 Task: Select street view around selected location Baltimore, Maryland, United States and verify 2 surrounding locations
Action: Mouse moved to (137, 96)
Screenshot: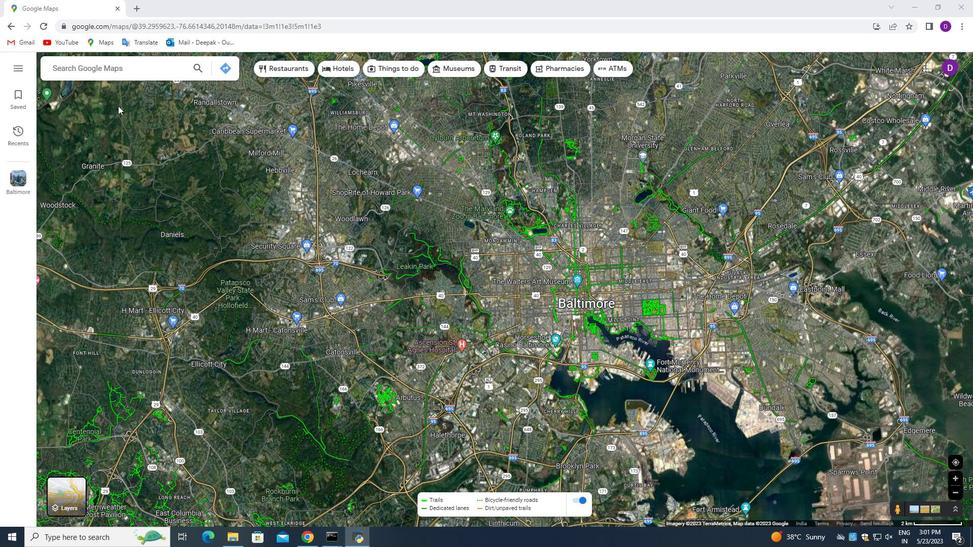 
Action: Mouse pressed left at (137, 96)
Screenshot: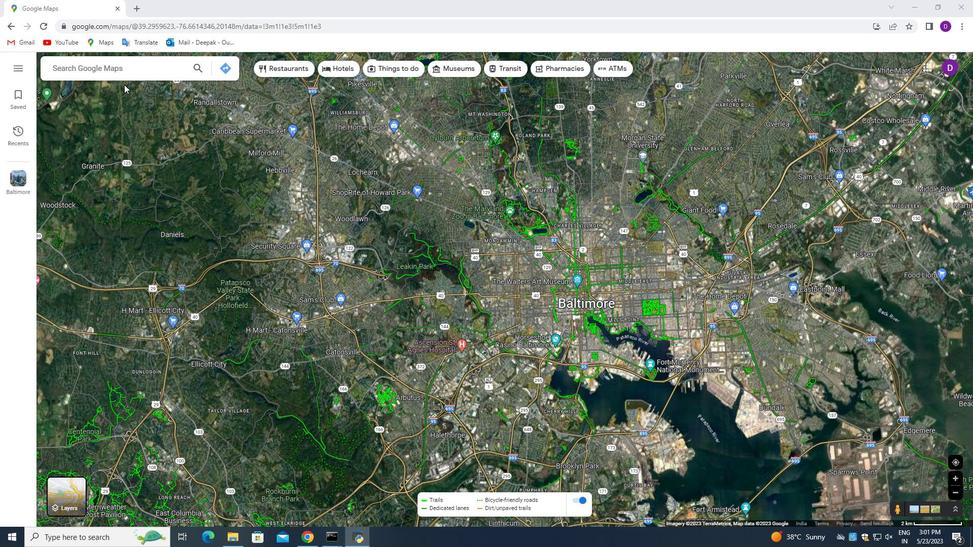 
Action: Mouse moved to (568, 287)
Screenshot: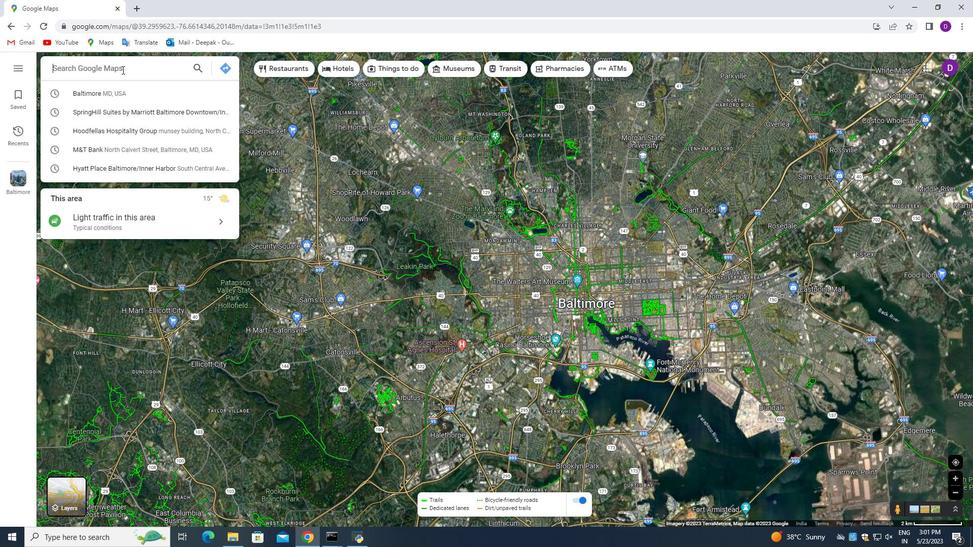 
Action: Mouse scrolled (568, 287) with delta (0, 0)
Screenshot: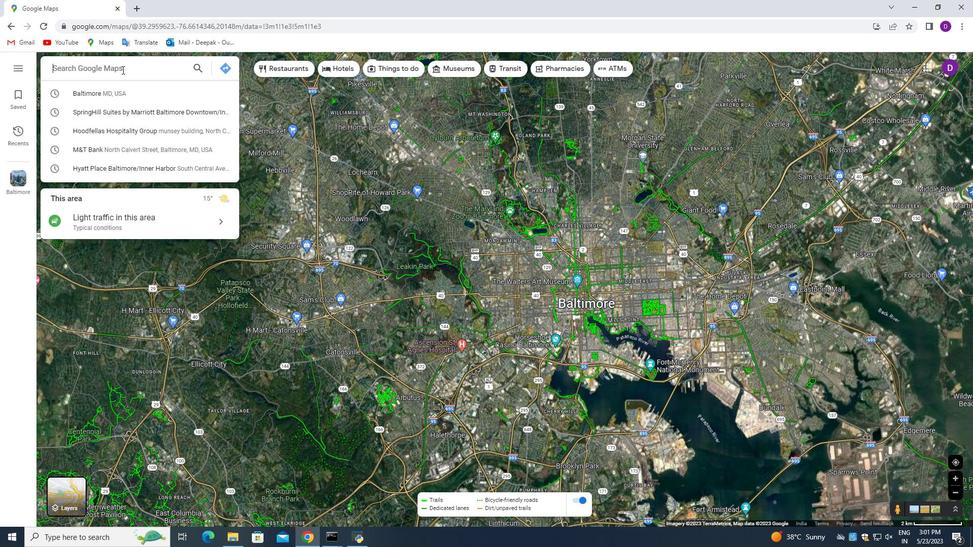 
Action: Mouse scrolled (568, 287) with delta (0, 0)
Screenshot: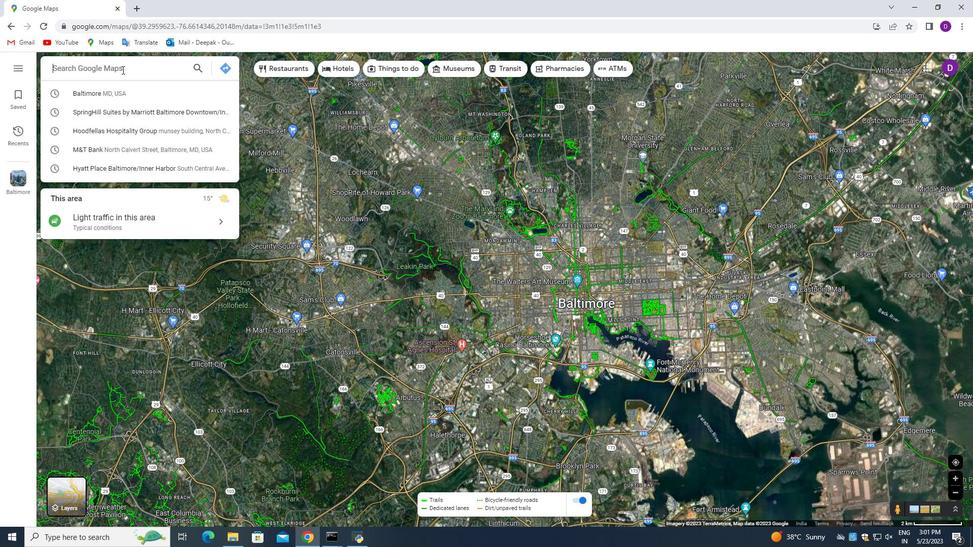 
Action: Mouse scrolled (568, 287) with delta (0, 0)
Screenshot: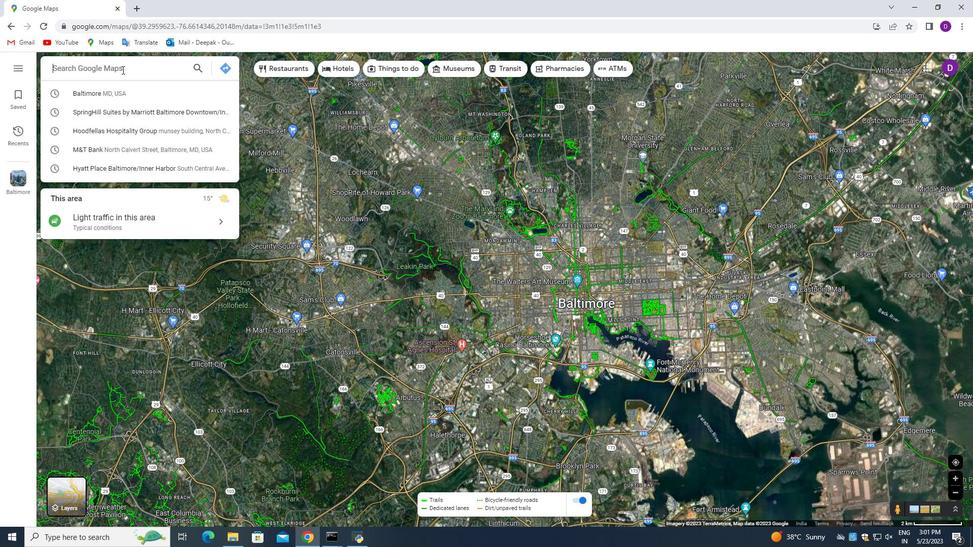 
Action: Mouse scrolled (568, 287) with delta (0, 0)
Screenshot: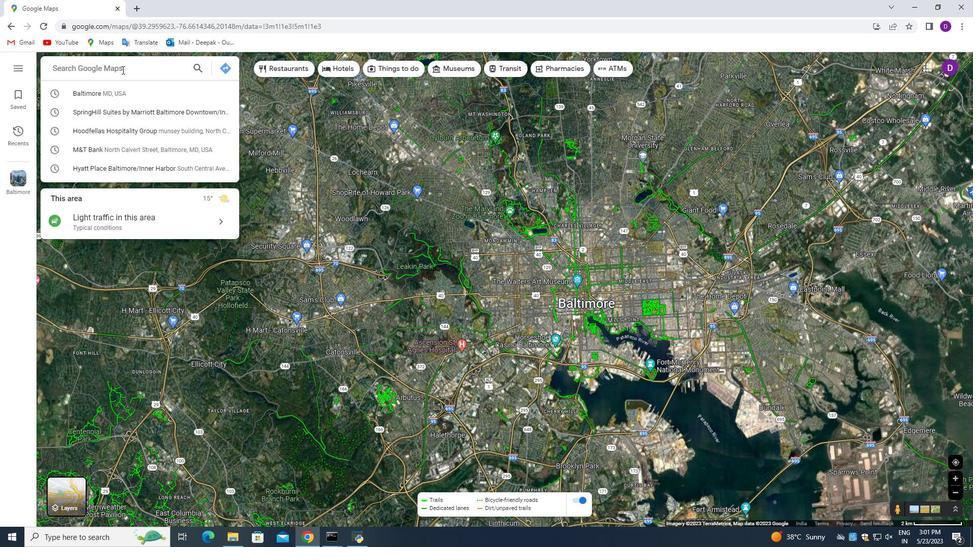 
Action: Mouse moved to (584, 287)
Screenshot: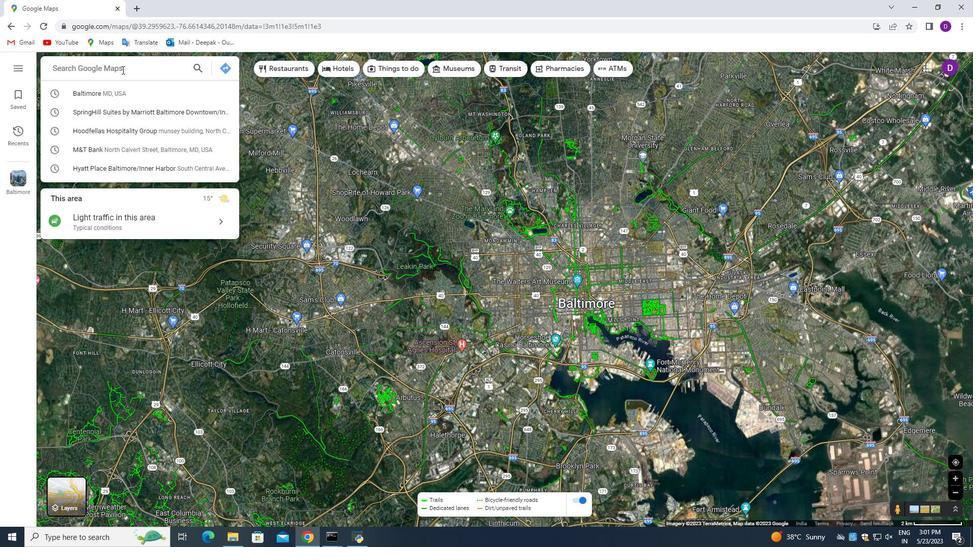 
Action: Mouse scrolled (584, 287) with delta (0, 0)
Screenshot: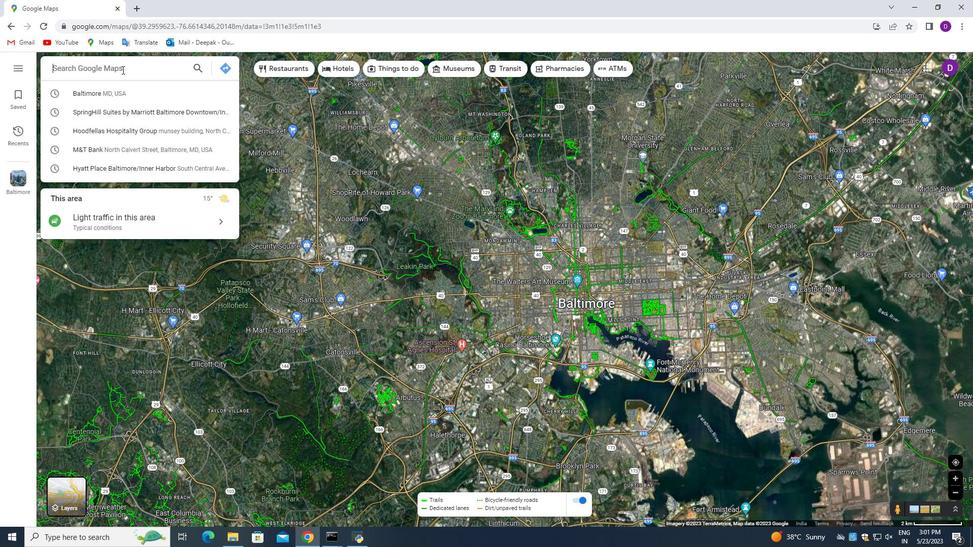 
Action: Mouse scrolled (584, 287) with delta (0, 0)
Screenshot: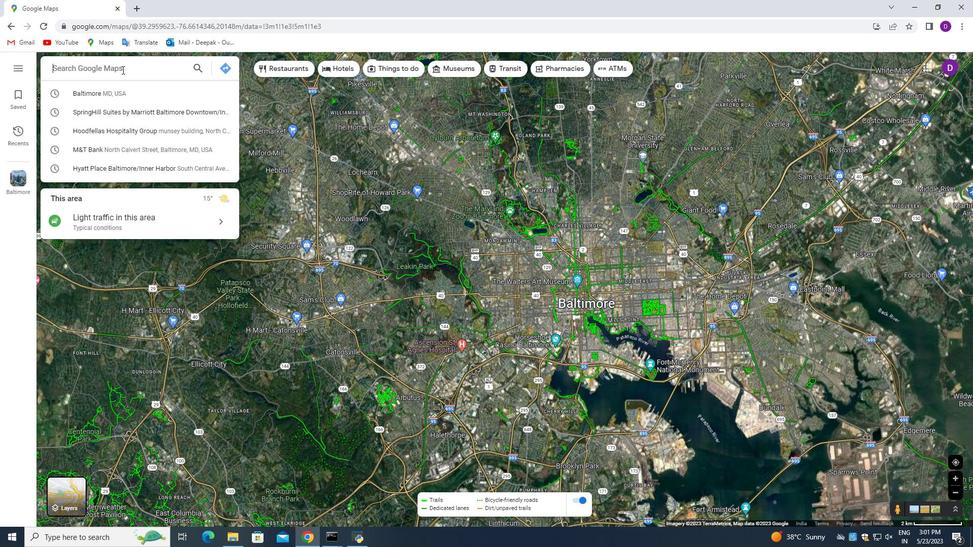 
Action: Mouse moved to (959, 515)
Screenshot: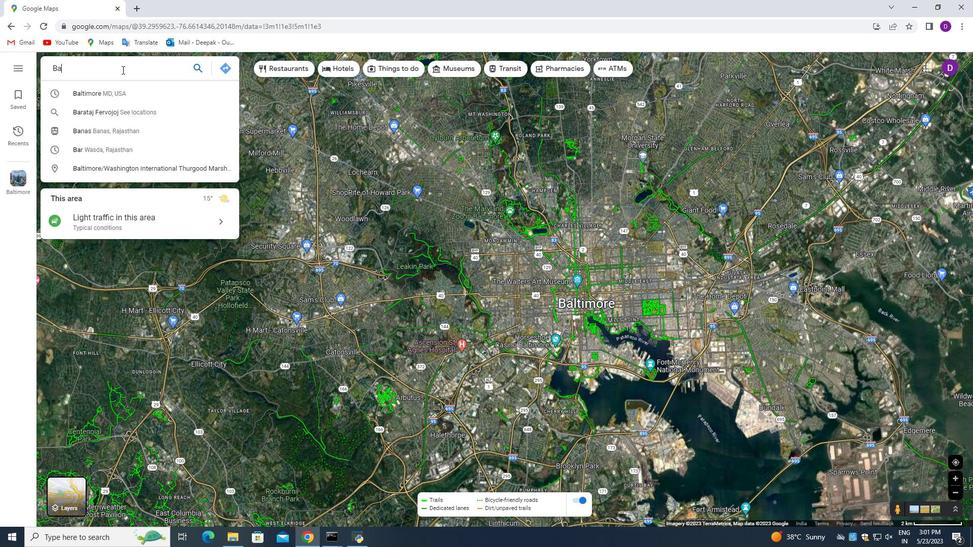 
Action: Mouse pressed left at (959, 515)
Screenshot: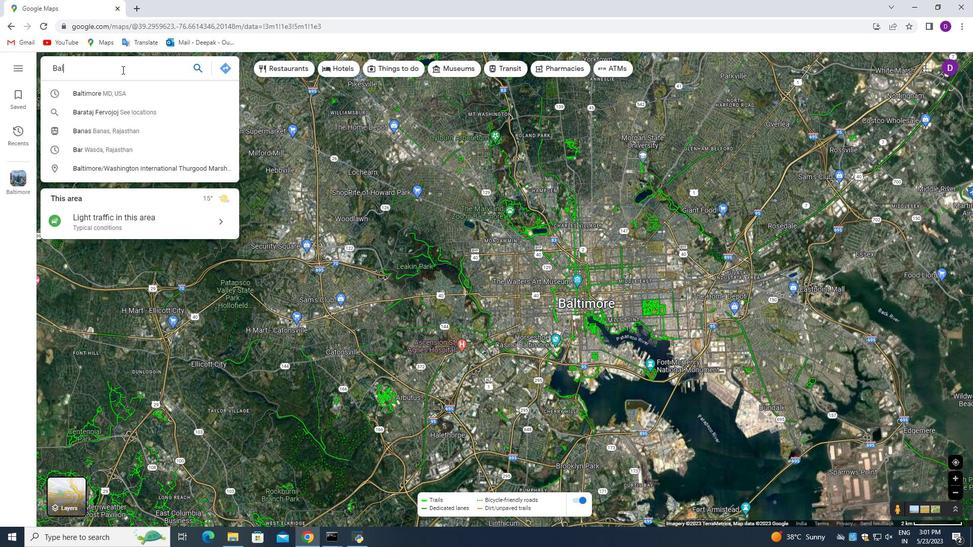 
Action: Mouse moved to (604, 297)
Screenshot: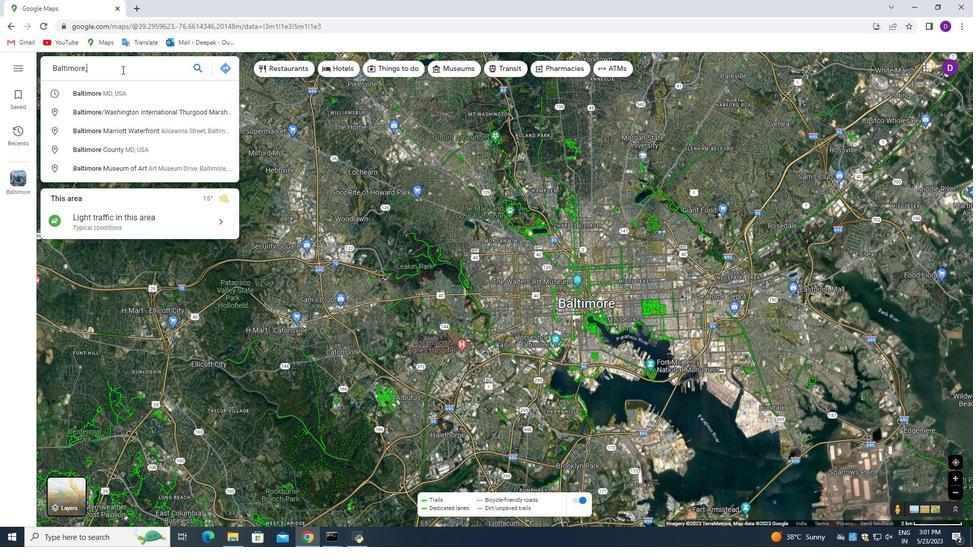 
Action: Mouse scrolled (604, 297) with delta (0, 0)
Screenshot: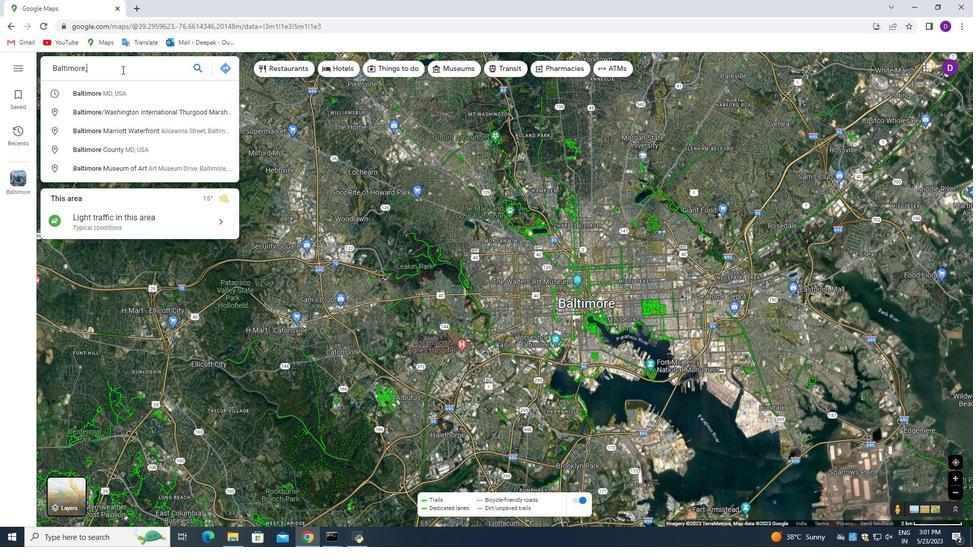 
Action: Mouse scrolled (604, 297) with delta (0, 0)
Screenshot: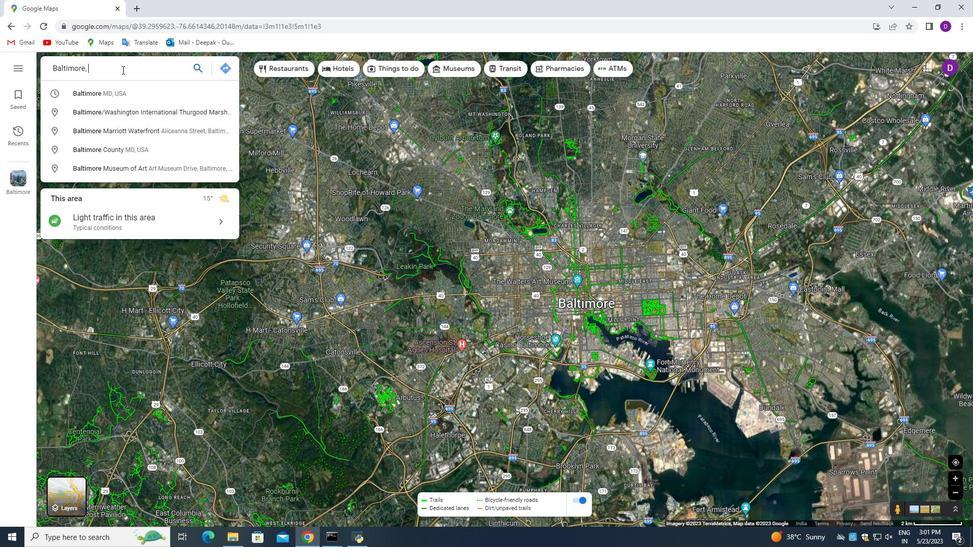 
Action: Mouse scrolled (604, 297) with delta (0, 0)
Screenshot: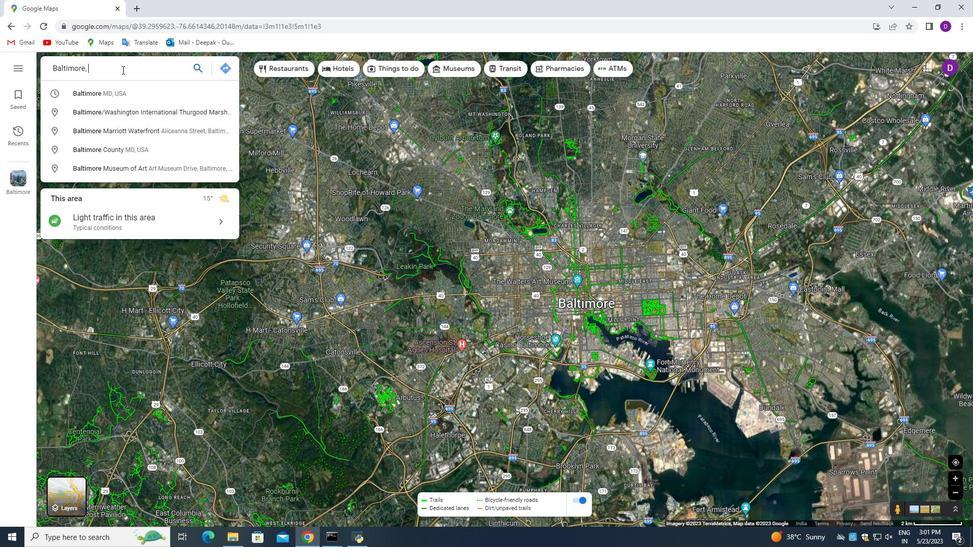 
Action: Mouse scrolled (604, 297) with delta (0, 0)
Screenshot: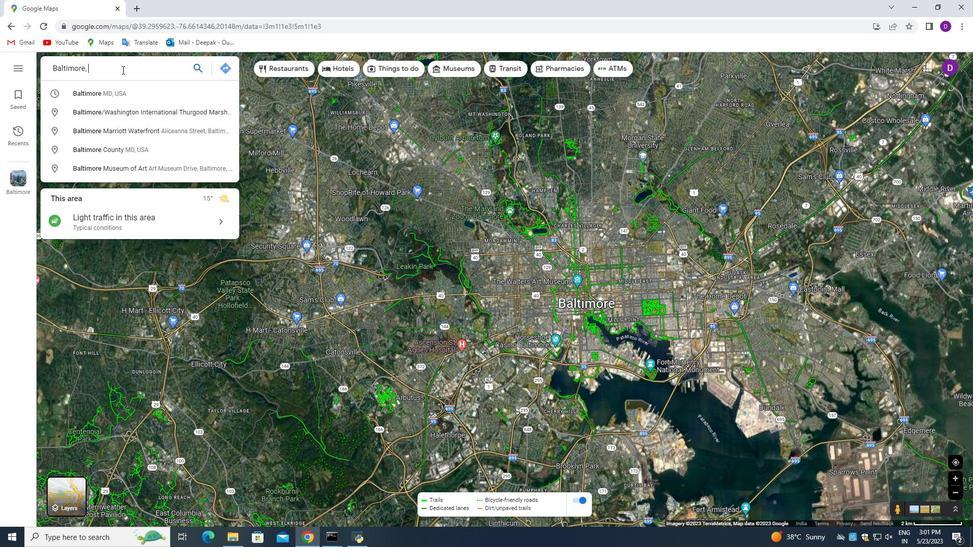 
Action: Mouse moved to (626, 261)
Screenshot: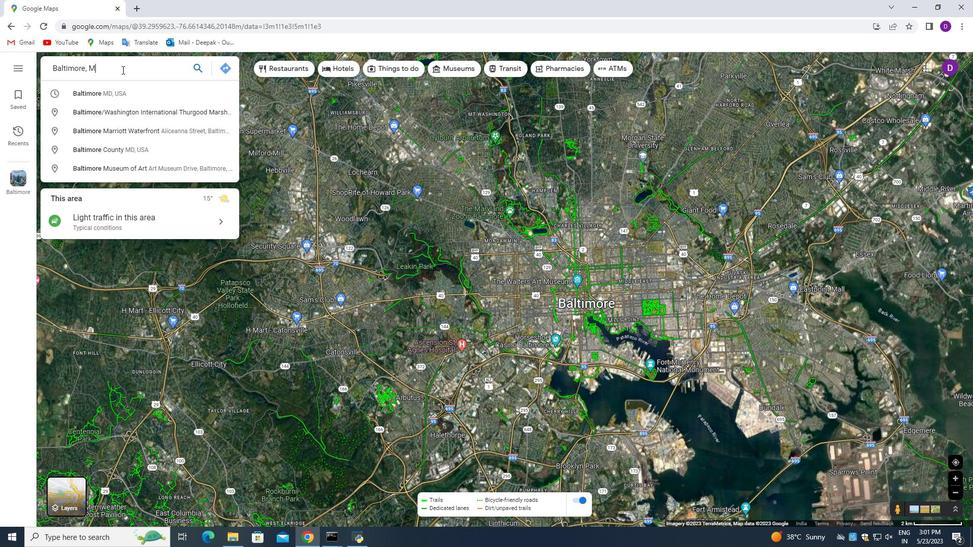 
Action: Mouse scrolled (626, 263) with delta (0, 0)
Screenshot: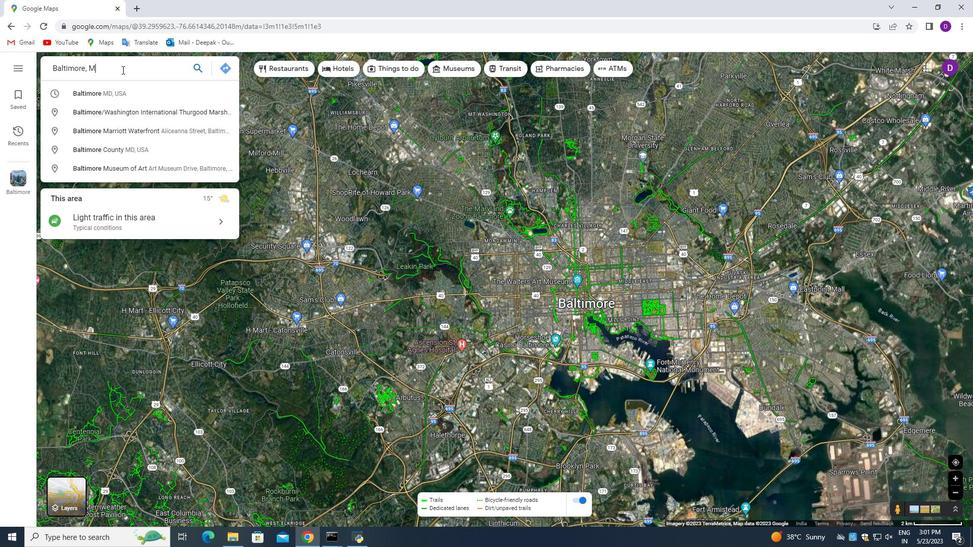 
Action: Mouse moved to (627, 260)
Screenshot: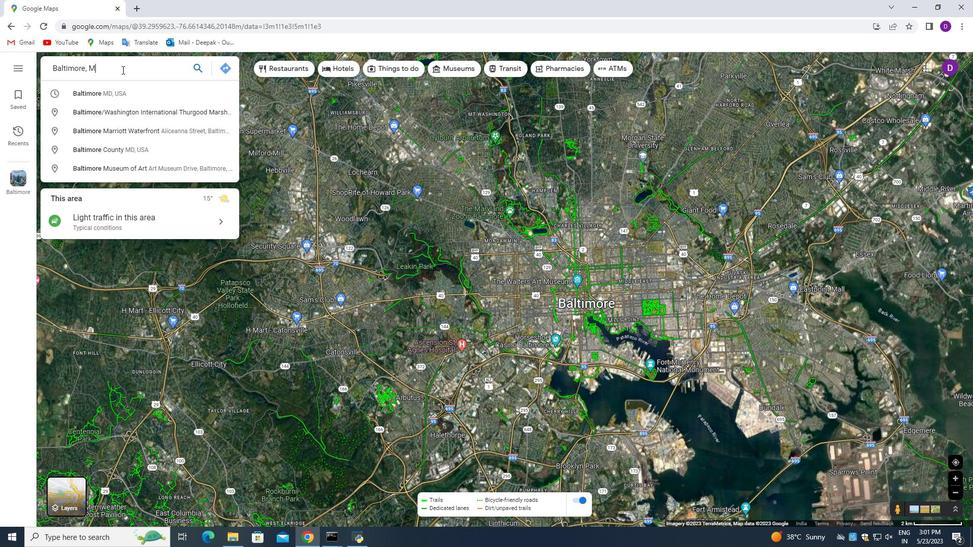 
Action: Mouse scrolled (627, 261) with delta (0, 0)
Screenshot: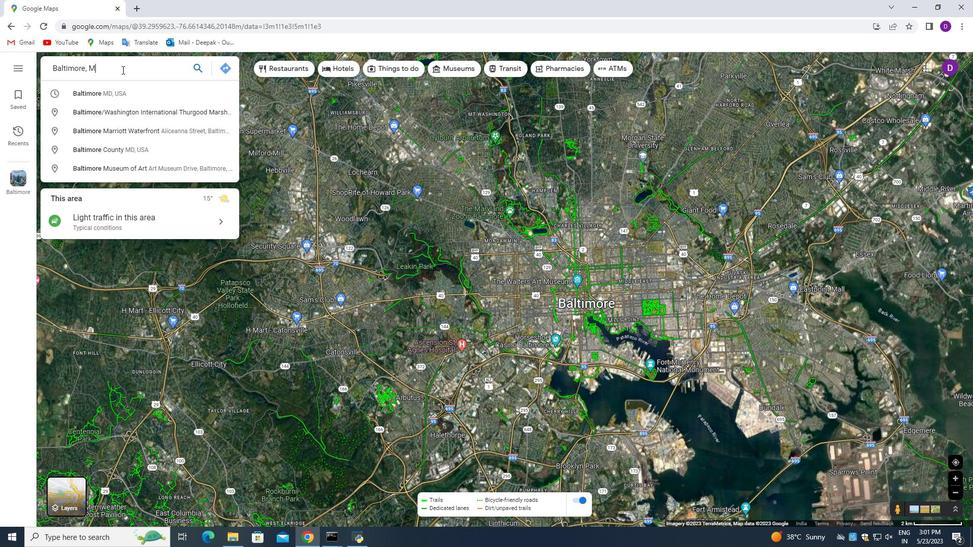 
Action: Mouse scrolled (627, 260) with delta (0, 0)
Screenshot: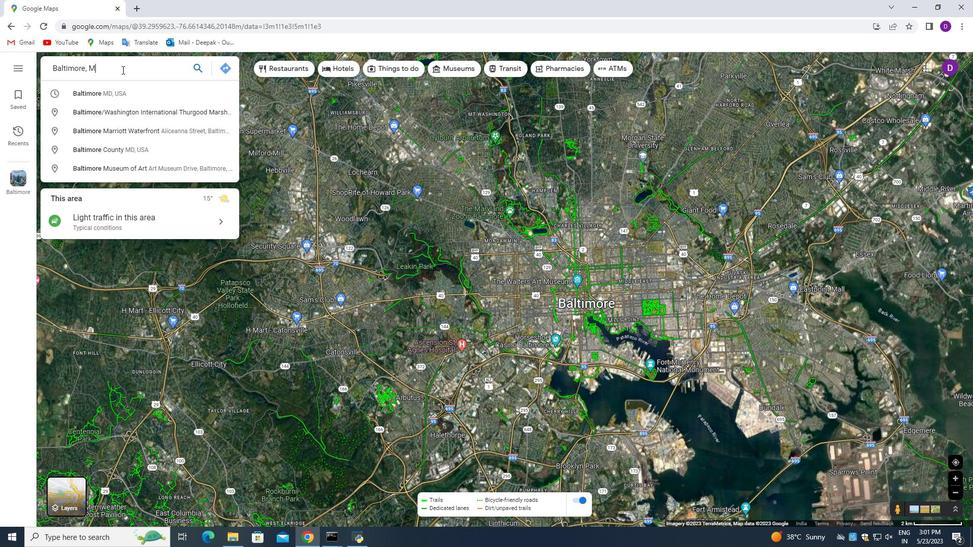 
Action: Mouse moved to (628, 259)
Screenshot: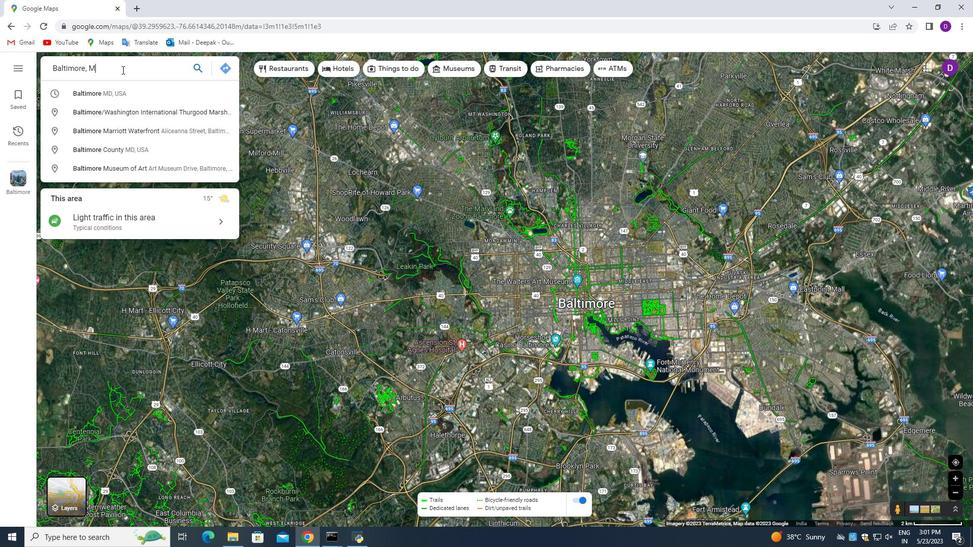 
Action: Mouse scrolled (628, 260) with delta (0, 0)
Screenshot: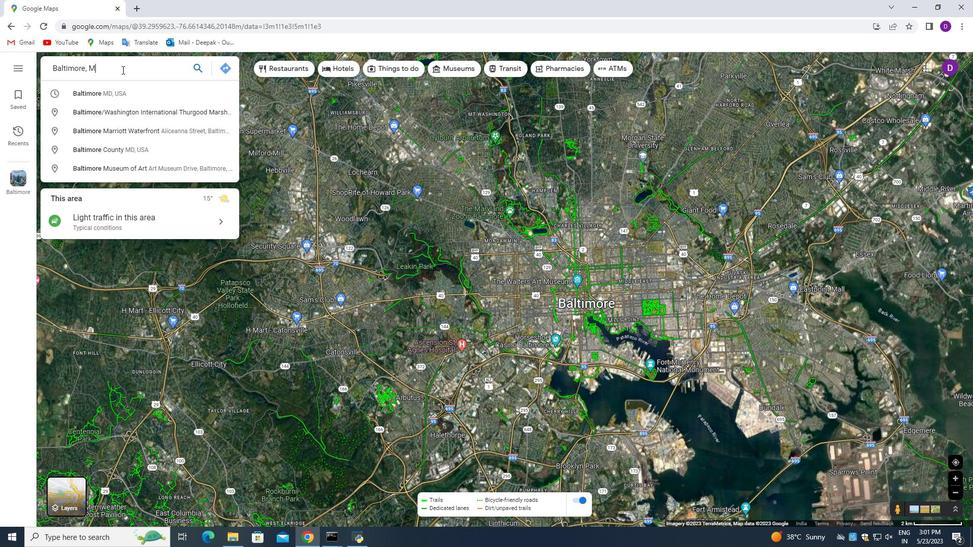 
Action: Mouse scrolled (628, 260) with delta (0, 0)
Screenshot: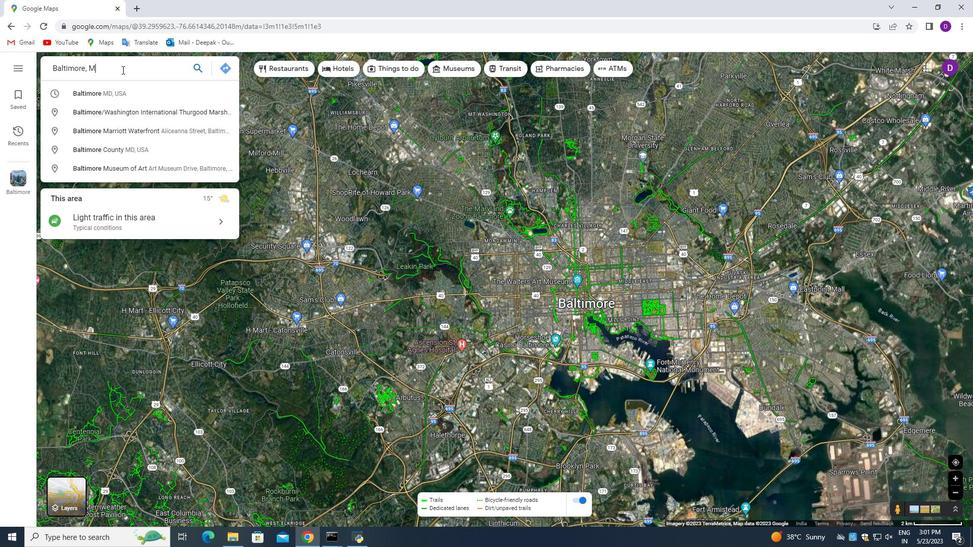 
Action: Mouse moved to (629, 259)
Screenshot: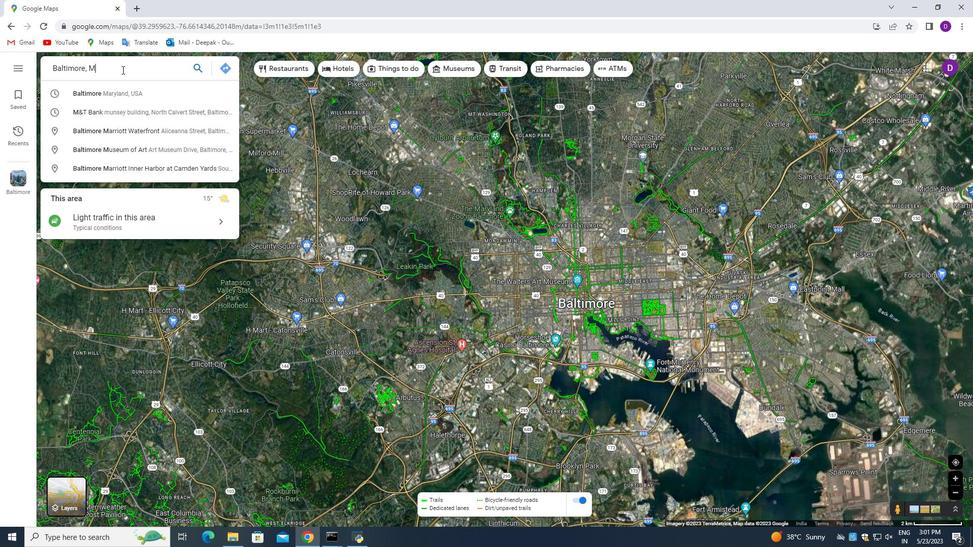 
Action: Mouse scrolled (629, 259) with delta (0, 0)
Screenshot: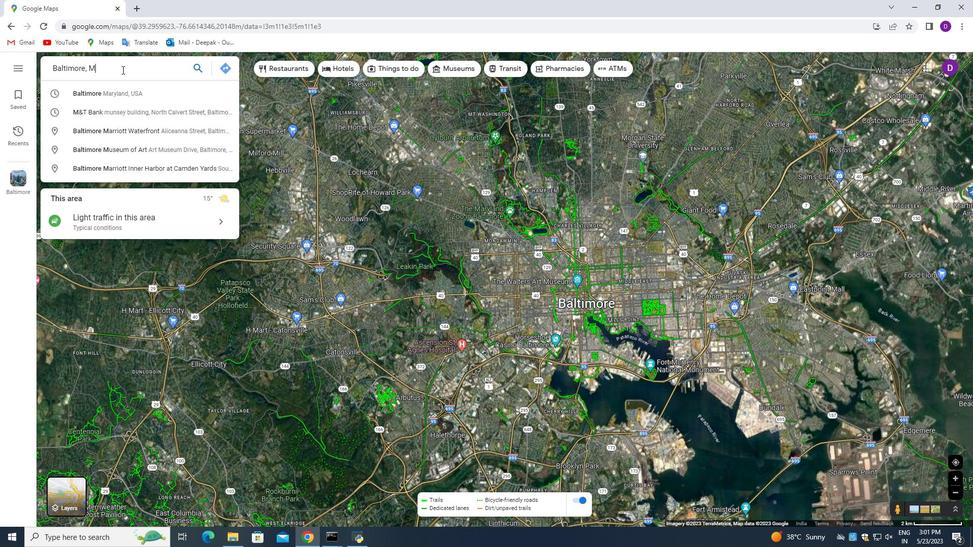 
Action: Mouse moved to (716, 222)
Screenshot: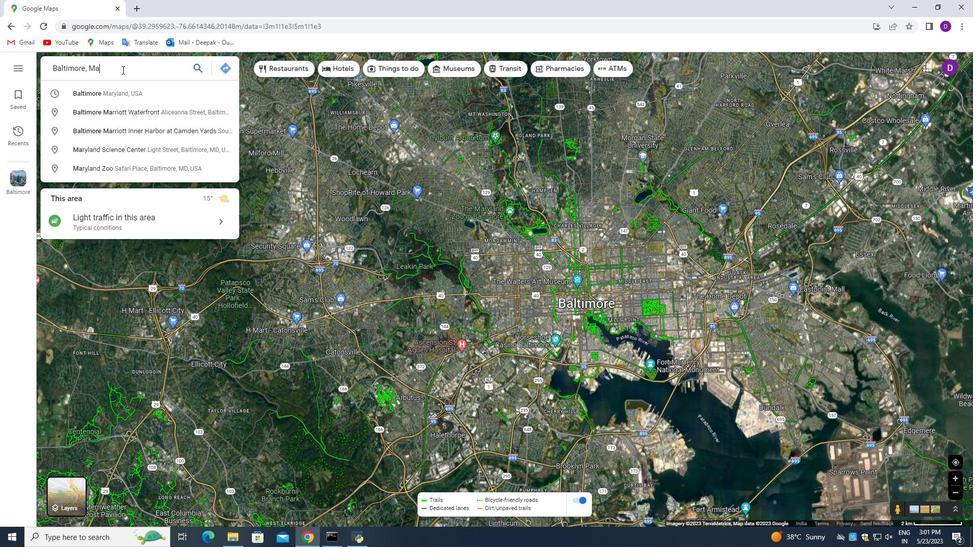 
Action: Mouse pressed left at (716, 222)
Screenshot: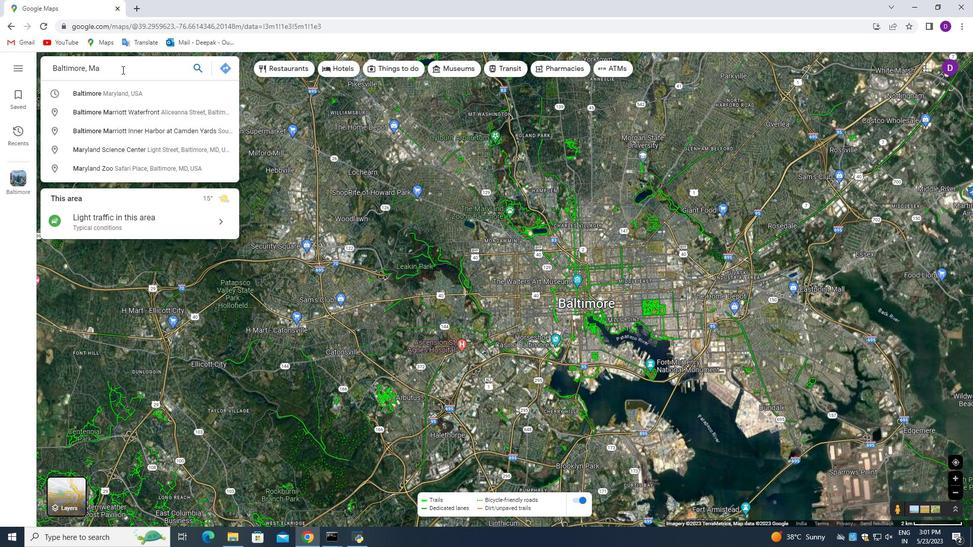 
Action: Mouse moved to (656, 296)
Screenshot: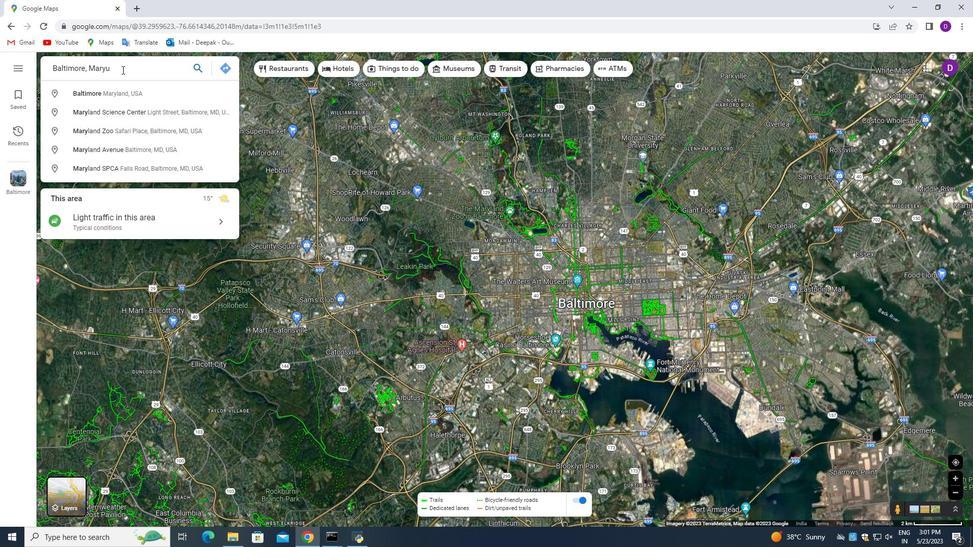 
Action: Mouse scrolled (656, 297) with delta (0, 0)
Screenshot: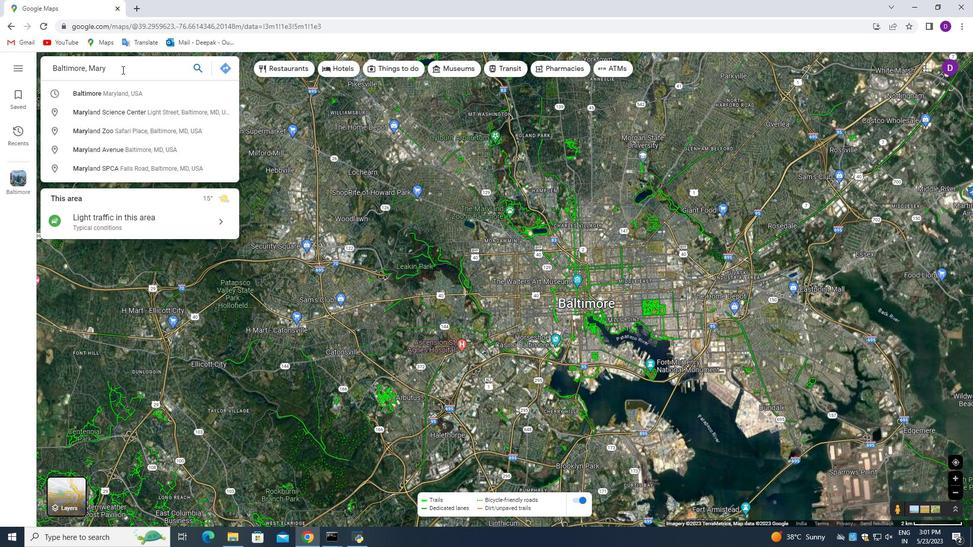 
Action: Mouse scrolled (656, 297) with delta (0, 0)
Screenshot: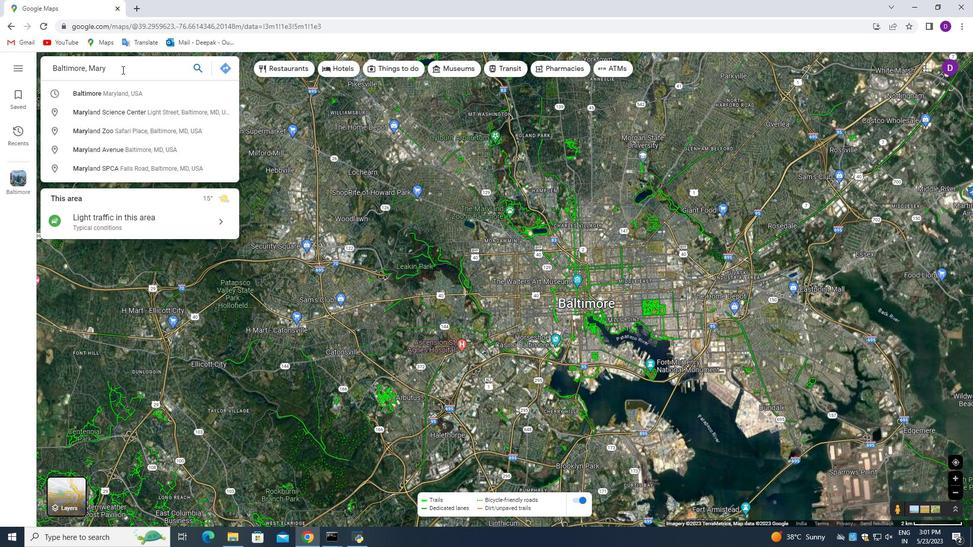 
Action: Mouse scrolled (656, 297) with delta (0, 0)
Screenshot: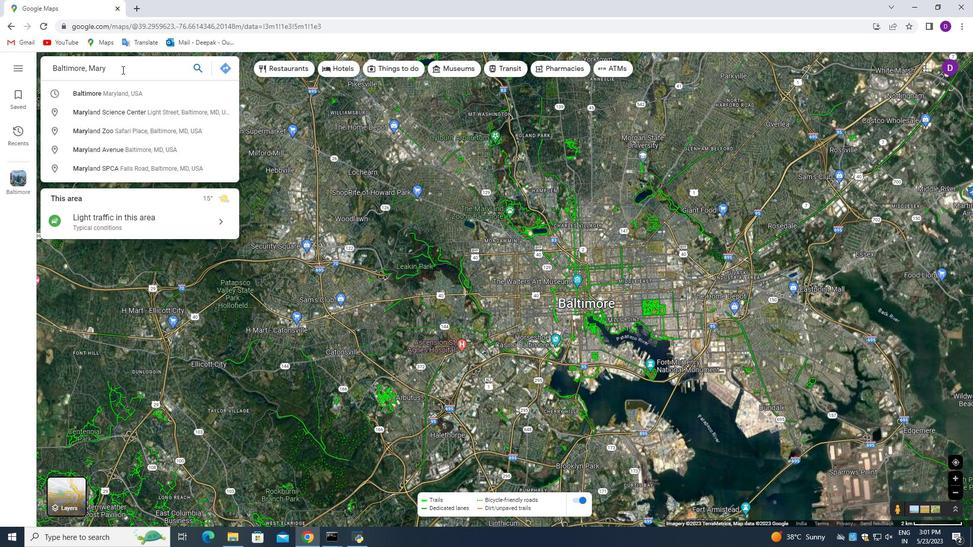 
Action: Mouse moved to (638, 262)
Screenshot: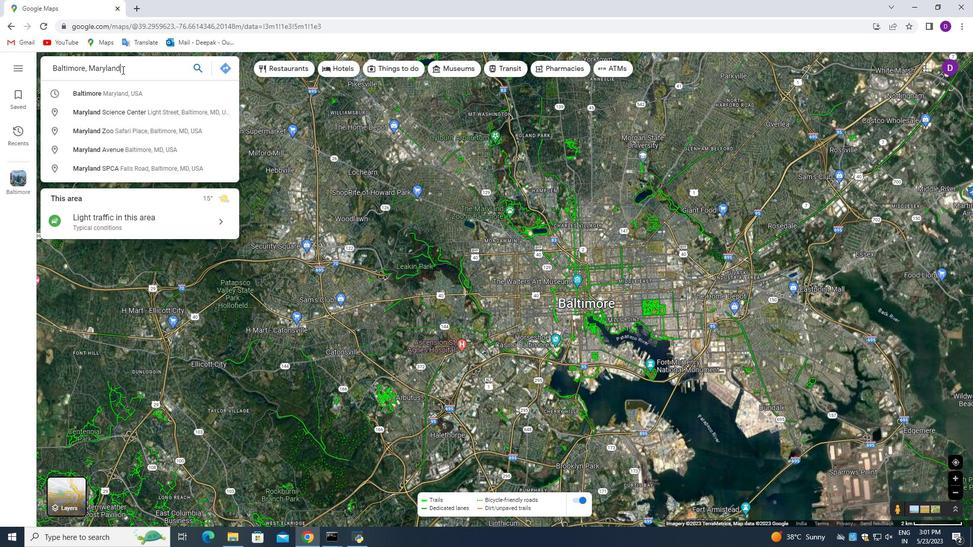 
Action: Mouse scrolled (638, 262) with delta (0, 0)
Screenshot: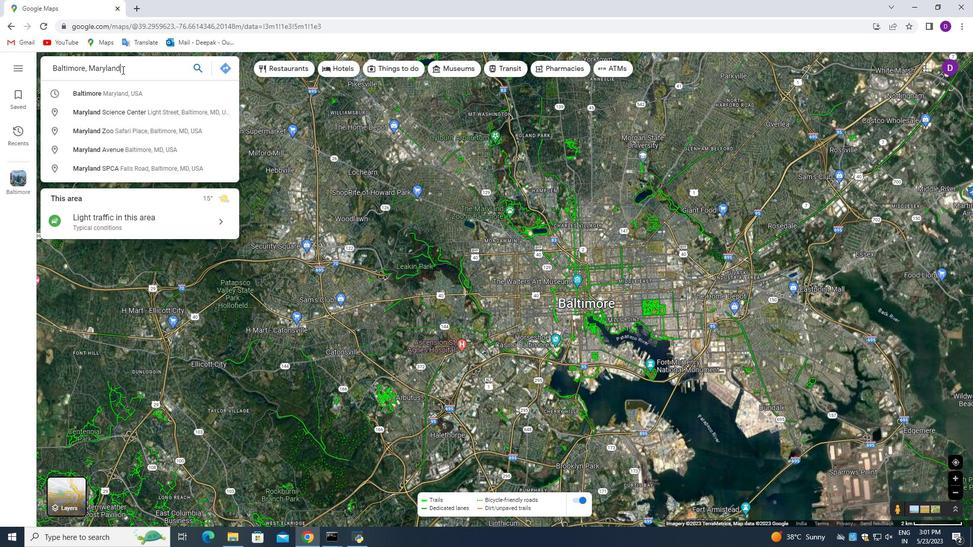 
Action: Mouse scrolled (638, 262) with delta (0, 0)
Screenshot: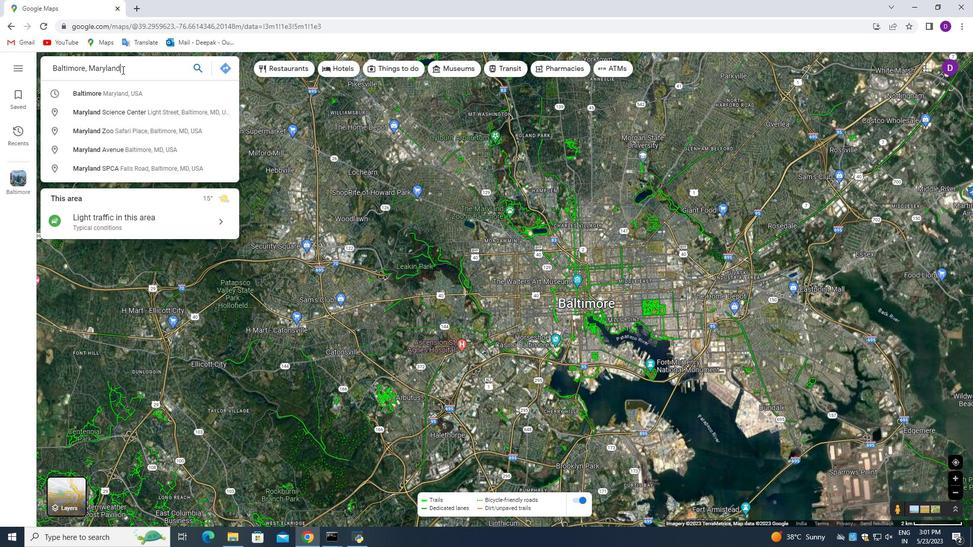 
Action: Mouse scrolled (638, 262) with delta (0, 0)
Screenshot: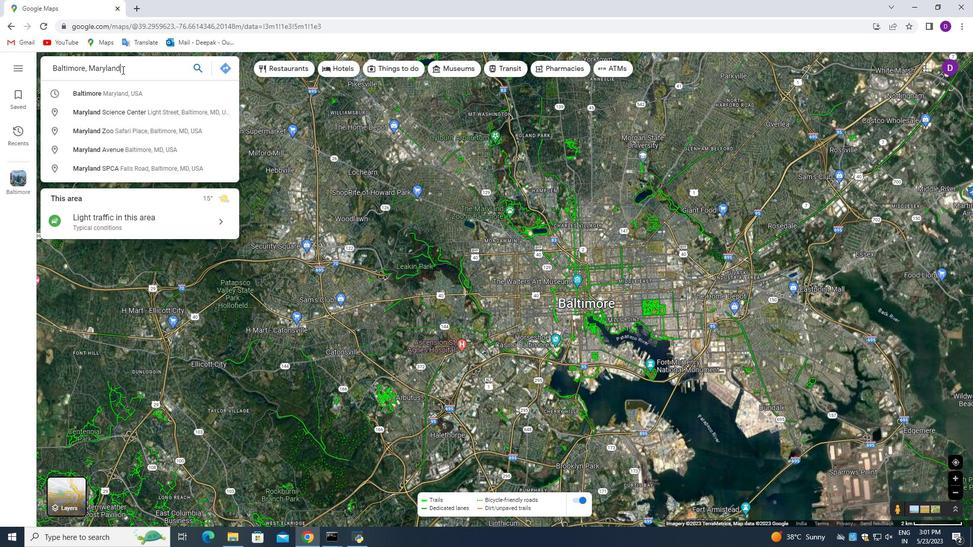 
Action: Mouse moved to (643, 503)
Screenshot: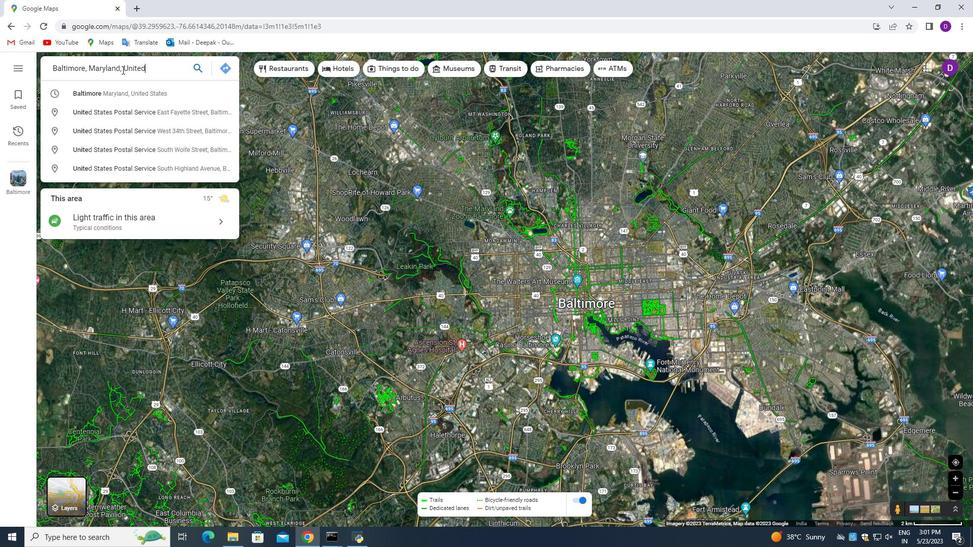 
Action: Mouse pressed left at (643, 503)
Screenshot: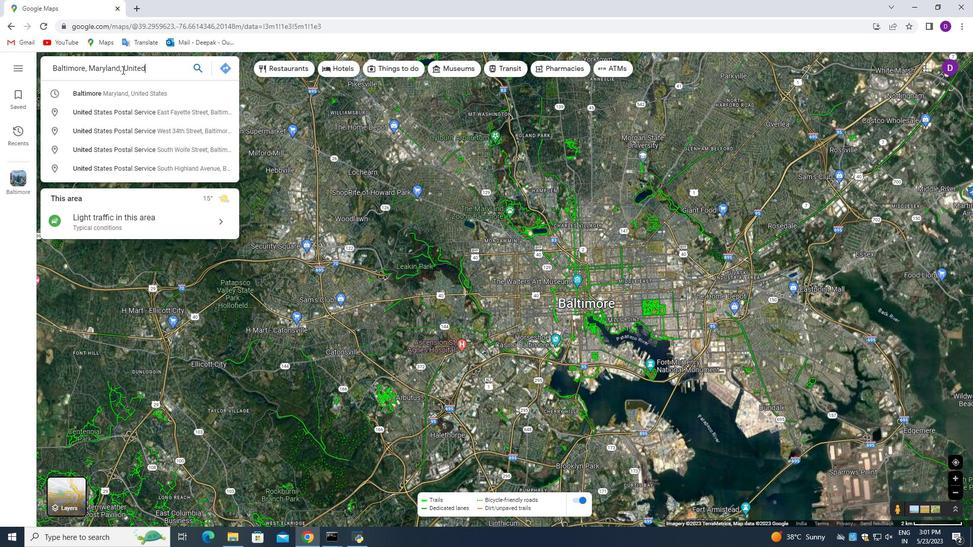 
Action: Mouse moved to (627, 503)
Screenshot: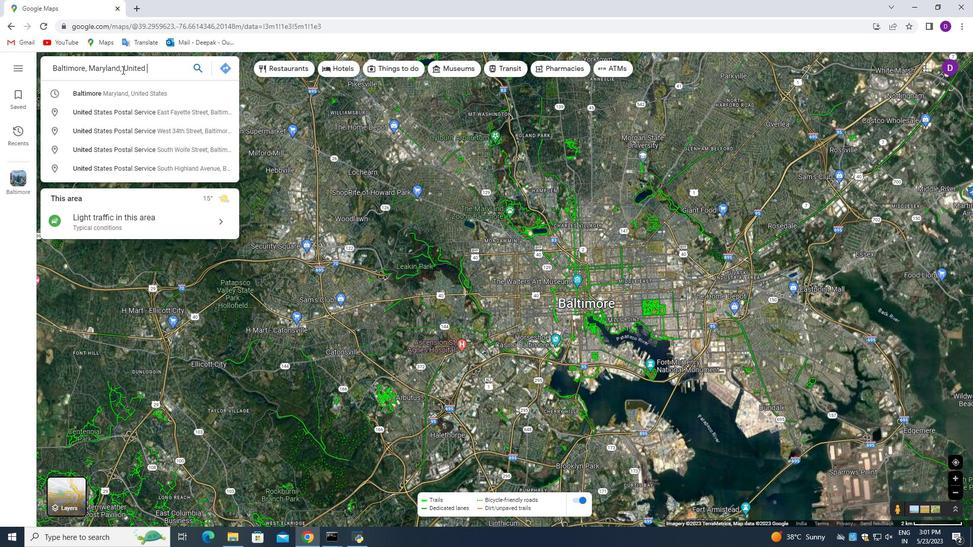 
Action: Mouse pressed left at (627, 503)
Screenshot: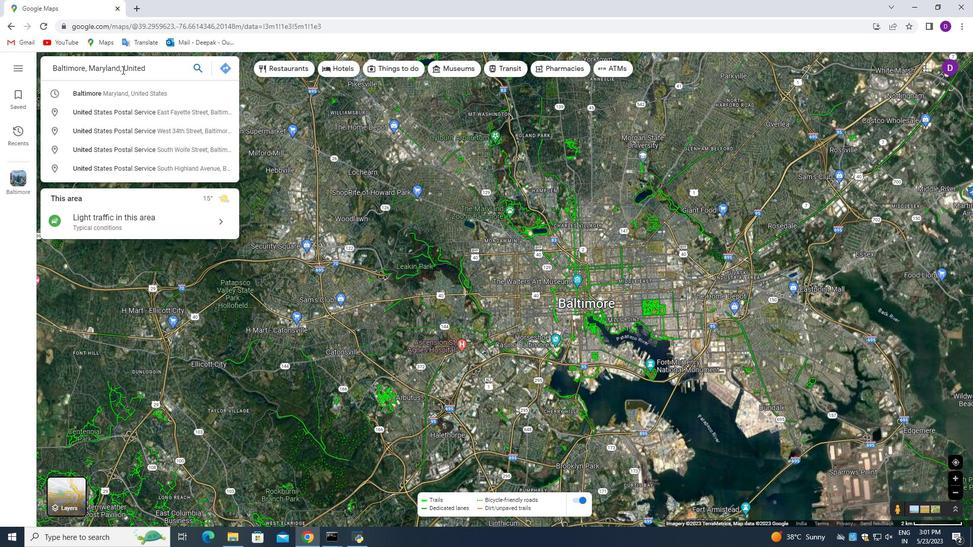 
Action: Mouse moved to (622, 500)
Screenshot: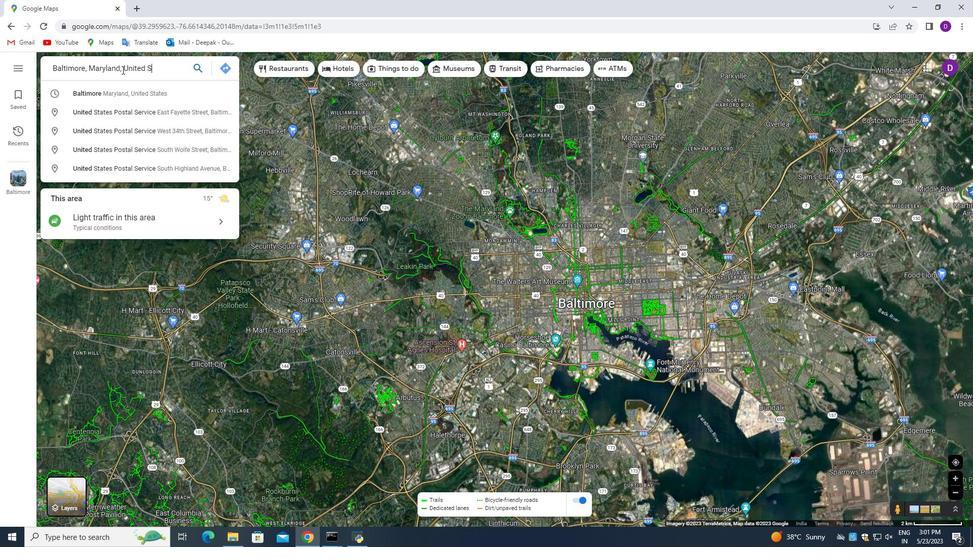 
Action: Mouse pressed left at (622, 500)
Screenshot: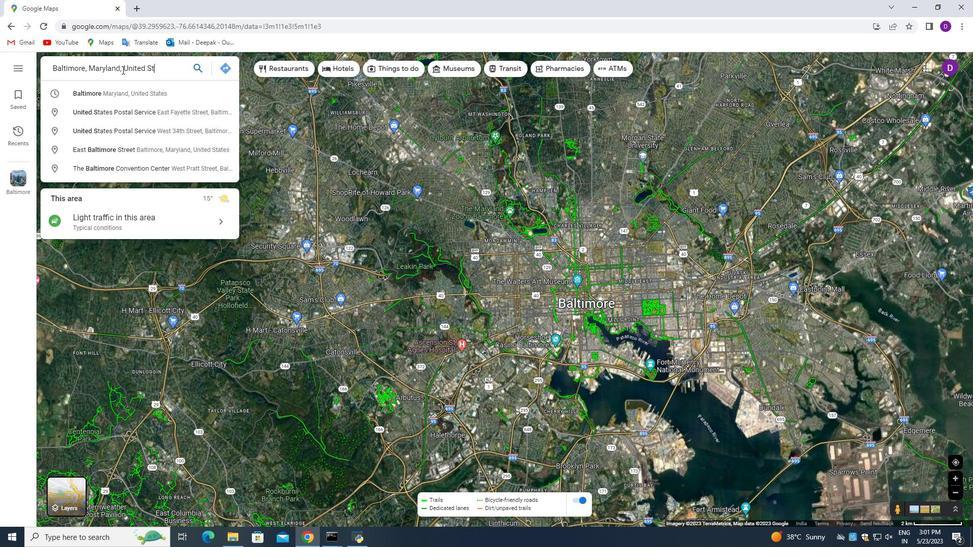 
Action: Mouse moved to (690, 491)
Screenshot: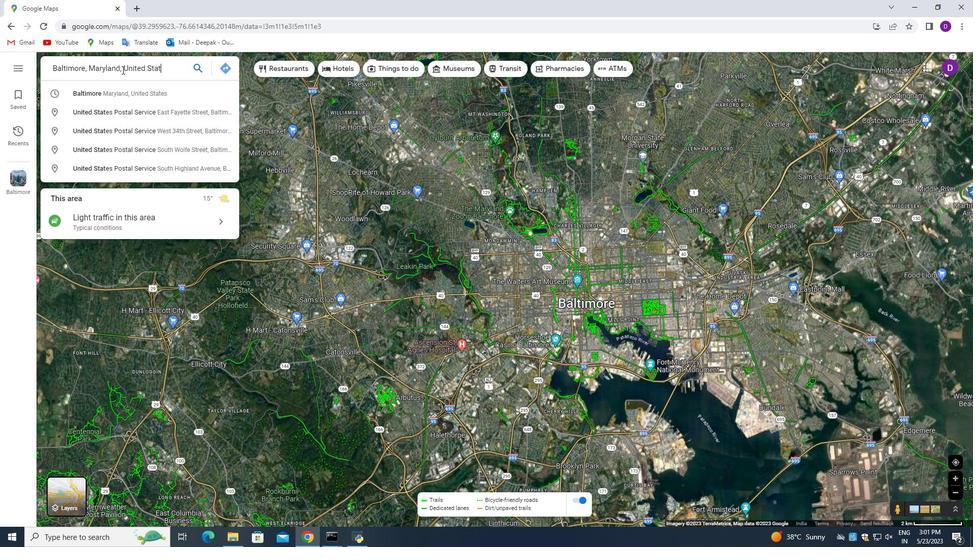 
Action: Mouse pressed left at (690, 491)
Screenshot: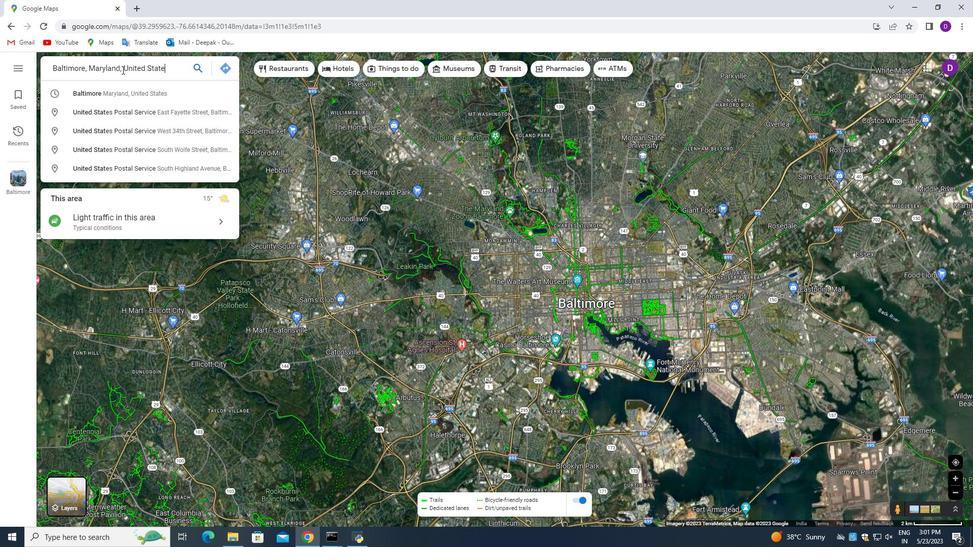 
Action: Mouse pressed left at (690, 491)
Screenshot: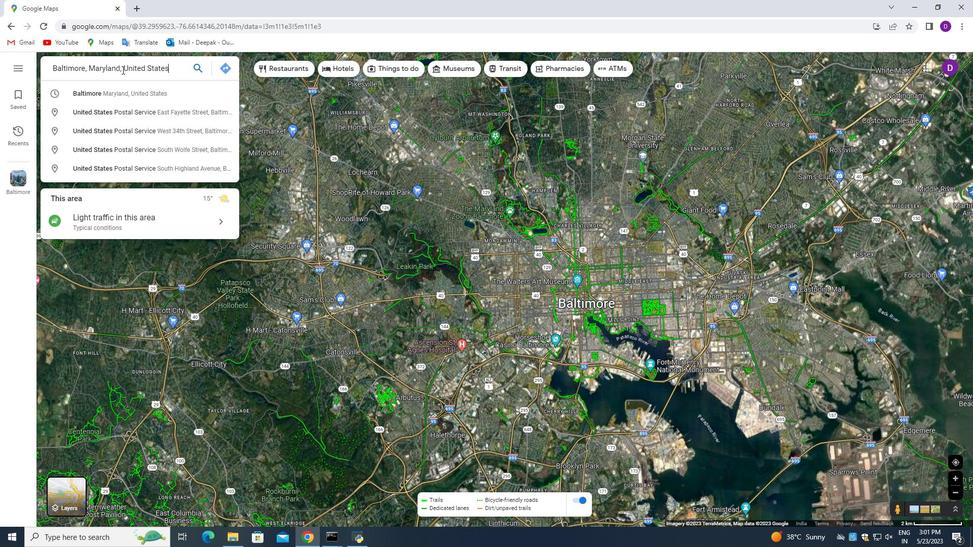 
Action: Mouse moved to (661, 431)
Screenshot: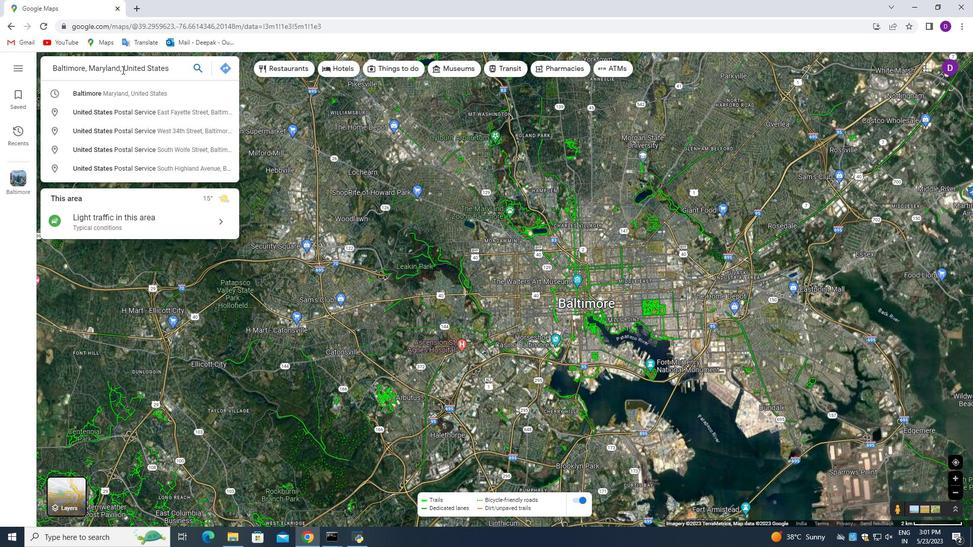 
Action: Mouse scrolled (661, 430) with delta (0, 0)
Screenshot: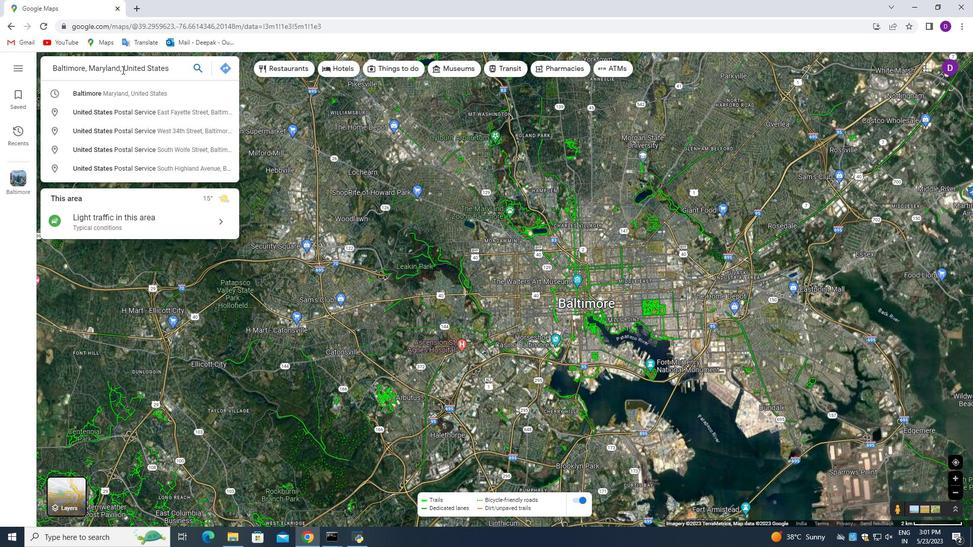 
Action: Mouse scrolled (661, 430) with delta (0, 0)
Screenshot: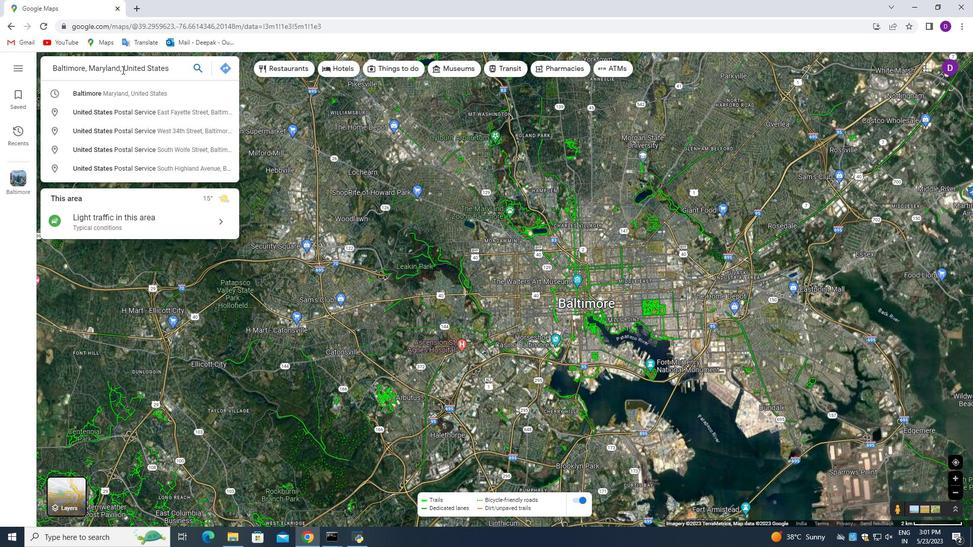 
Action: Mouse scrolled (661, 430) with delta (0, 0)
Screenshot: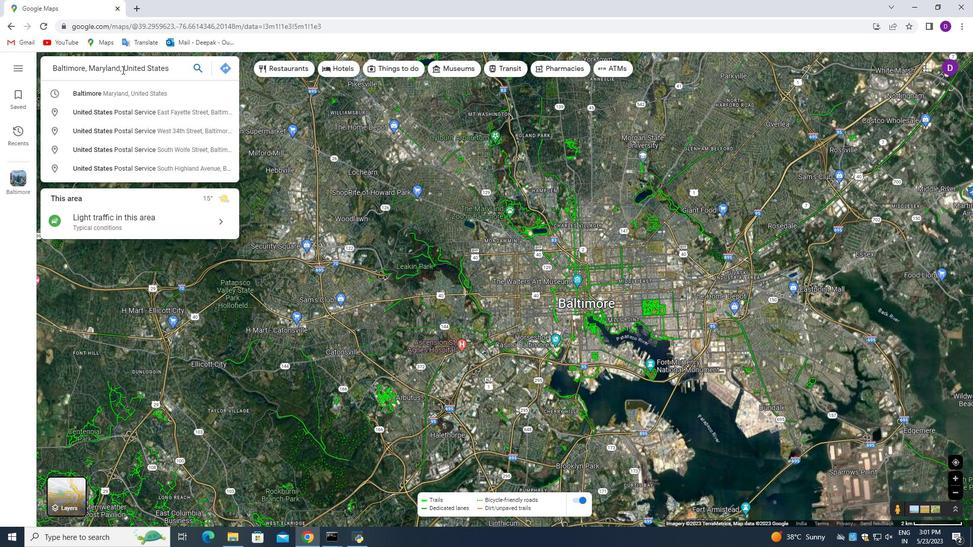 
Action: Mouse scrolled (661, 430) with delta (0, 0)
Screenshot: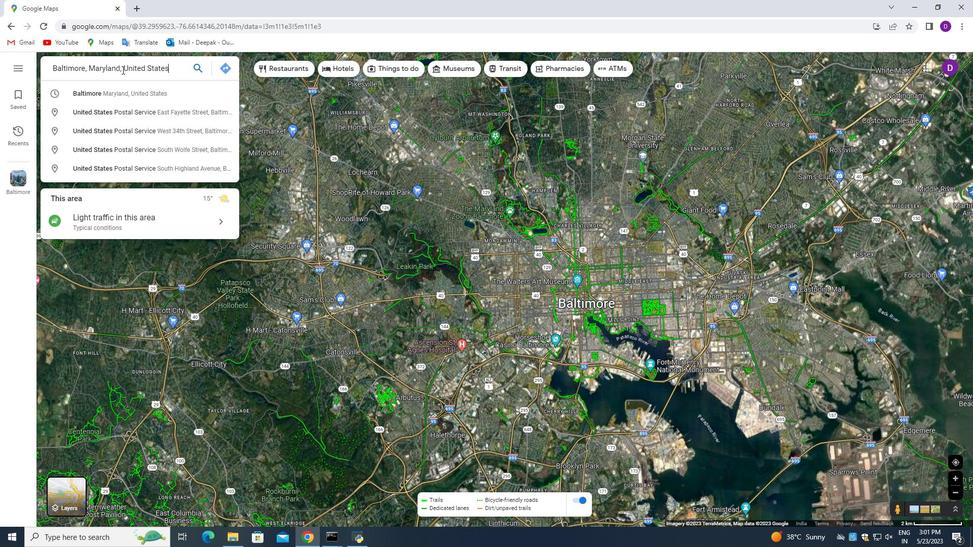 
Action: Mouse scrolled (661, 430) with delta (0, 0)
Screenshot: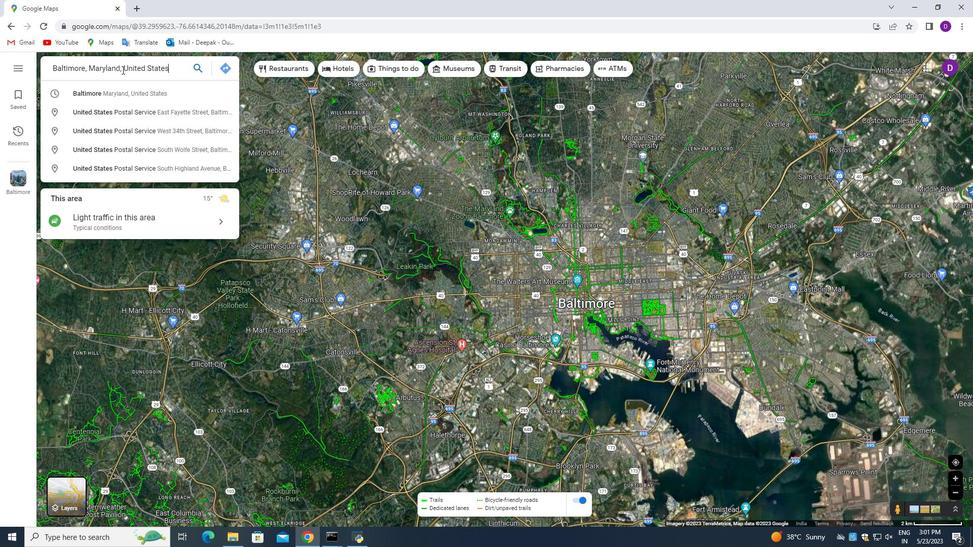 
Action: Mouse scrolled (661, 430) with delta (0, 0)
Screenshot: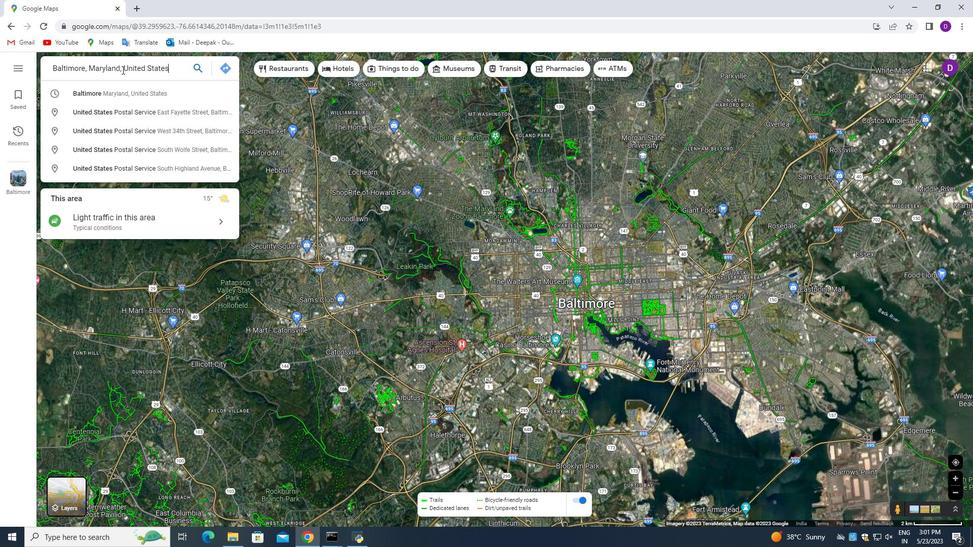 
Action: Mouse scrolled (661, 430) with delta (0, 0)
Screenshot: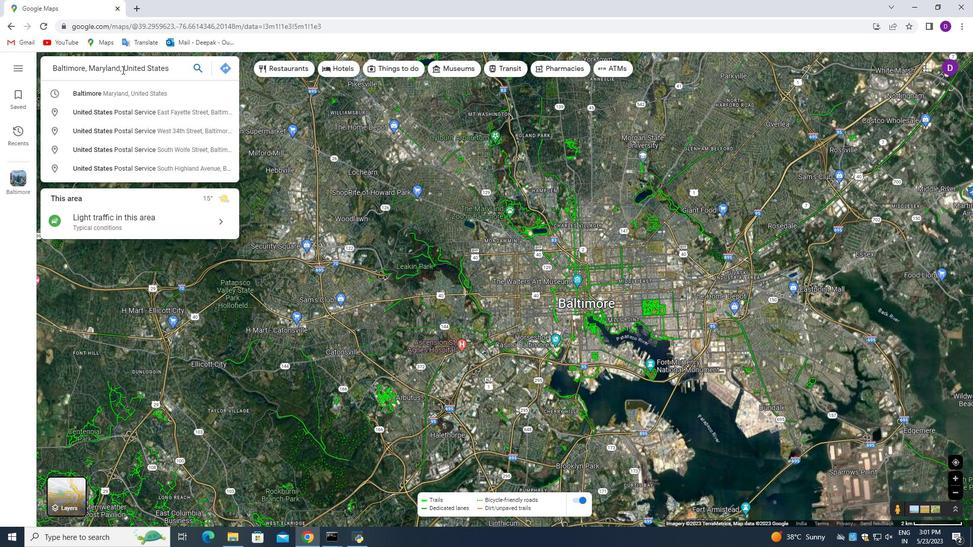 
Action: Mouse scrolled (661, 430) with delta (0, 0)
Screenshot: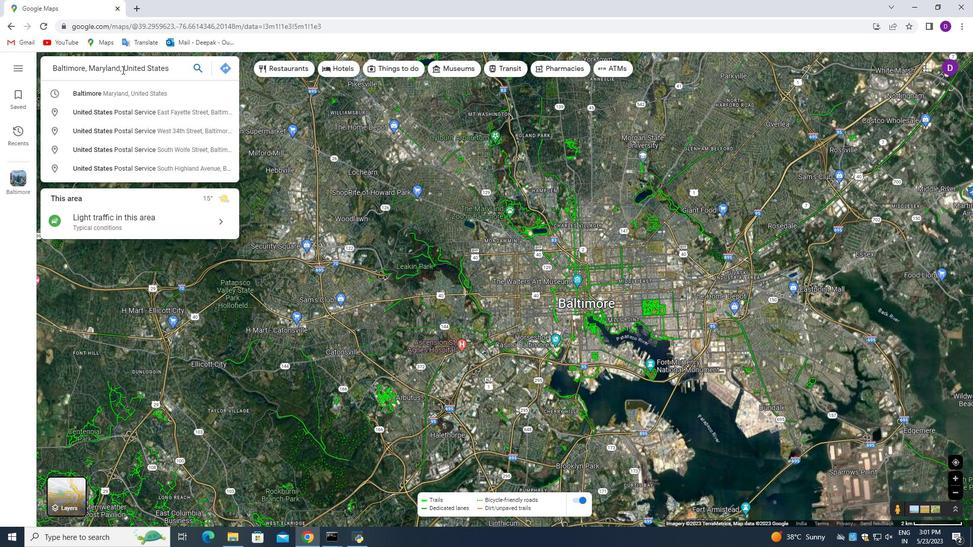 
Action: Mouse scrolled (661, 430) with delta (0, 0)
Screenshot: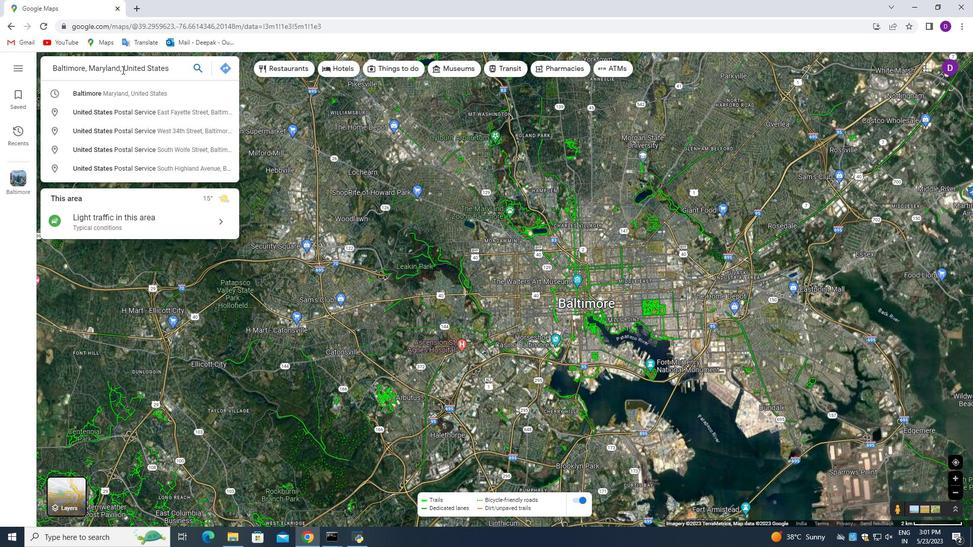 
Action: Mouse scrolled (661, 430) with delta (0, 0)
Screenshot: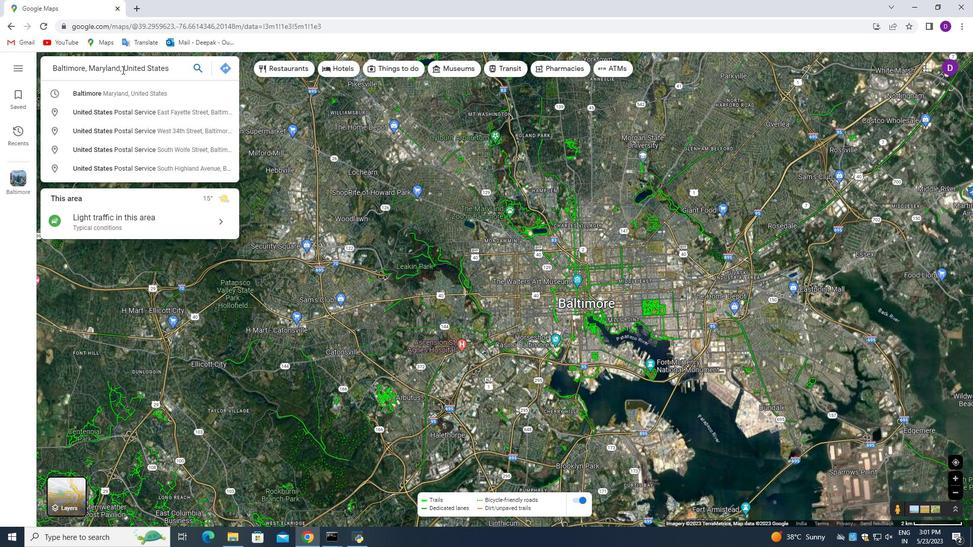 
Action: Mouse moved to (507, 388)
Screenshot: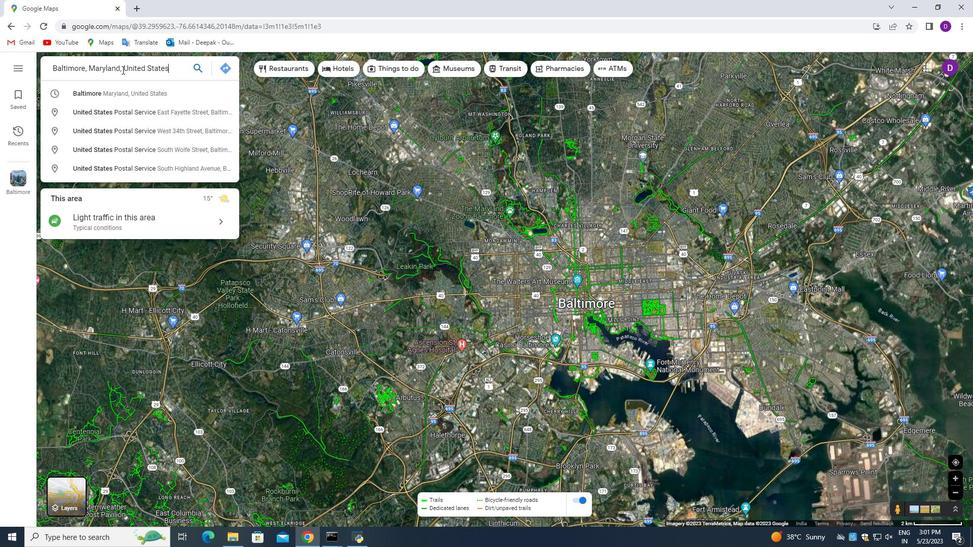 
Action: Mouse scrolled (507, 388) with delta (0, 0)
Screenshot: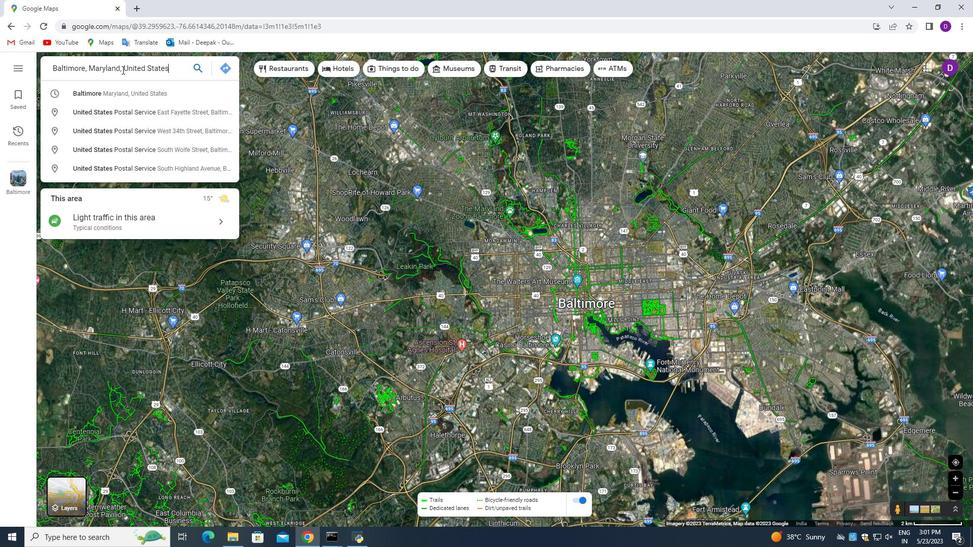 
Action: Mouse scrolled (507, 388) with delta (0, 0)
Screenshot: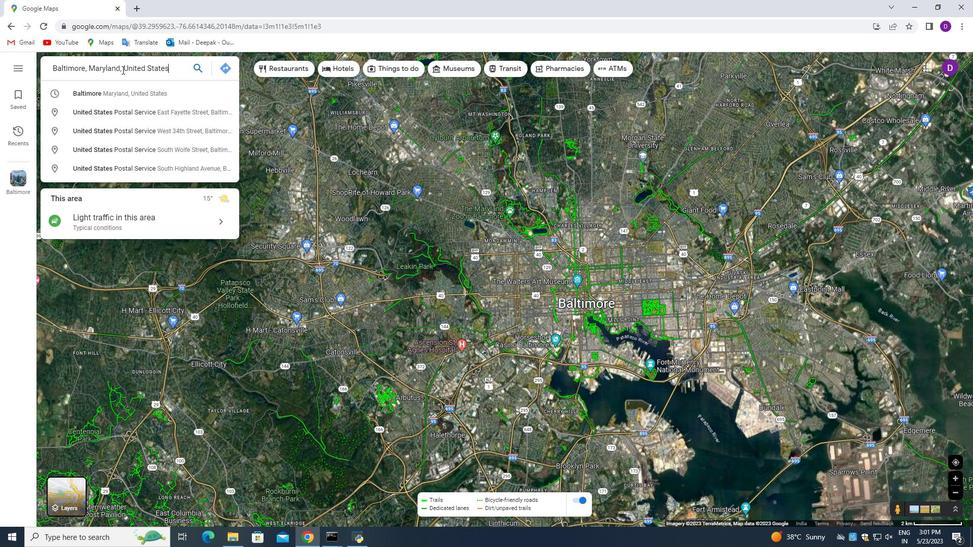 
Action: Mouse scrolled (507, 388) with delta (0, 0)
Screenshot: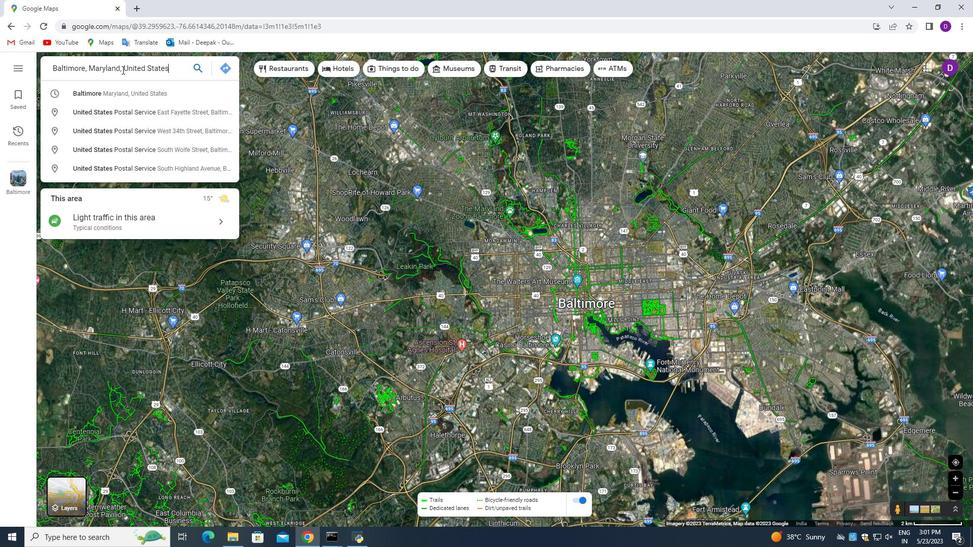
Action: Mouse scrolled (507, 388) with delta (0, 0)
Screenshot: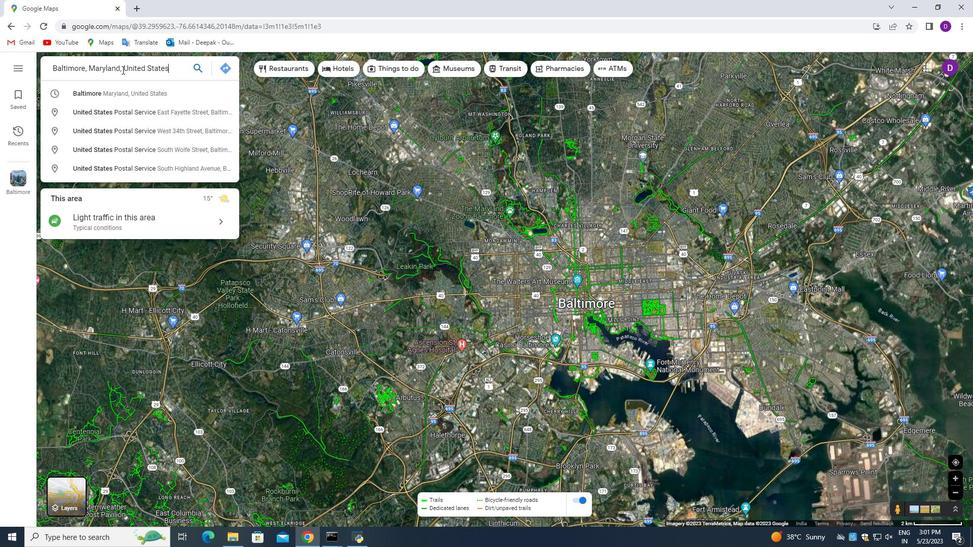 
Action: Mouse moved to (482, 333)
Screenshot: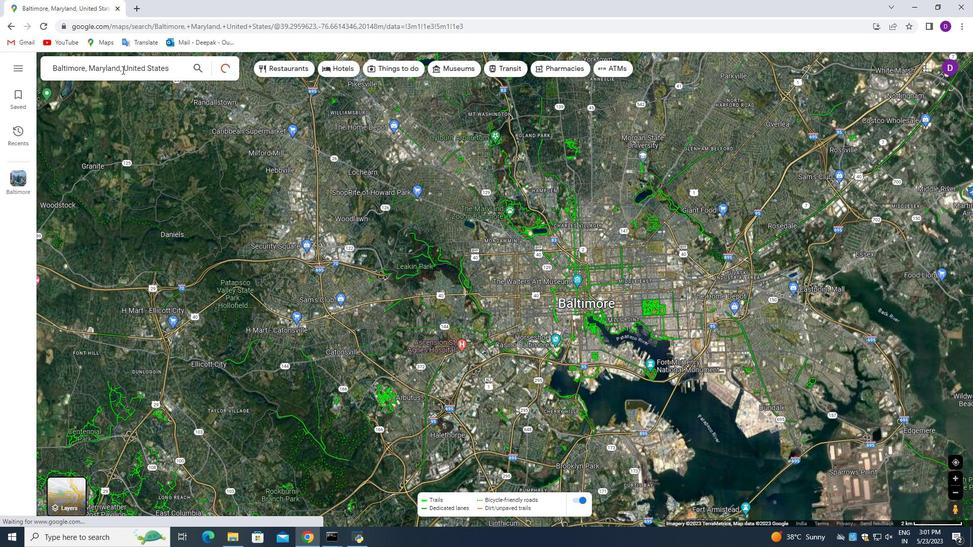 
Action: Mouse scrolled (482, 334) with delta (0, 0)
Screenshot: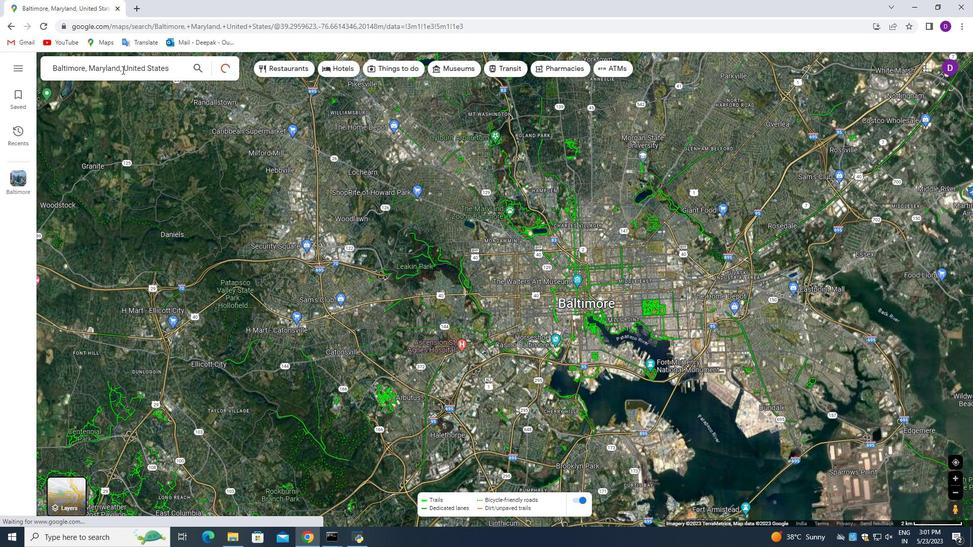 
Action: Mouse scrolled (482, 334) with delta (0, 0)
Screenshot: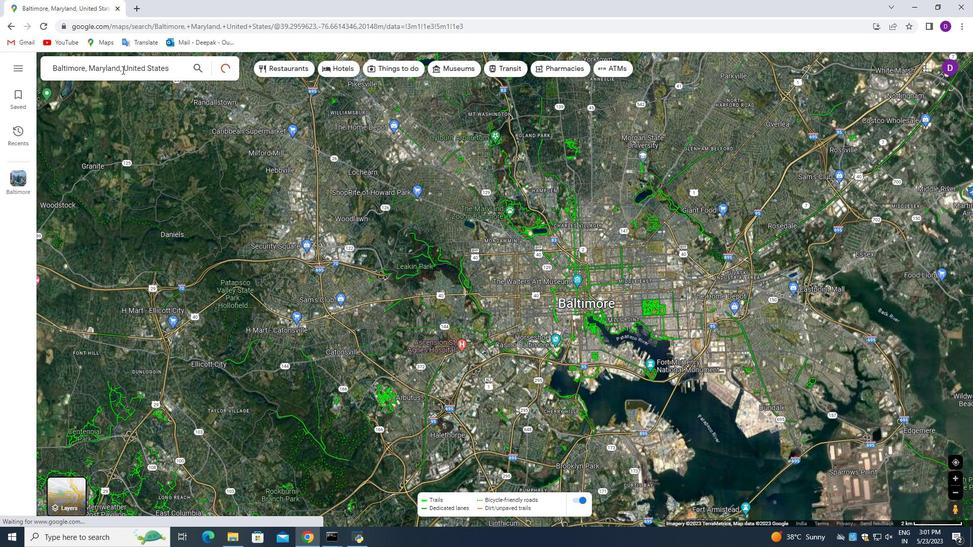 
Action: Mouse scrolled (482, 334) with delta (0, 0)
Screenshot: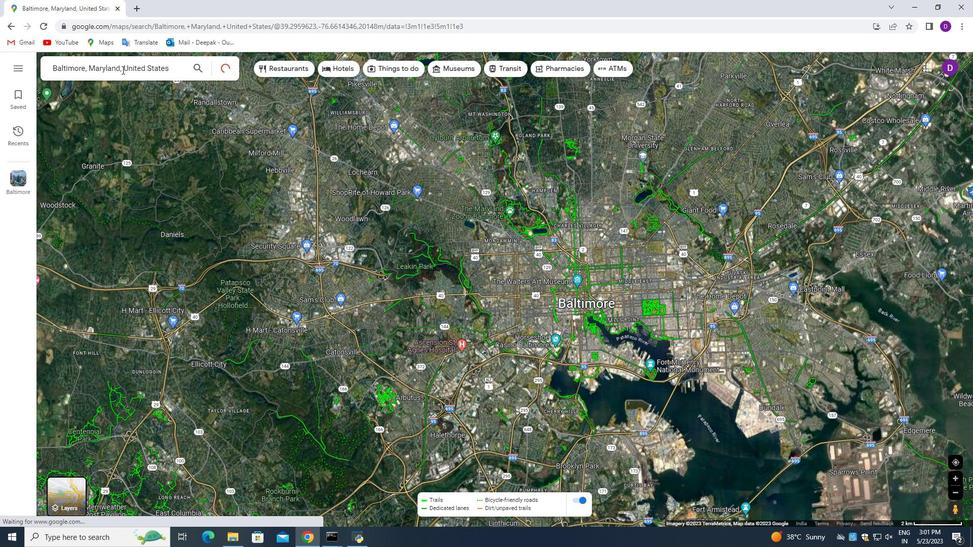 
Action: Mouse scrolled (482, 334) with delta (0, 0)
Screenshot: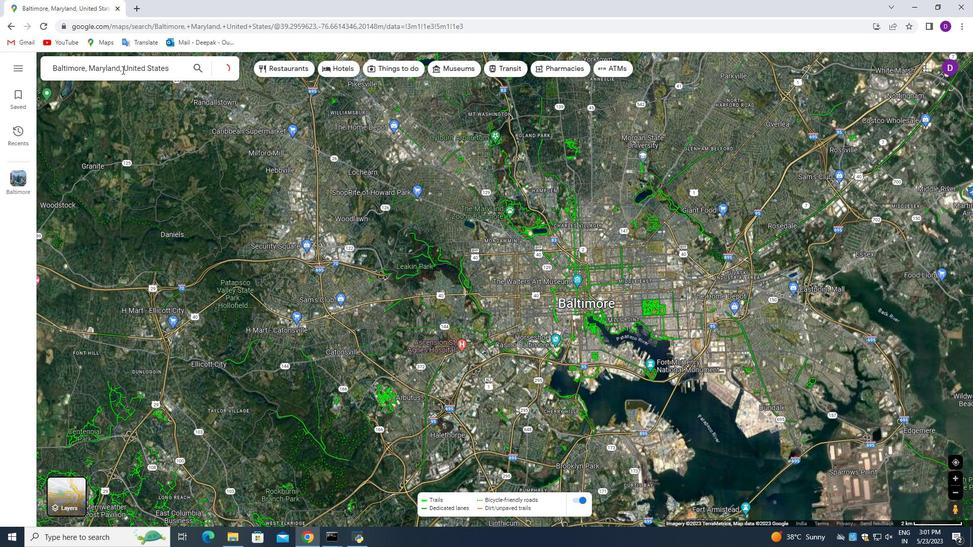 
Action: Mouse moved to (510, 265)
Screenshot: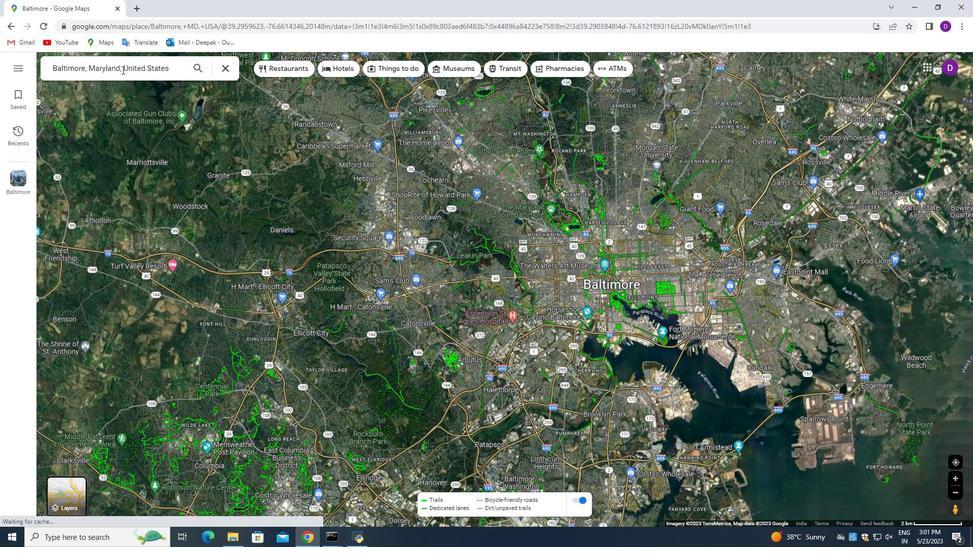 
Action: Mouse pressed left at (510, 265)
Screenshot: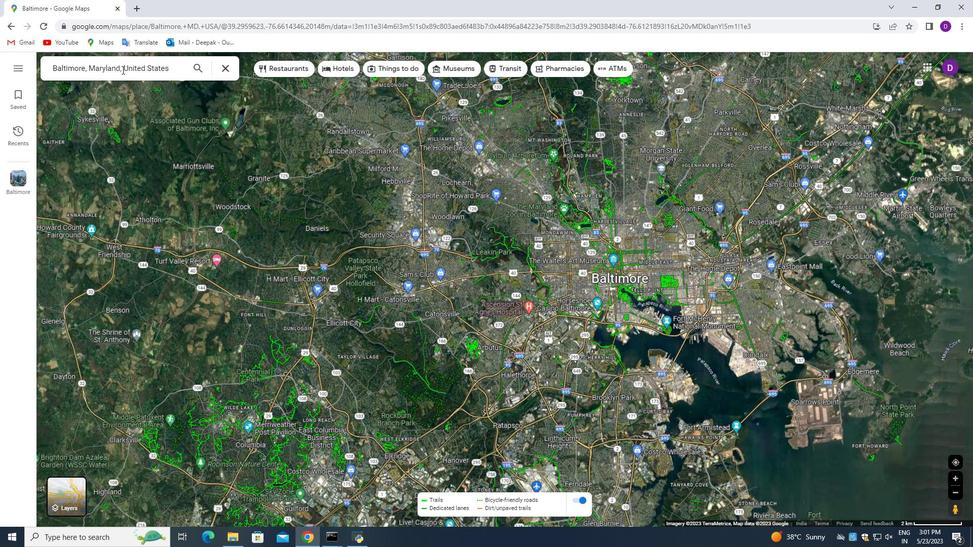 
Action: Mouse moved to (721, 374)
Screenshot: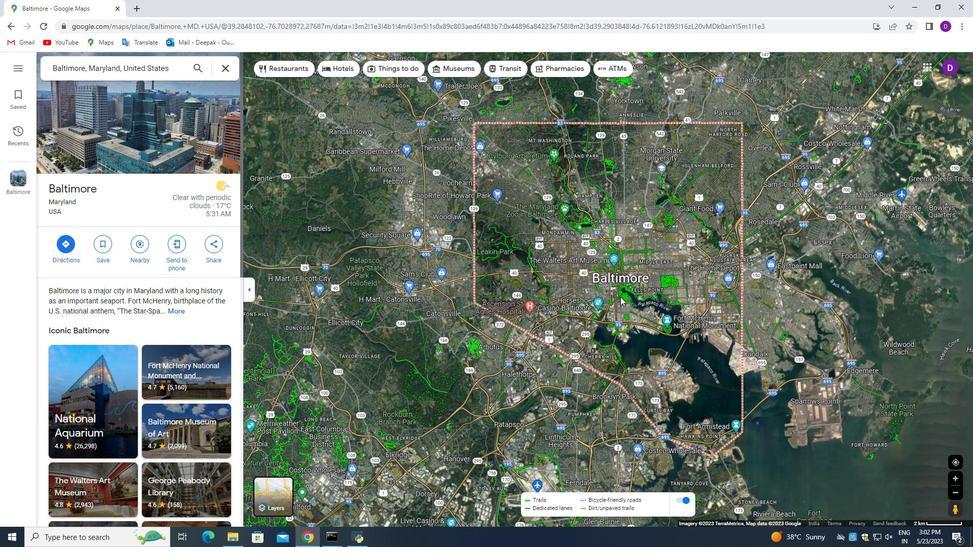 
Action: Mouse pressed left at (721, 374)
Screenshot: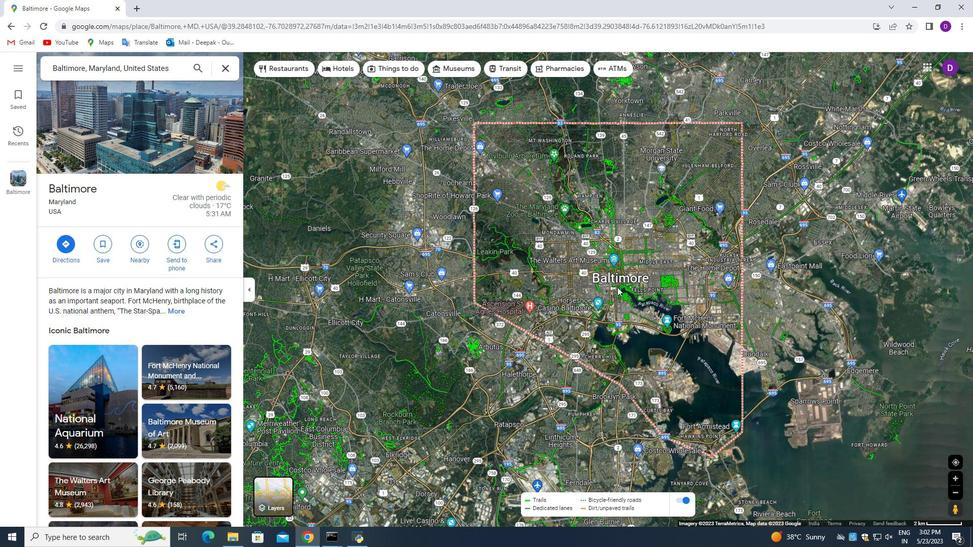 
Action: Mouse moved to (741, 437)
Screenshot: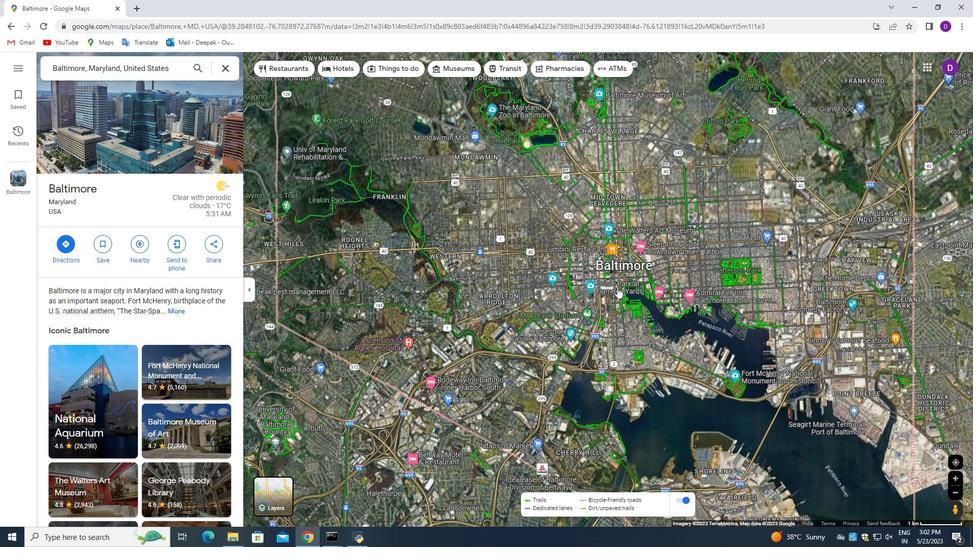 
Action: Mouse pressed left at (741, 437)
Screenshot: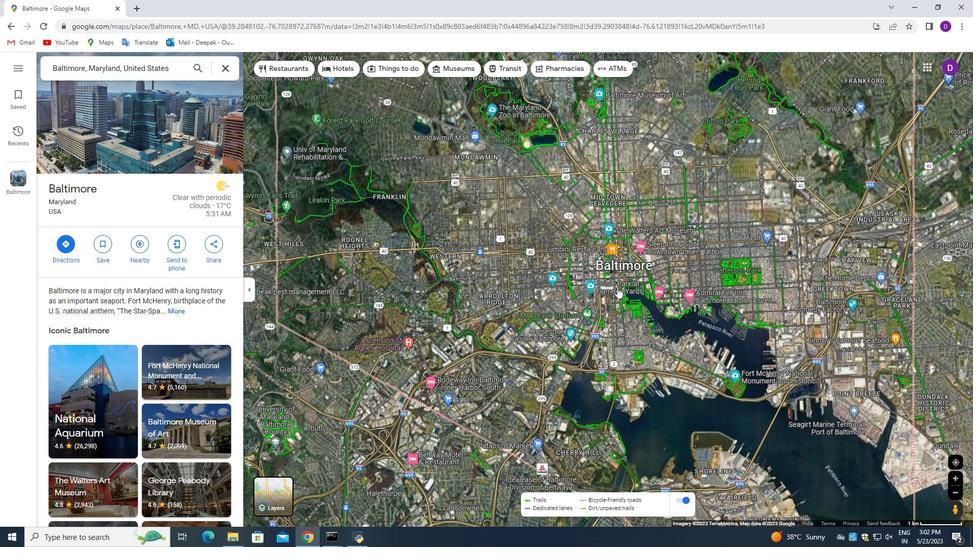 
Action: Mouse moved to (685, 337)
Screenshot: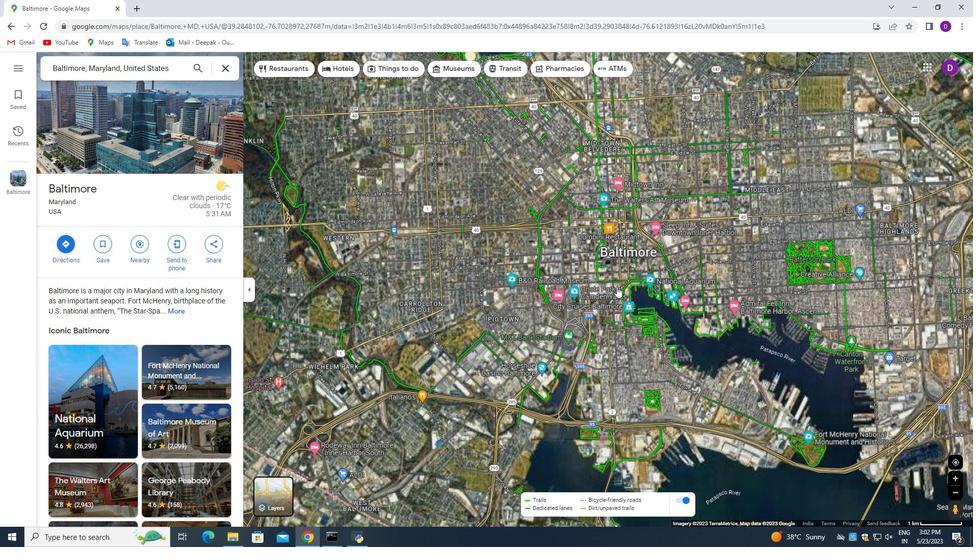 
Action: Mouse pressed left at (685, 337)
Screenshot: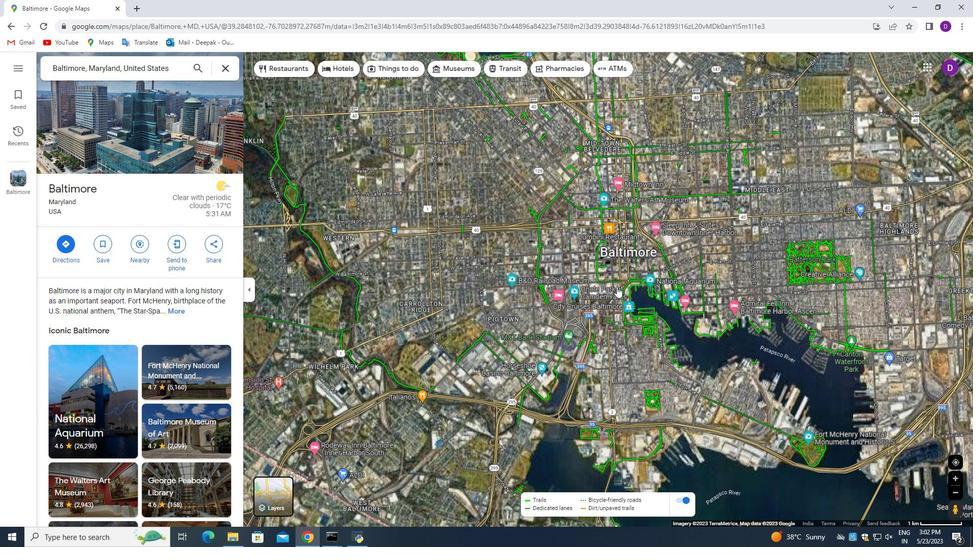 
Action: Mouse moved to (31, 53)
Screenshot: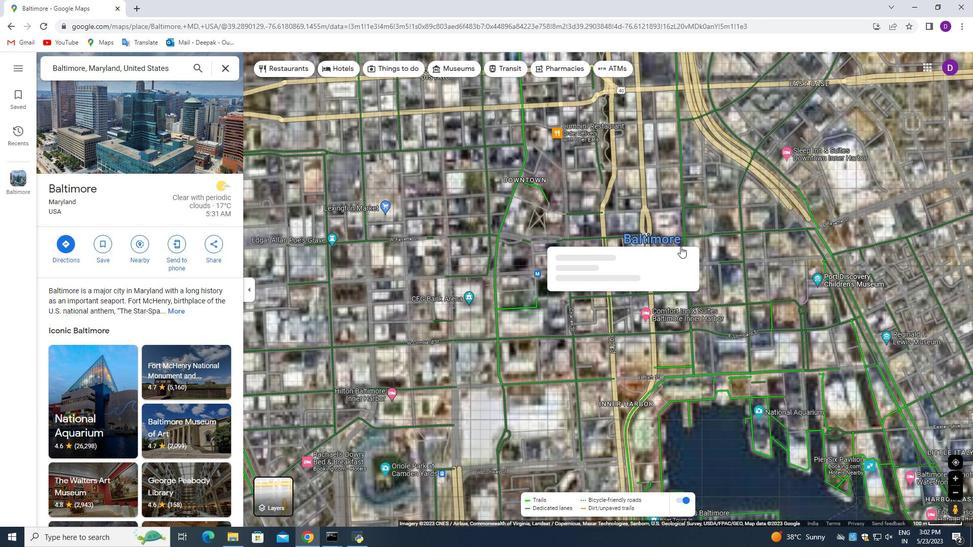
Action: Mouse pressed left at (31, 53)
Screenshot: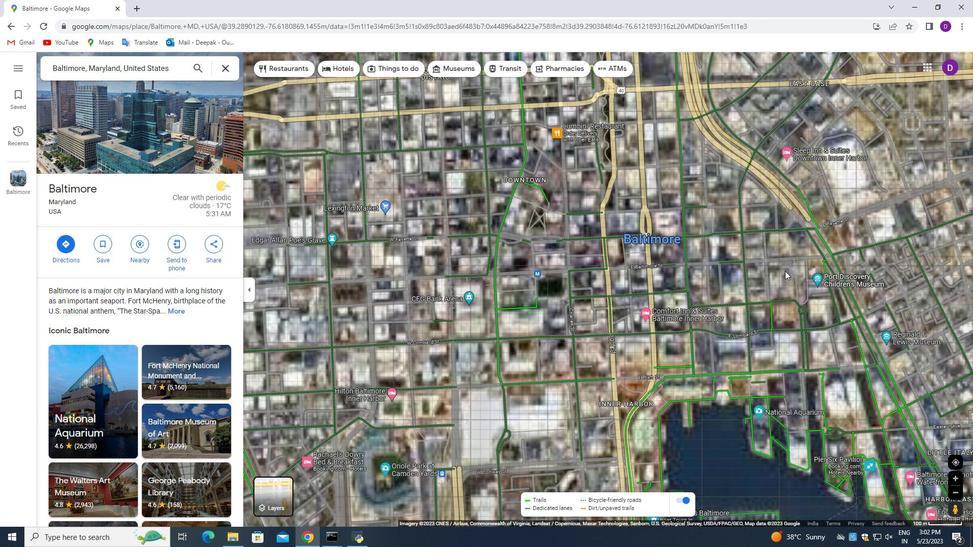 
Action: Mouse moved to (657, 347)
Screenshot: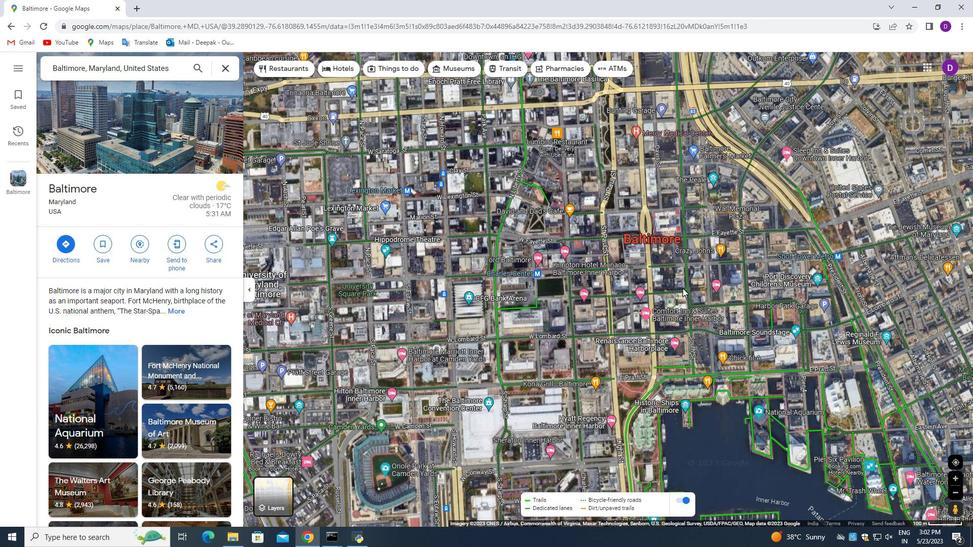 
Action: Mouse scrolled (657, 348) with delta (0, 0)
Screenshot: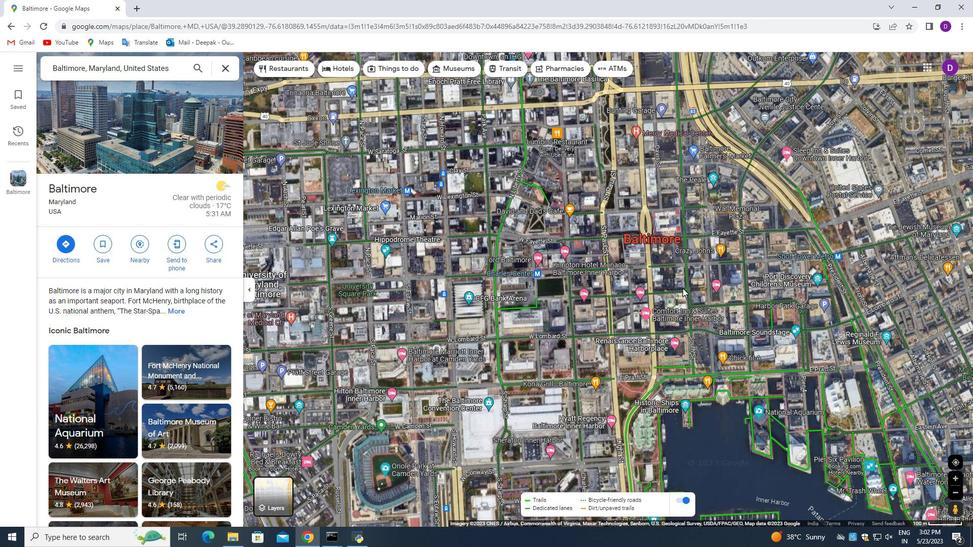 
Action: Mouse scrolled (657, 348) with delta (0, 0)
Screenshot: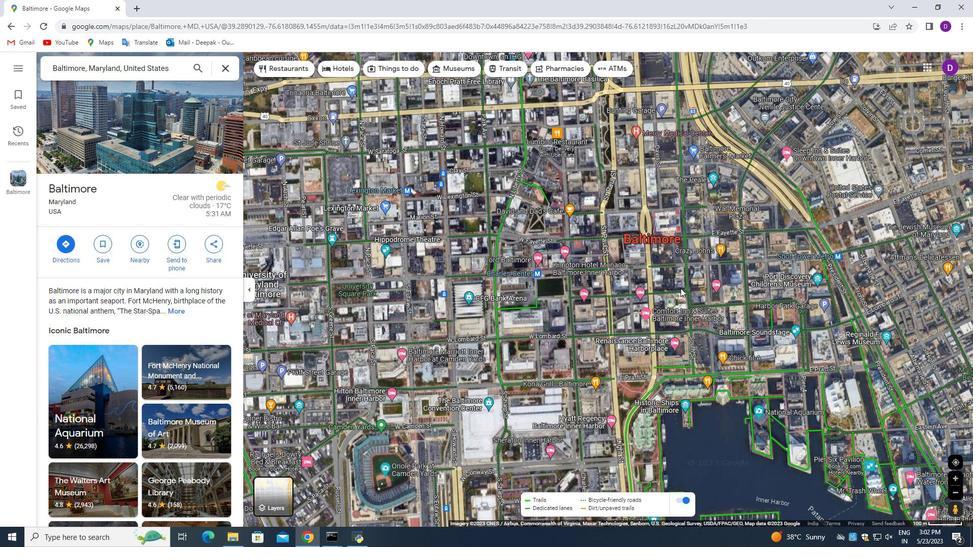 
Action: Mouse moved to (658, 346)
Screenshot: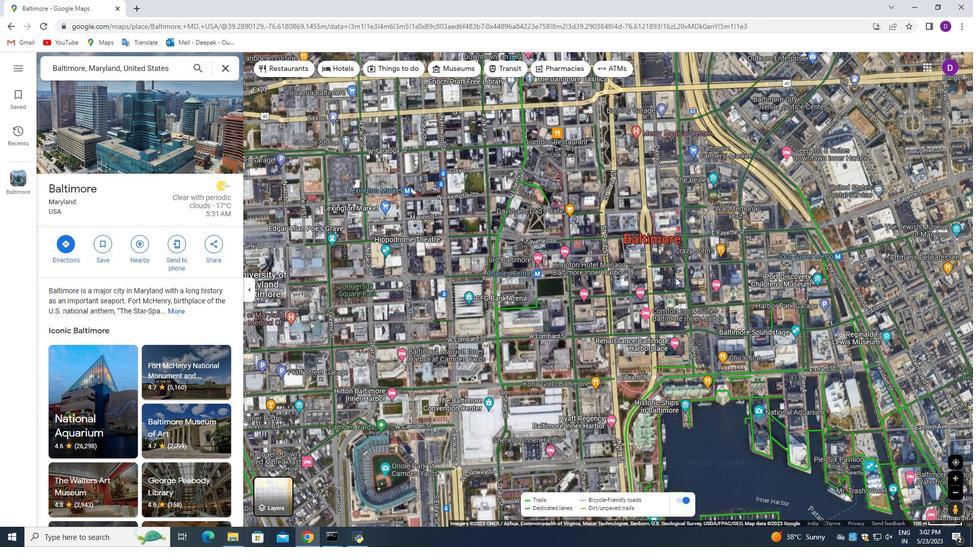 
Action: Mouse scrolled (658, 346) with delta (0, 0)
Screenshot: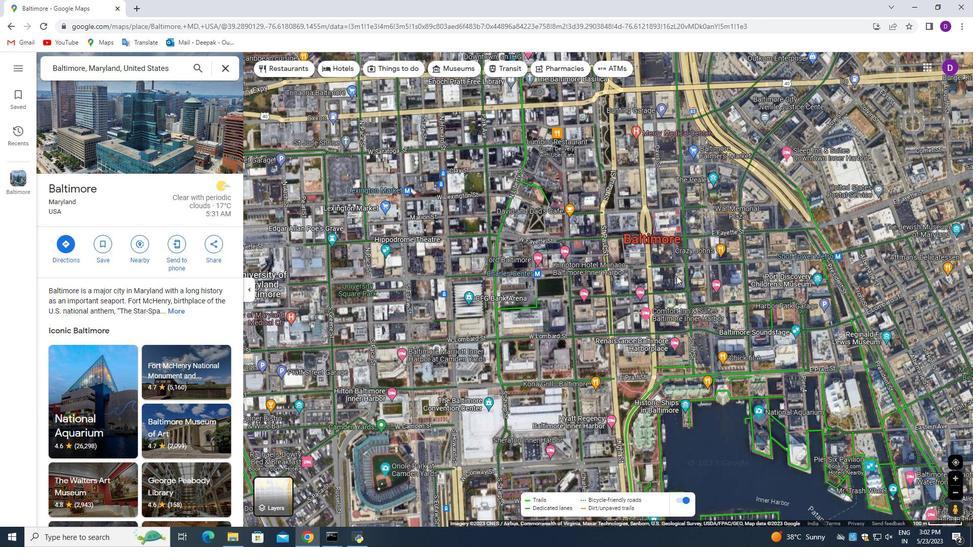 
Action: Mouse scrolled (658, 346) with delta (0, 0)
Screenshot: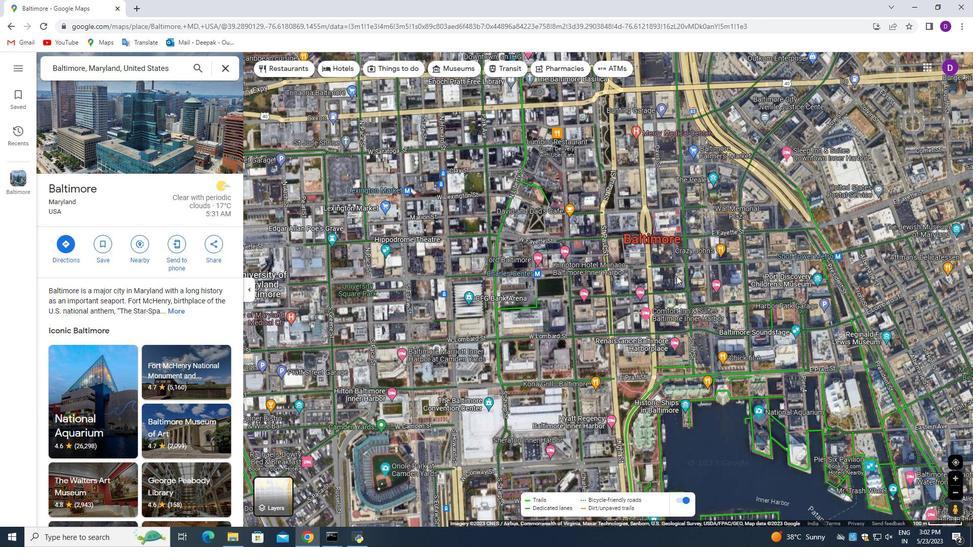 
Action: Mouse scrolled (658, 346) with delta (0, 0)
Screenshot: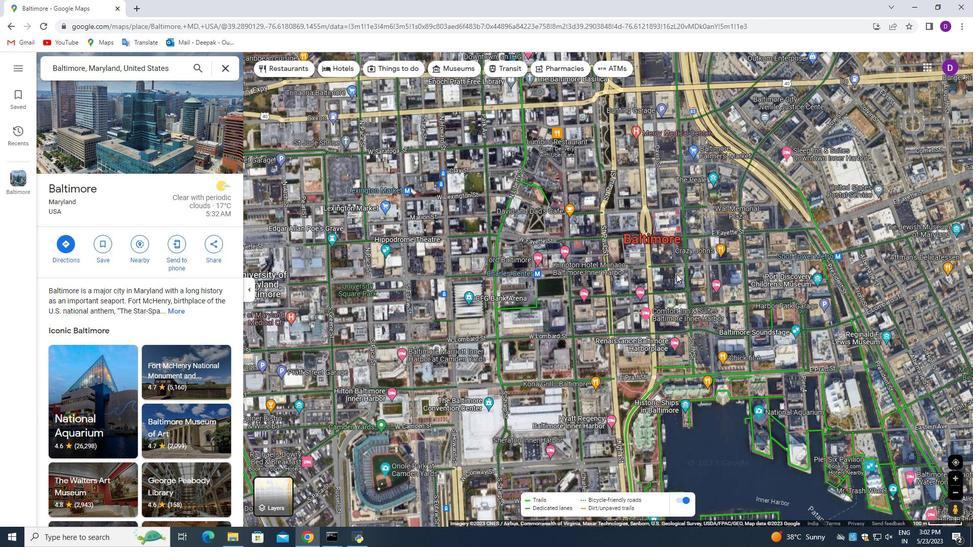 
Action: Mouse moved to (659, 346)
Screenshot: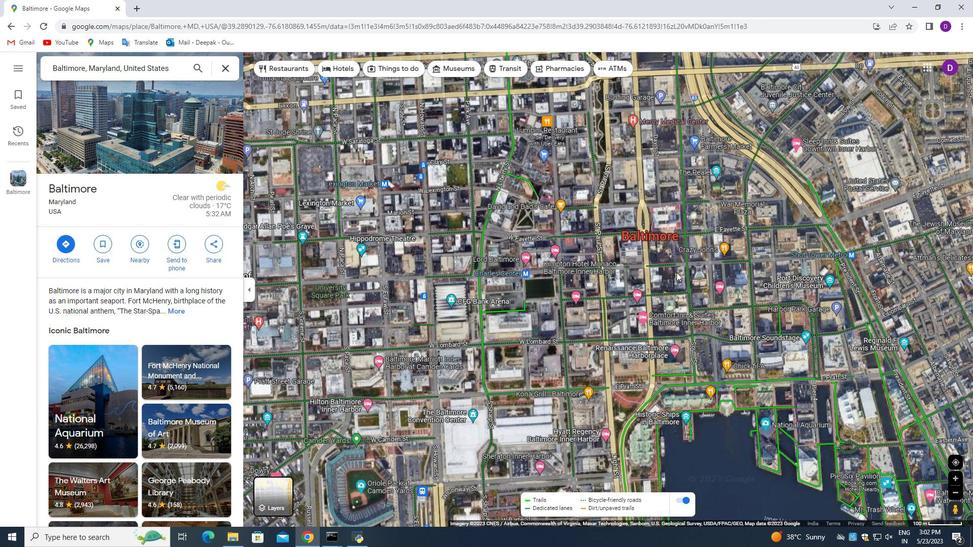 
Action: Mouse scrolled (659, 346) with delta (0, 0)
Screenshot: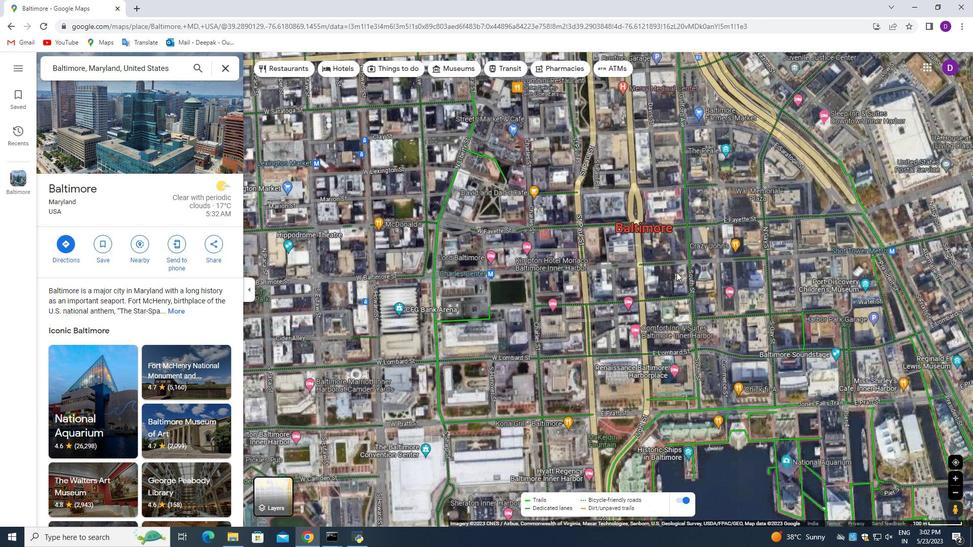 
Action: Mouse scrolled (659, 346) with delta (0, 0)
Screenshot: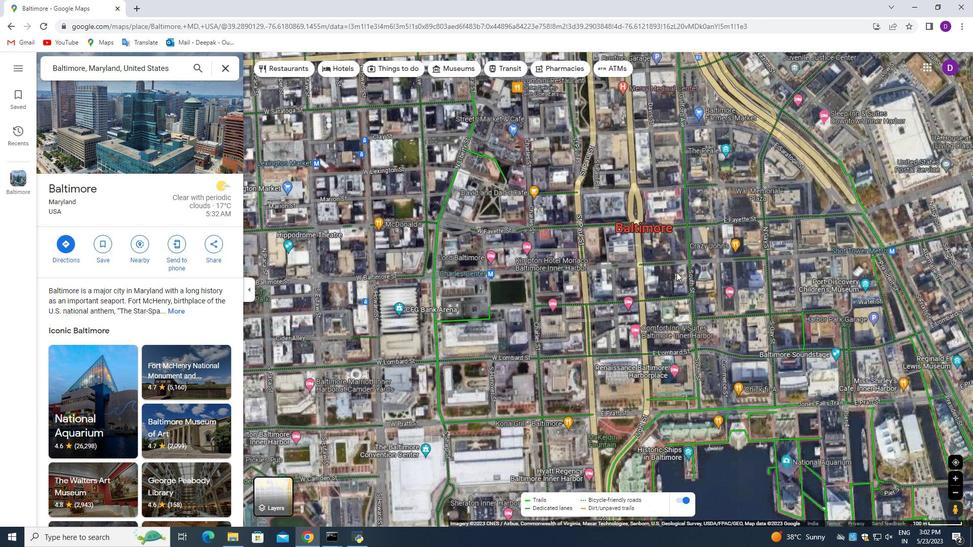
Action: Mouse scrolled (659, 346) with delta (0, 0)
Screenshot: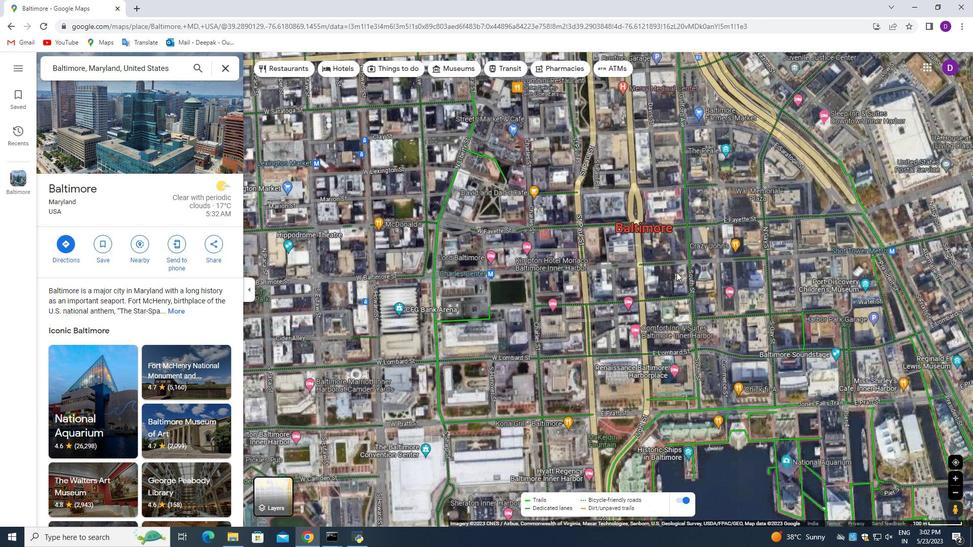 
Action: Mouse scrolled (659, 346) with delta (0, 0)
Screenshot: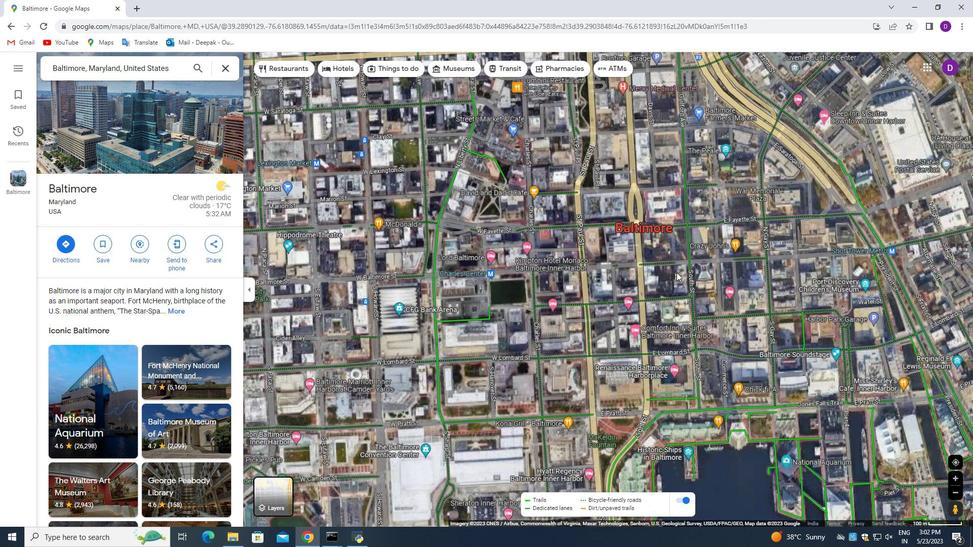 
Action: Mouse moved to (760, 349)
Screenshot: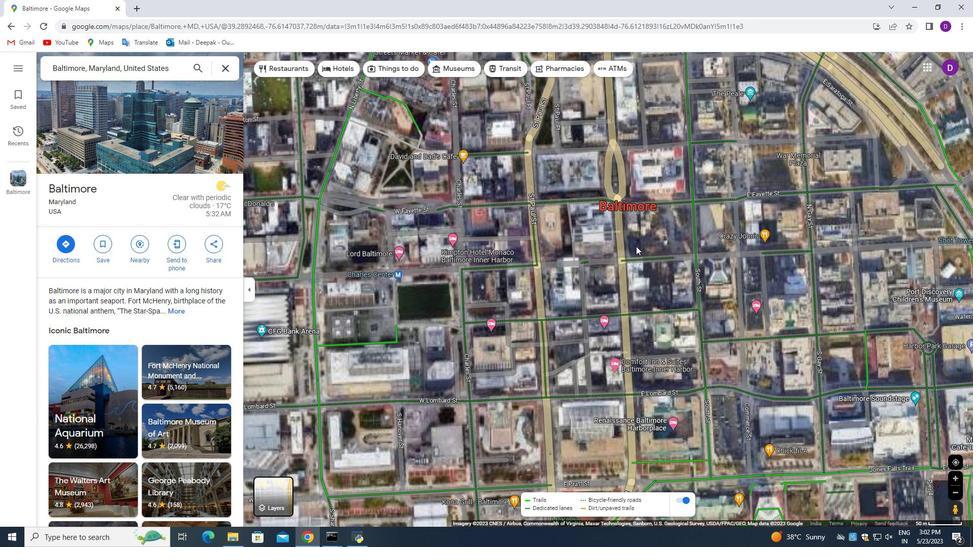 
Action: Mouse pressed left at (759, 344)
Screenshot: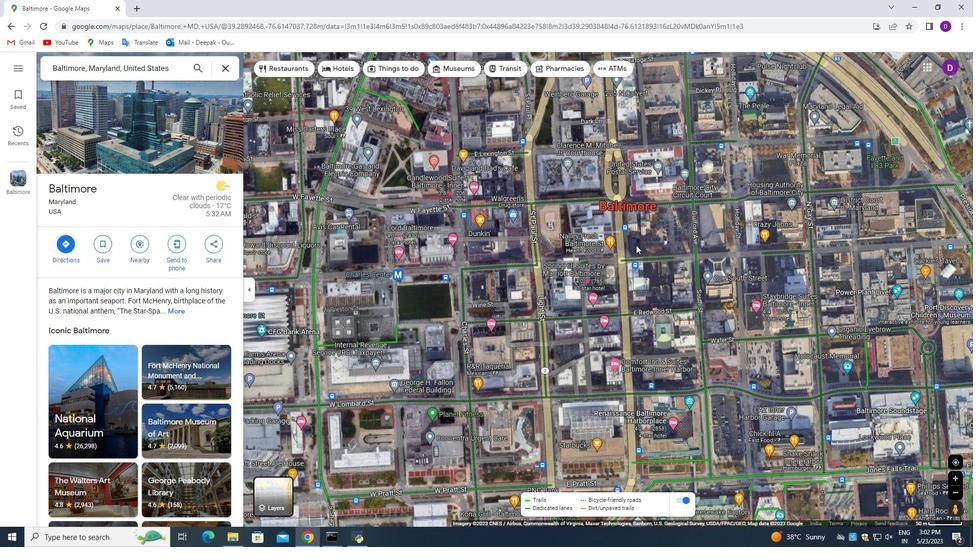 
Action: Mouse moved to (648, 364)
Screenshot: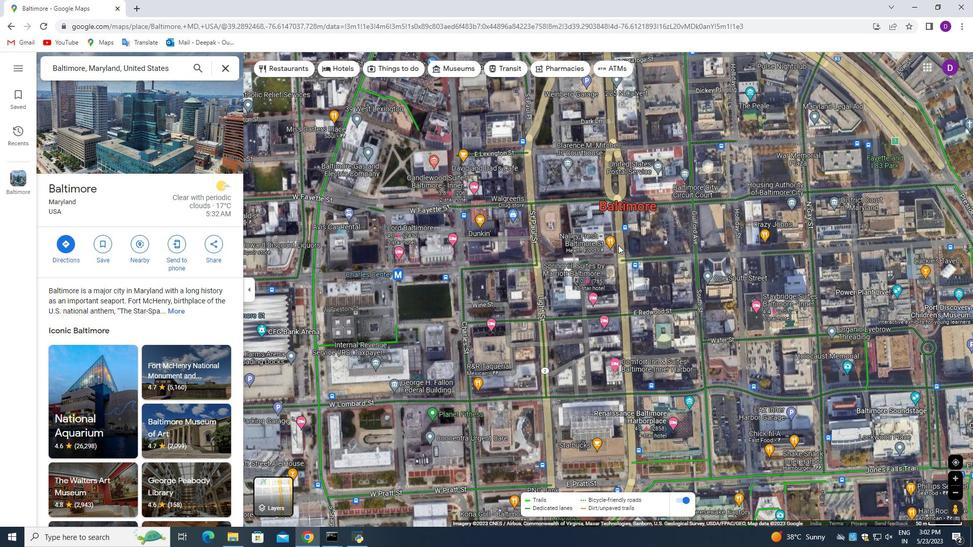 
Action: Mouse pressed left at (648, 364)
Screenshot: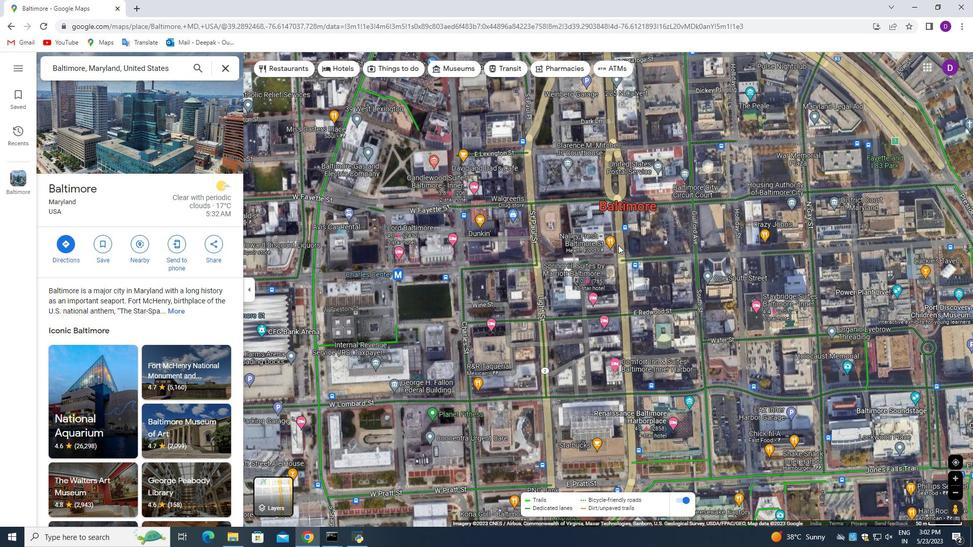 
Action: Mouse moved to (789, 325)
Screenshot: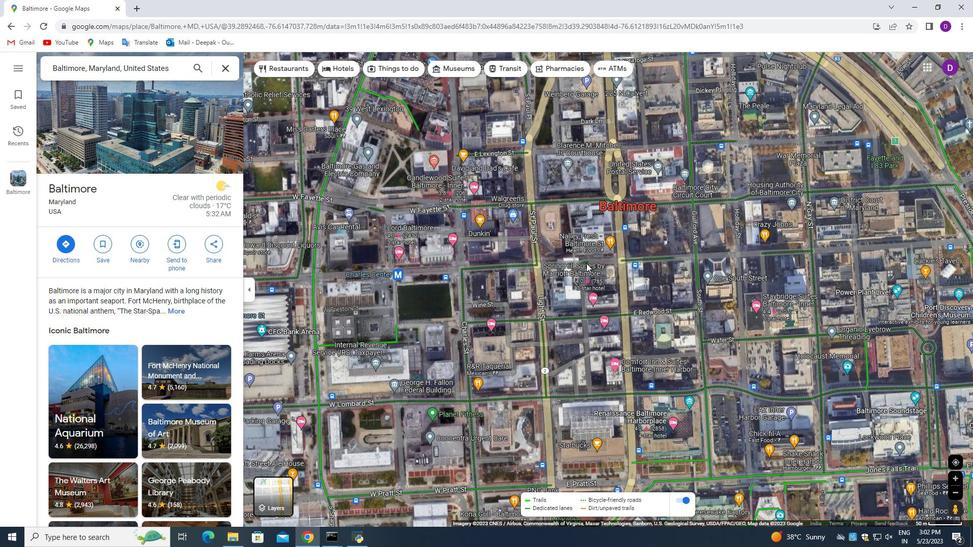 
Action: Mouse pressed left at (789, 325)
Screenshot: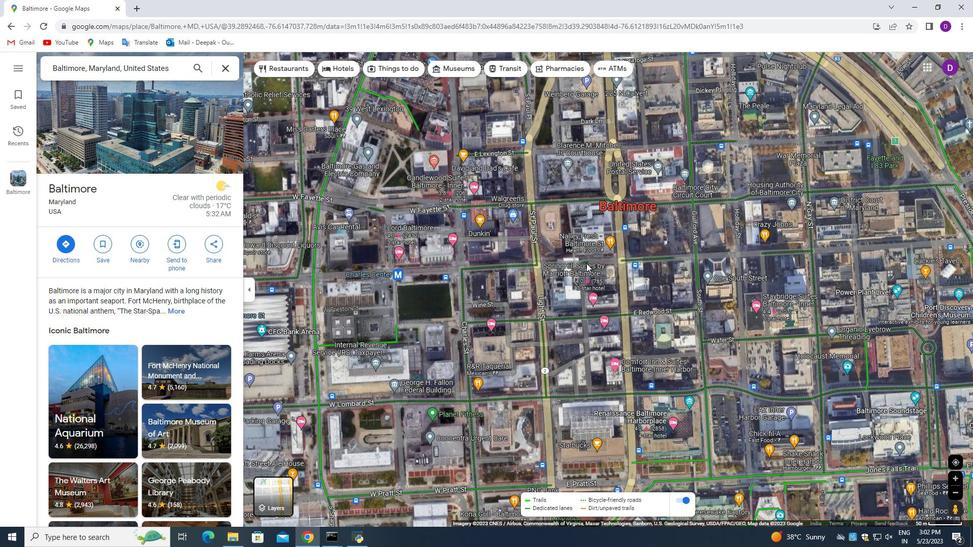 
Action: Mouse moved to (659, 355)
Screenshot: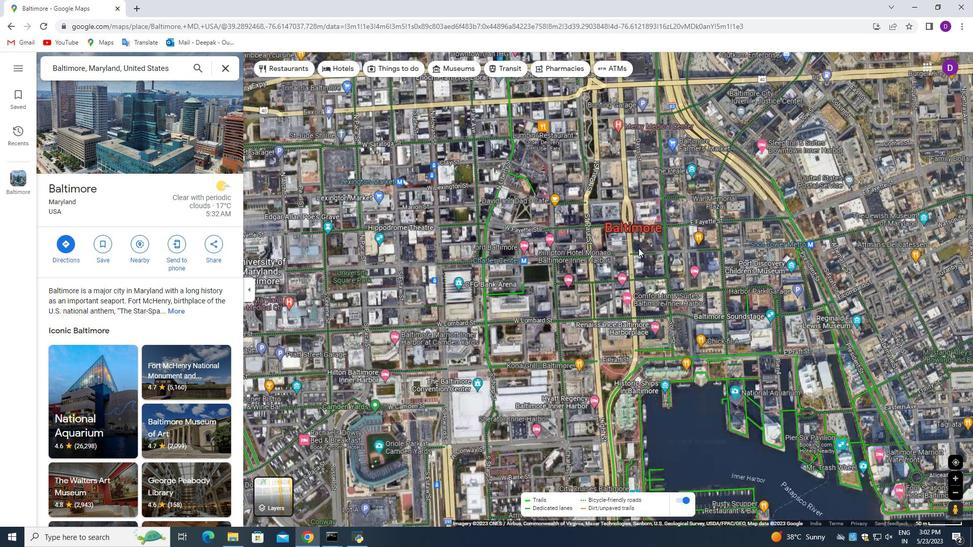 
Action: Mouse pressed left at (659, 353)
Screenshot: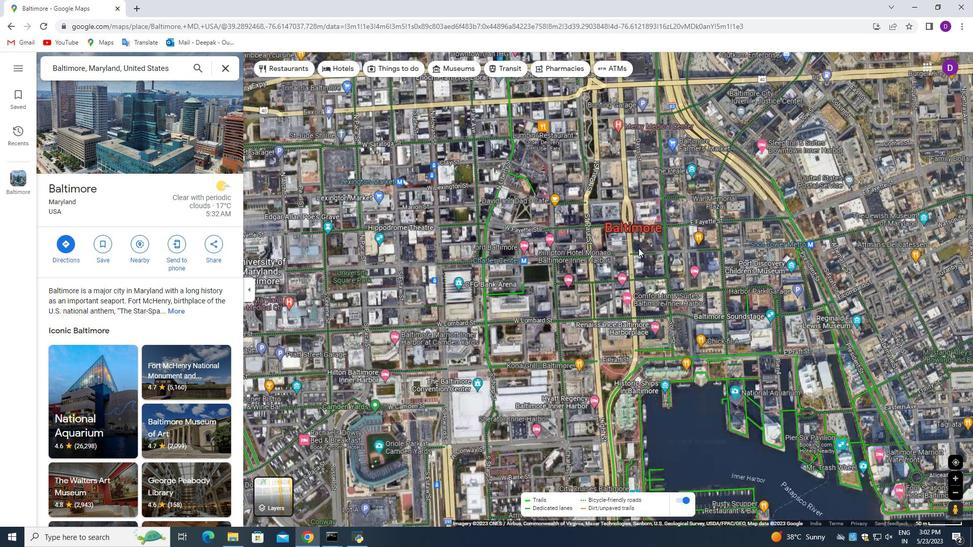 
Action: Mouse moved to (561, 339)
Screenshot: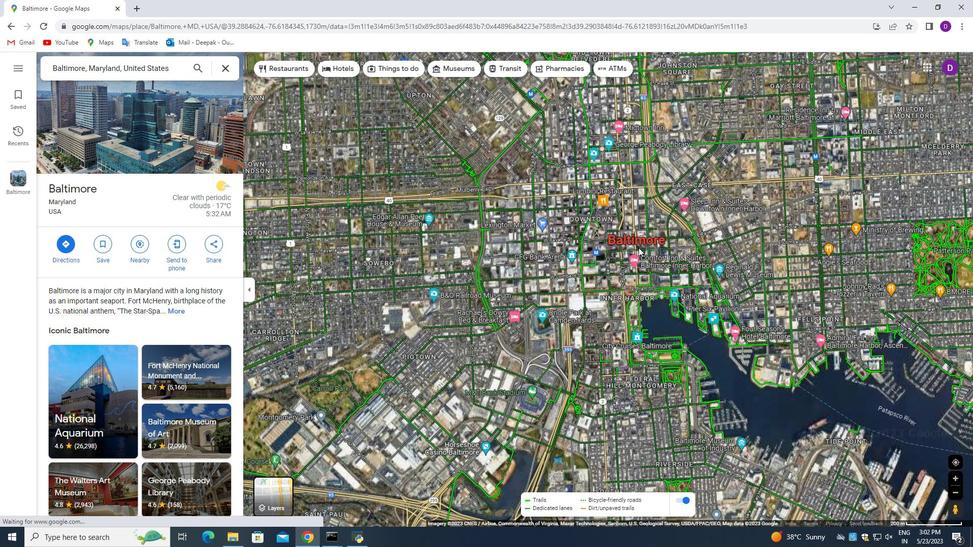
Action: Mouse pressed left at (561, 339)
Screenshot: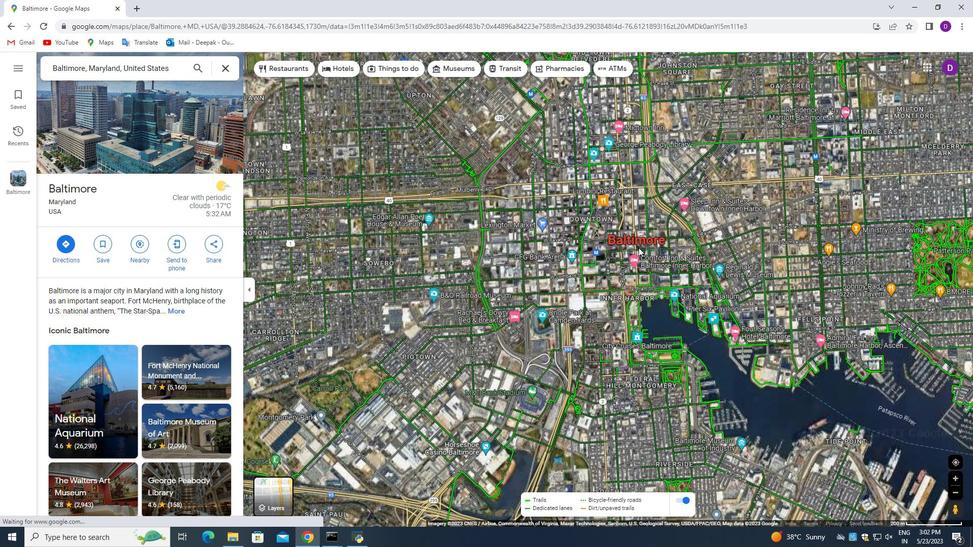 
Action: Mouse moved to (646, 290)
Screenshot: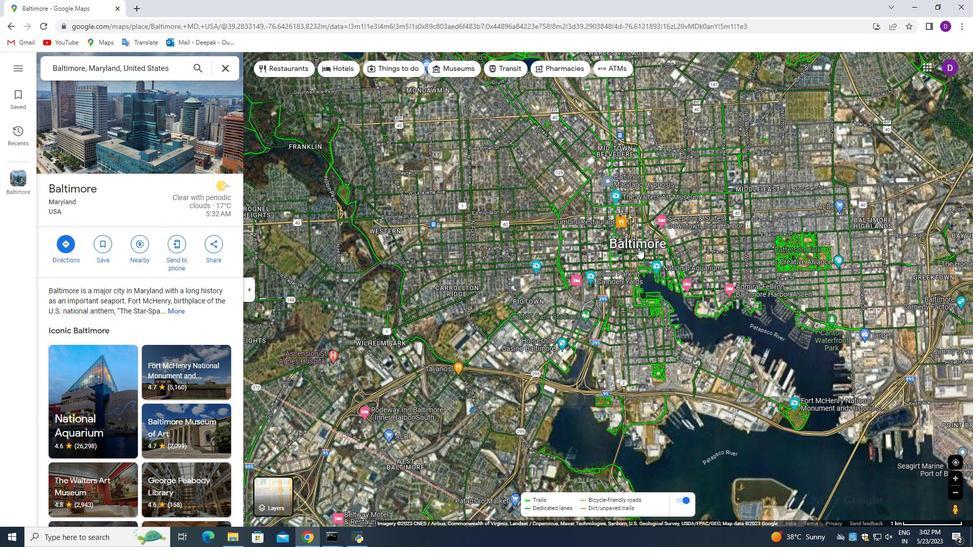 
Action: Mouse pressed left at (646, 290)
Screenshot: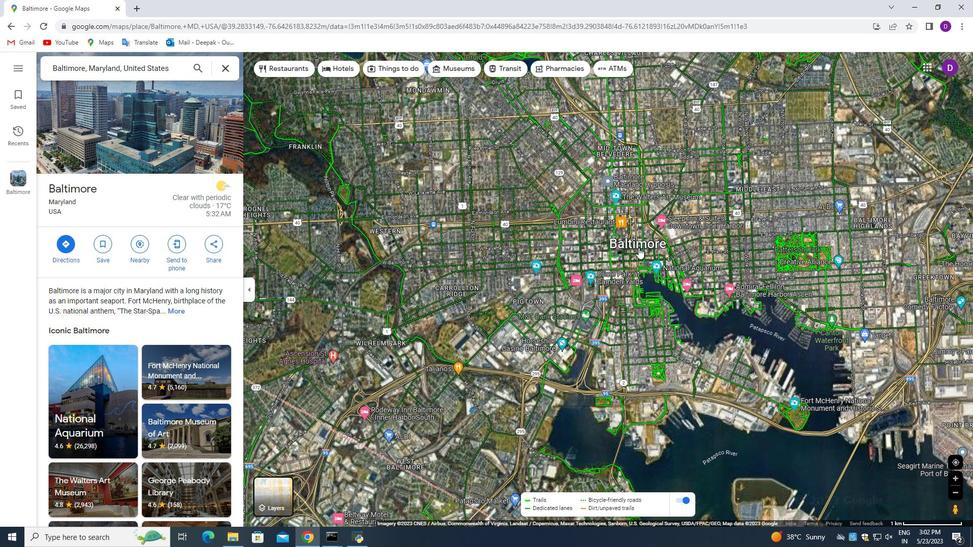 
Action: Mouse moved to (600, 286)
Screenshot: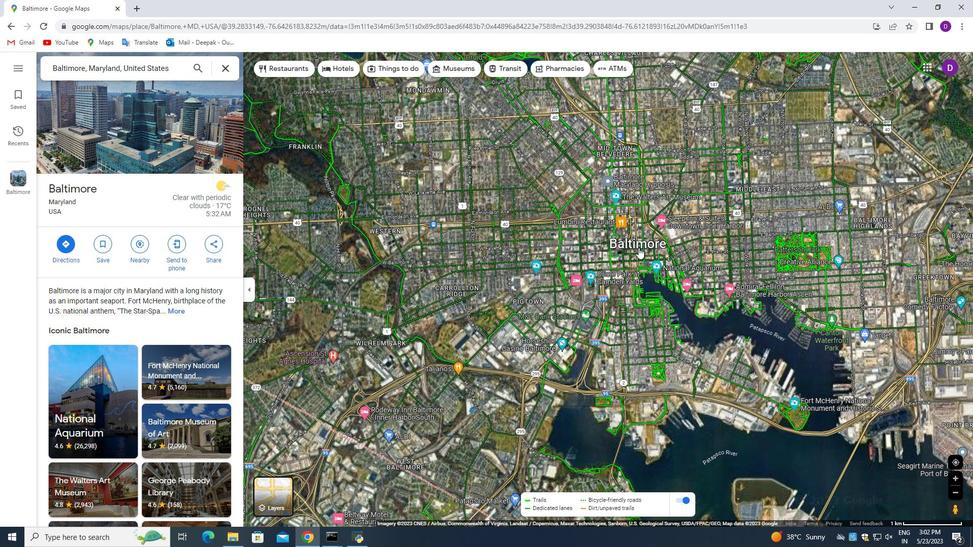 
Action: Mouse pressed left at (600, 286)
Screenshot: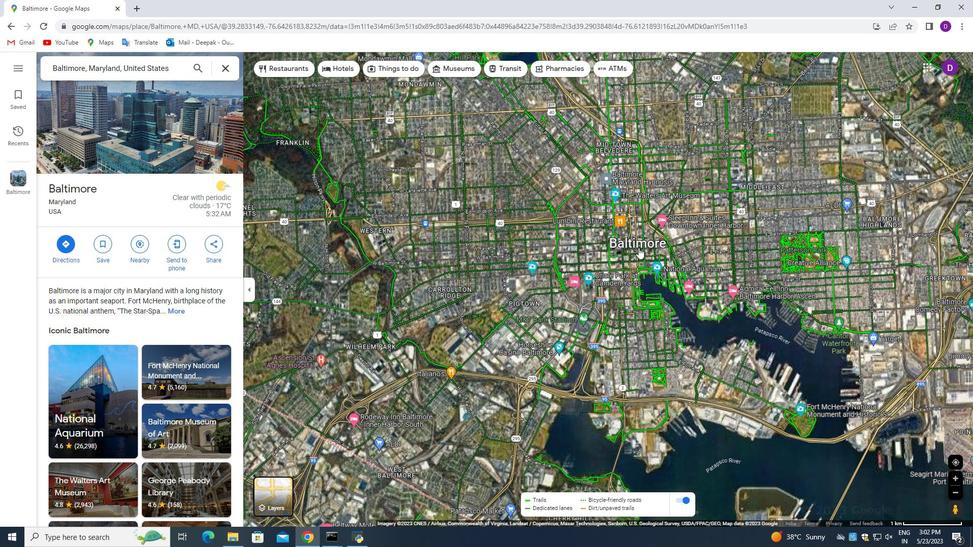 
Action: Mouse moved to (469, 265)
Screenshot: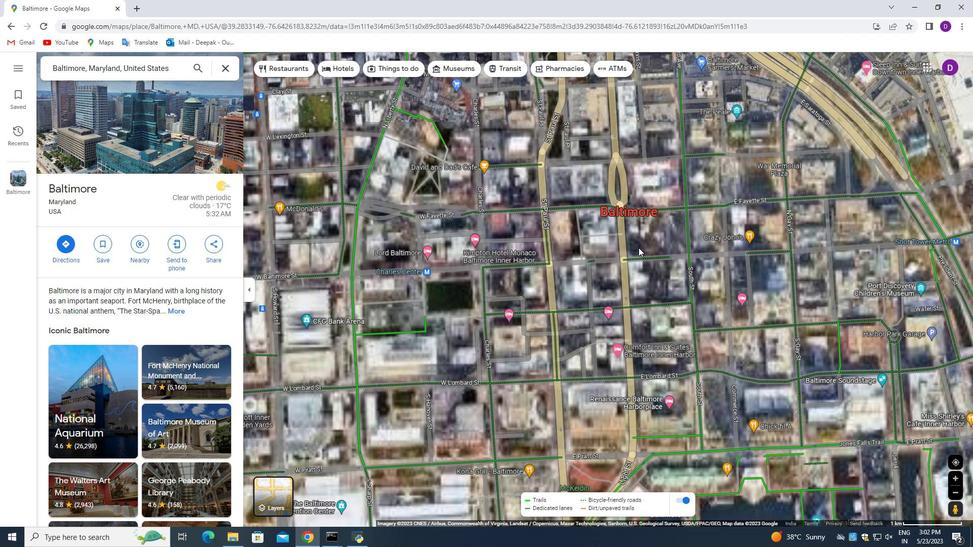 
Action: Mouse pressed left at (469, 265)
Screenshot: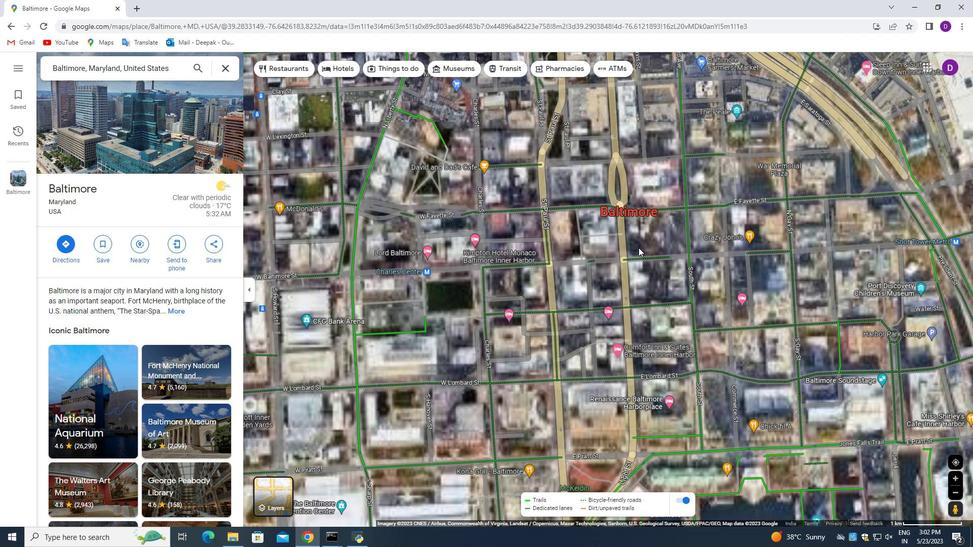 
Action: Mouse moved to (428, 150)
Screenshot: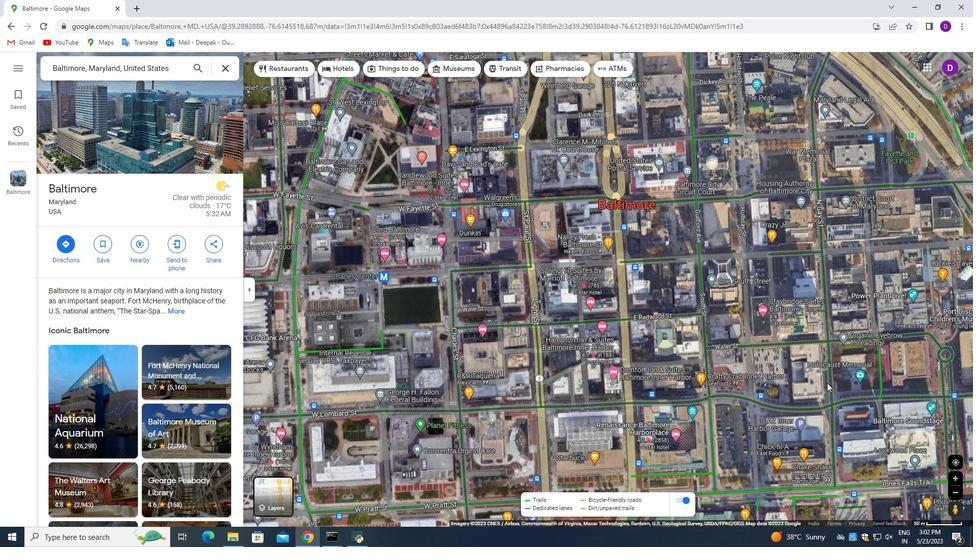 
Action: Mouse pressed left at (428, 150)
Screenshot: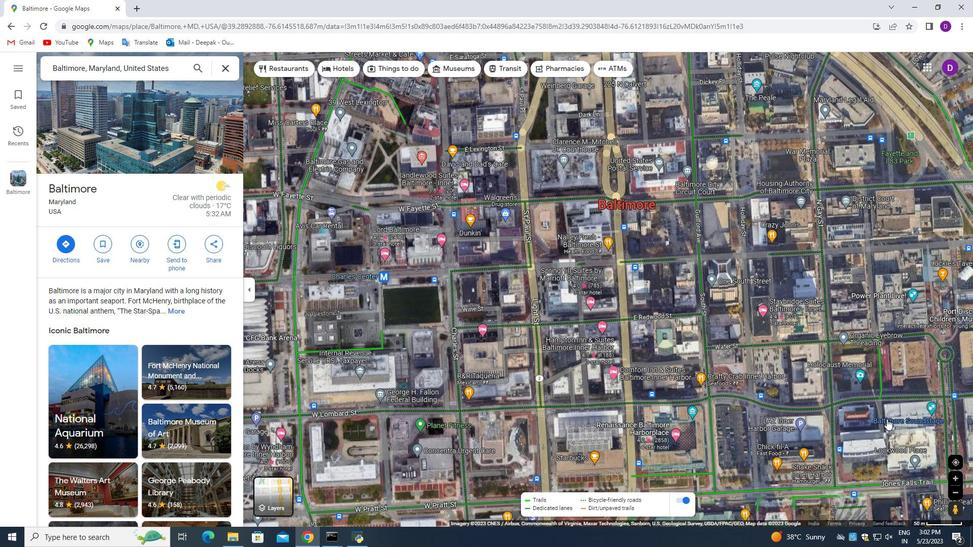 
Action: Mouse moved to (716, 304)
Screenshot: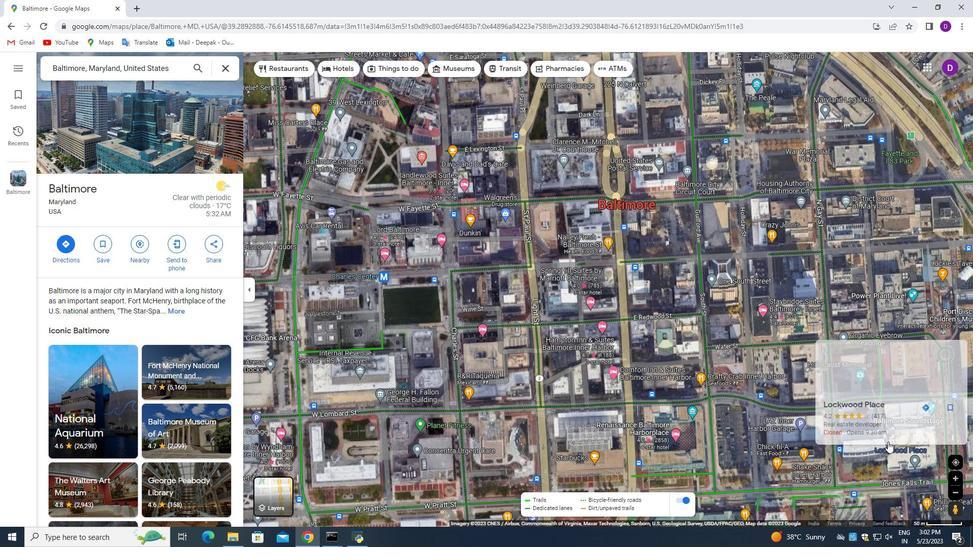 
Action: Mouse pressed left at (718, 304)
Screenshot: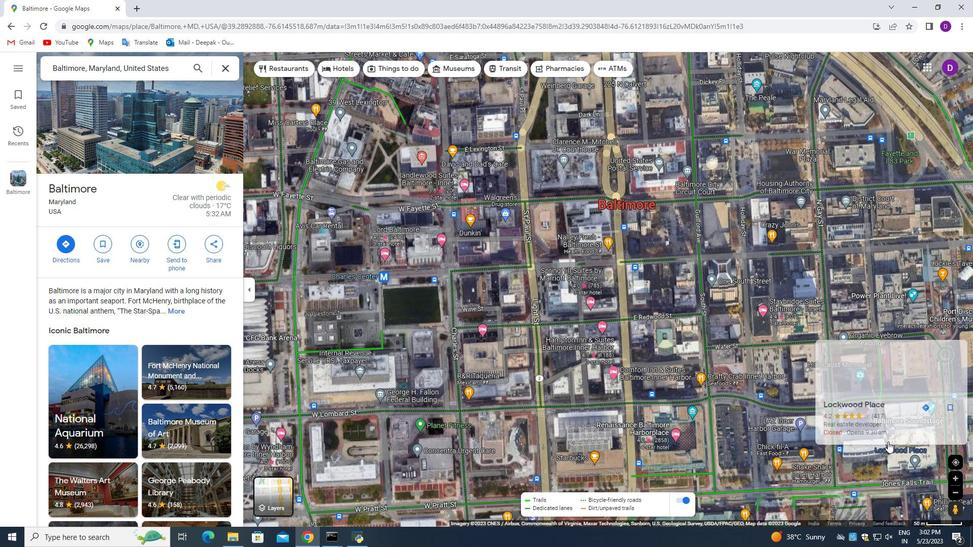 
Action: Mouse moved to (535, 405)
Screenshot: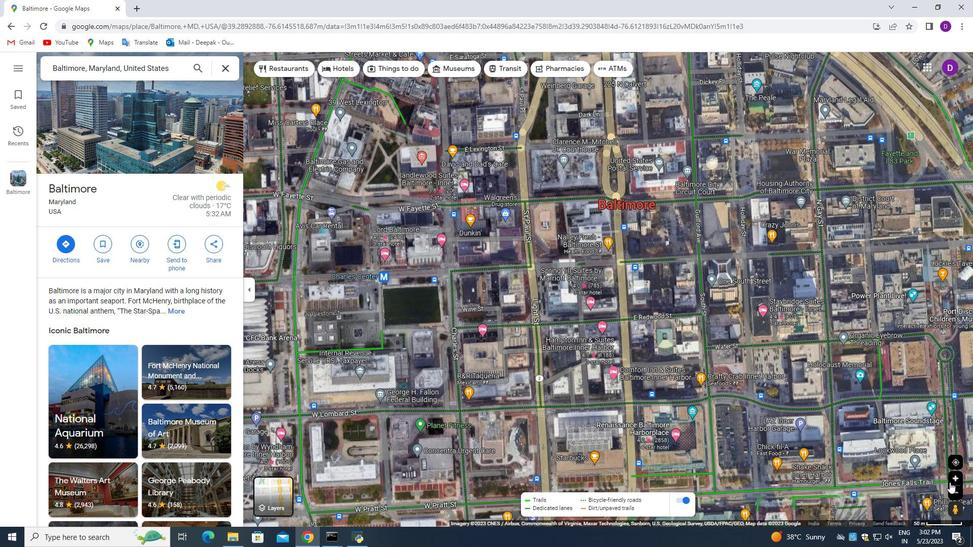 
Action: Mouse pressed left at (535, 405)
Screenshot: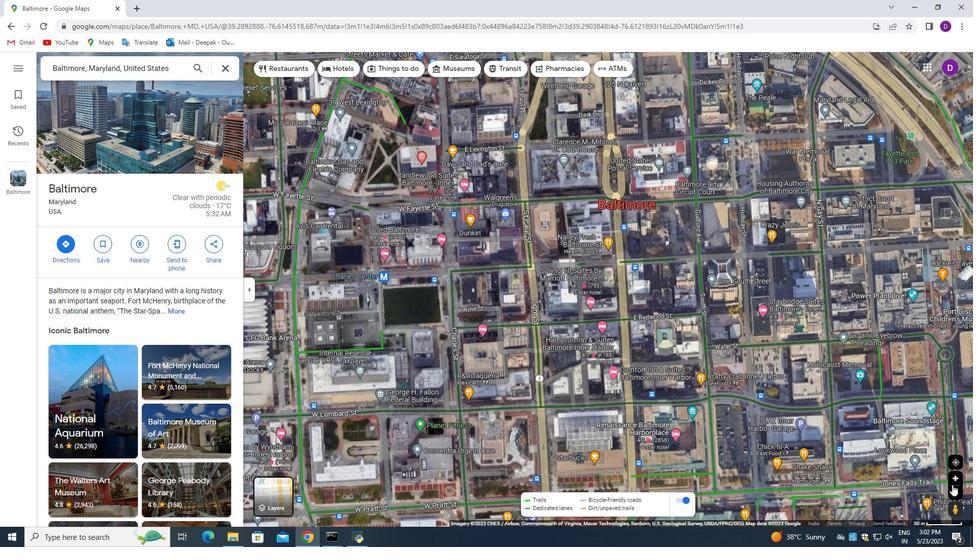 
Action: Mouse moved to (597, 306)
Screenshot: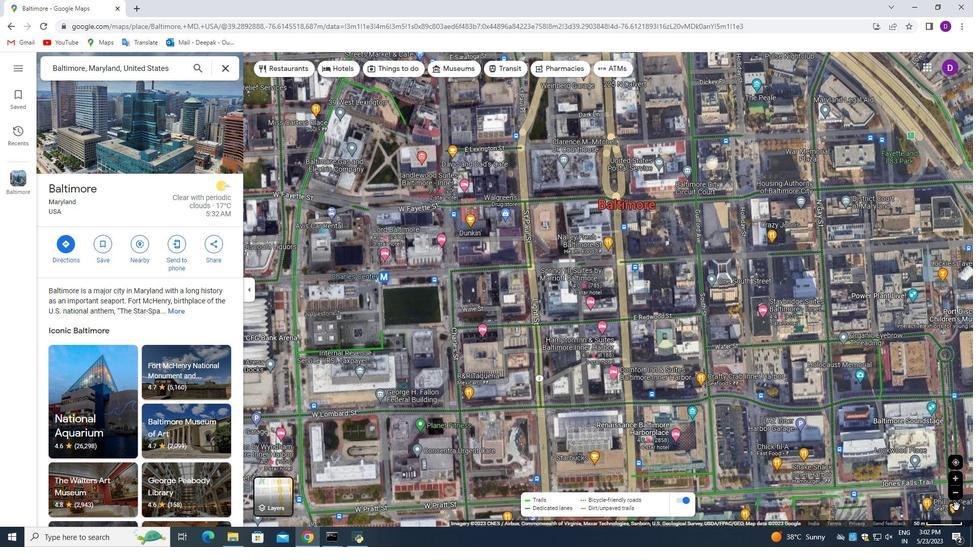 
Action: Mouse pressed left at (597, 306)
Screenshot: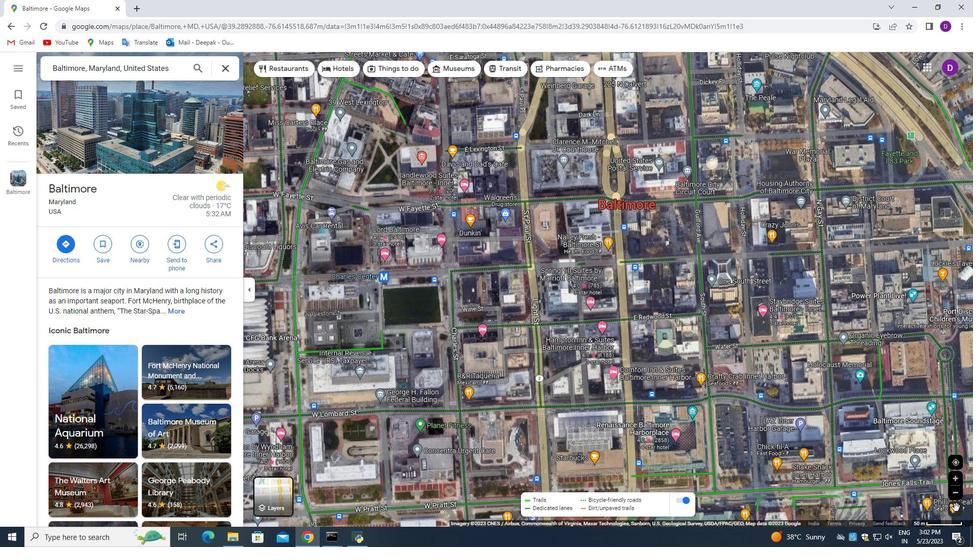 
Action: Mouse moved to (616, 277)
Screenshot: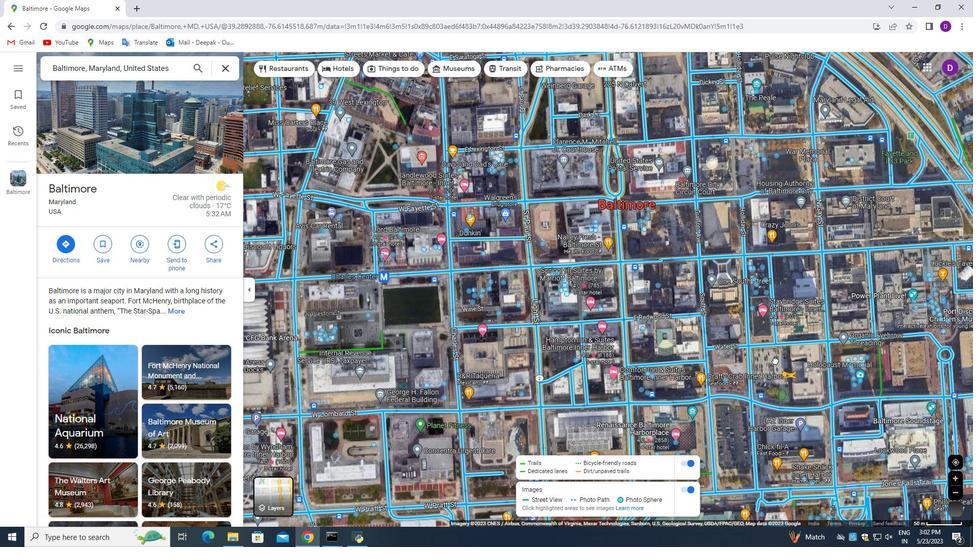 
Action: Mouse pressed left at (616, 277)
Screenshot: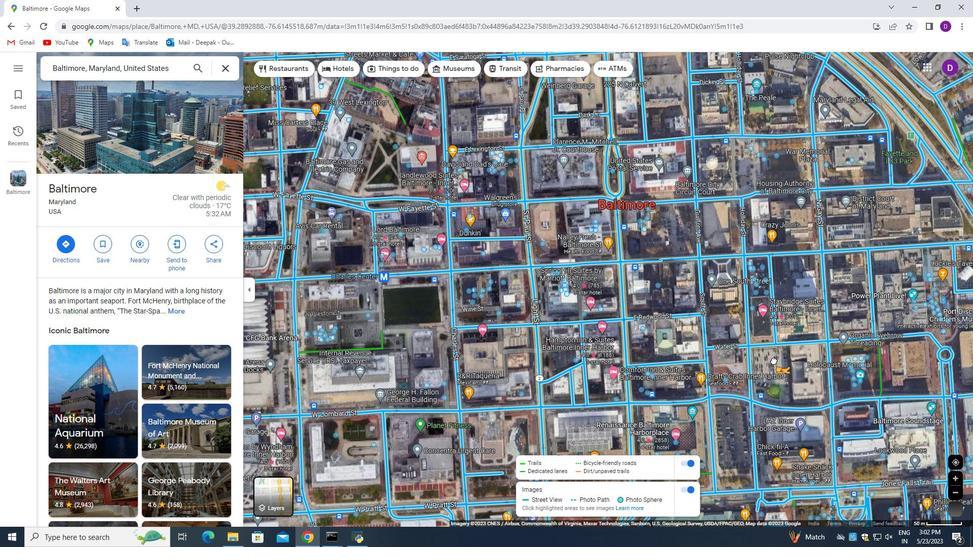 
Action: Mouse moved to (480, 335)
Screenshot: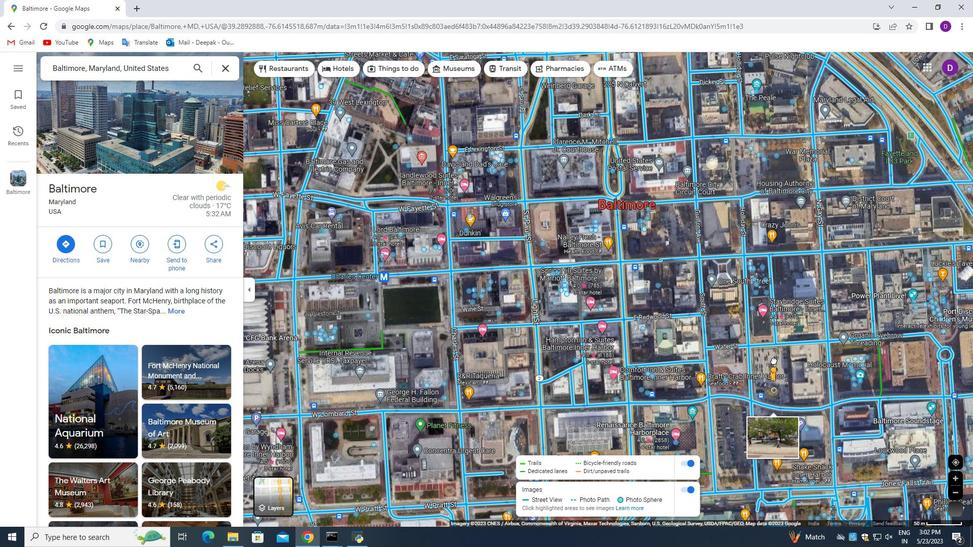 
Action: Mouse pressed left at (480, 335)
Screenshot: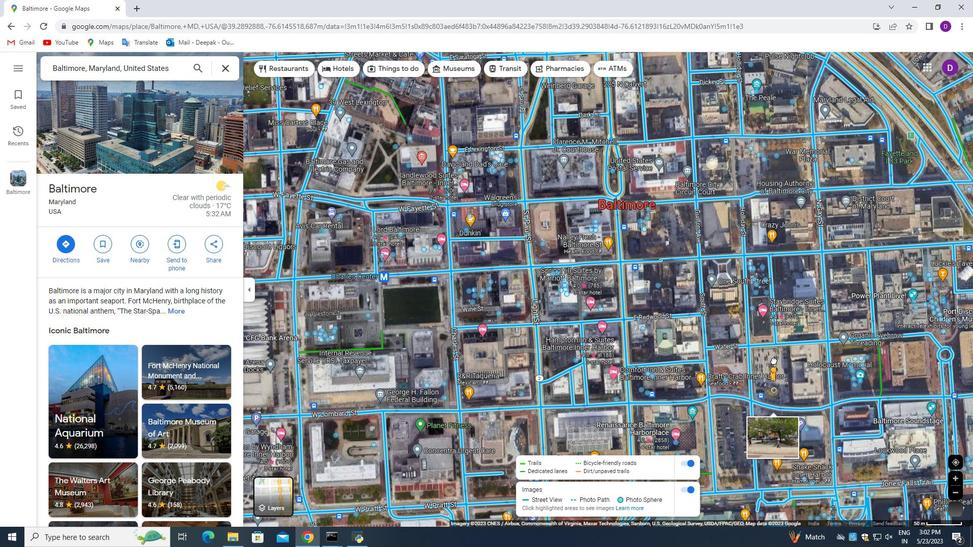 
Action: Mouse moved to (331, 280)
Screenshot: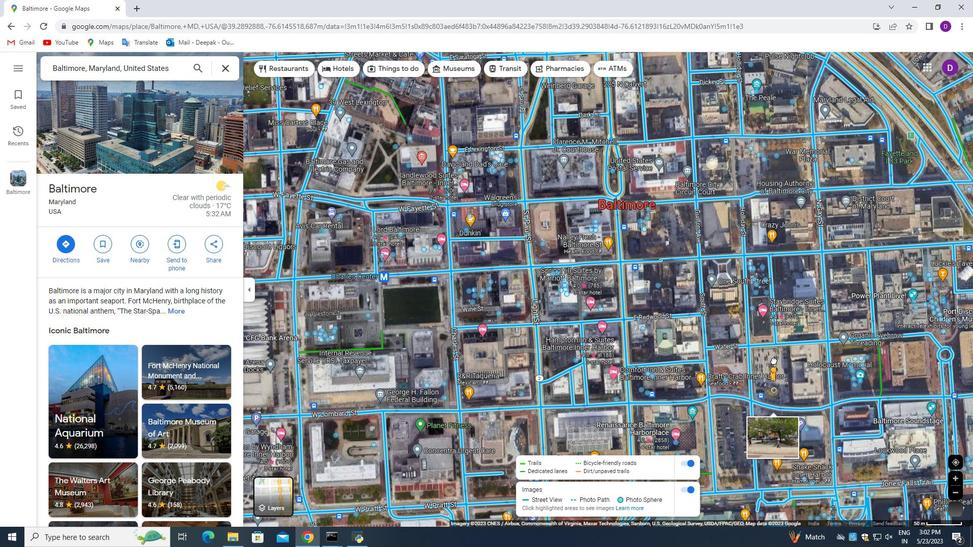 
Action: Mouse pressed left at (331, 280)
Screenshot: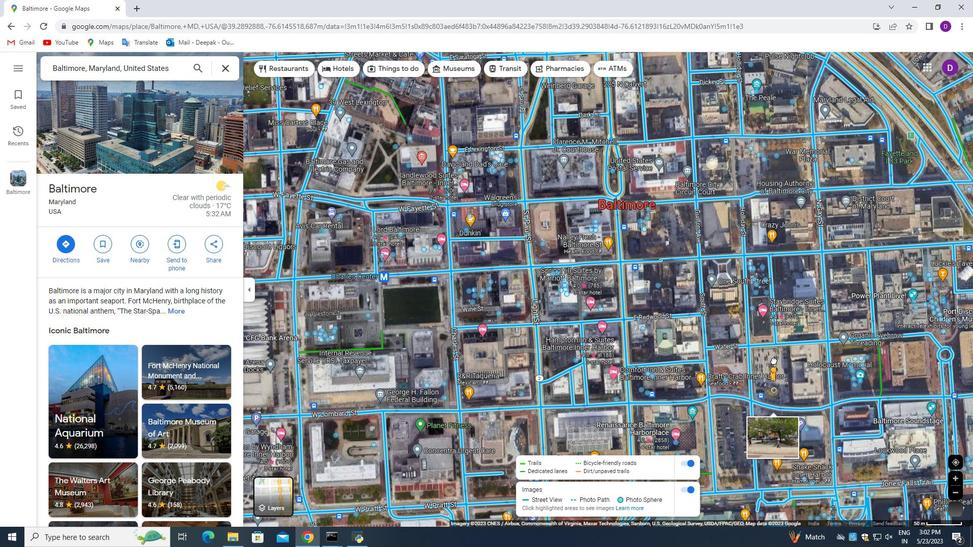 
Action: Mouse moved to (789, 353)
Screenshot: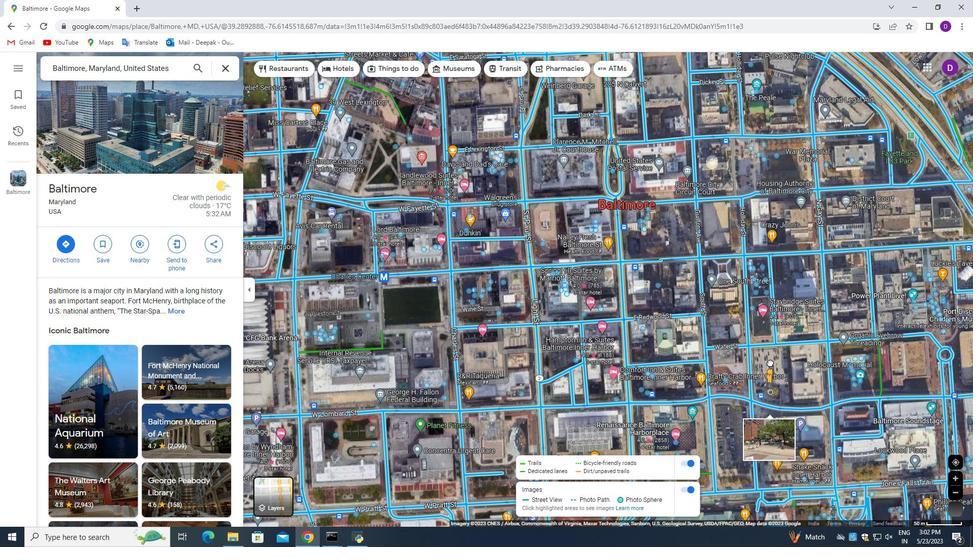 
Action: Mouse pressed left at (789, 353)
Screenshot: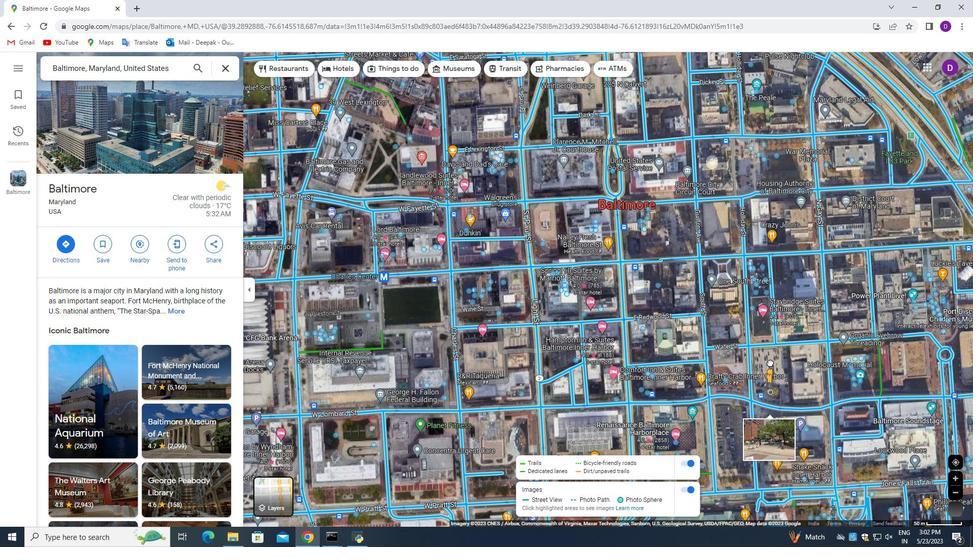 
Action: Mouse moved to (690, 405)
Screenshot: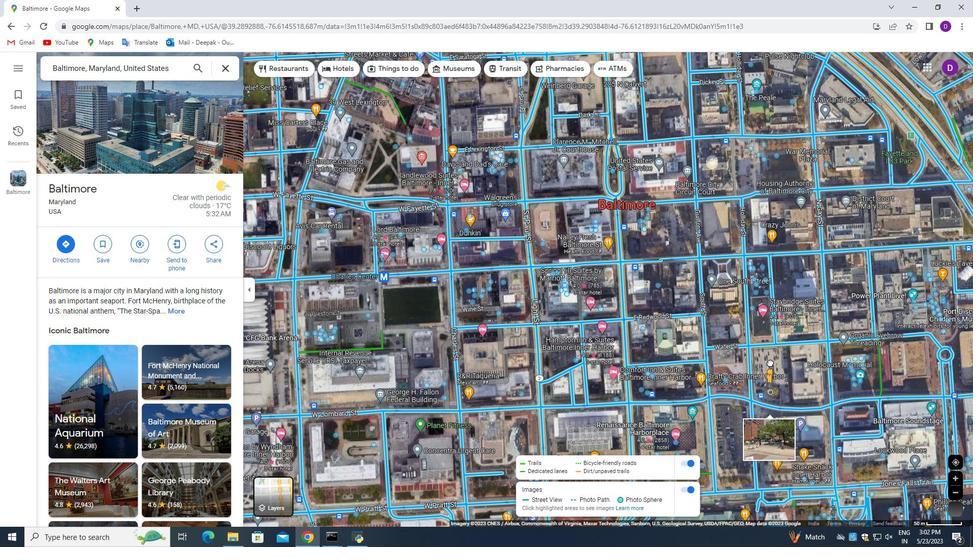 
Action: Mouse pressed left at (690, 405)
Screenshot: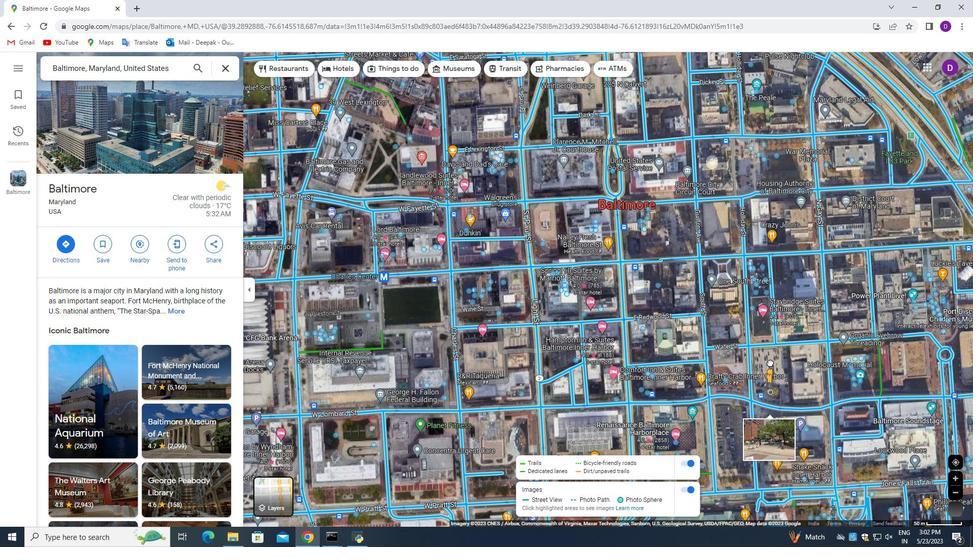 
Action: Mouse moved to (617, 259)
Screenshot: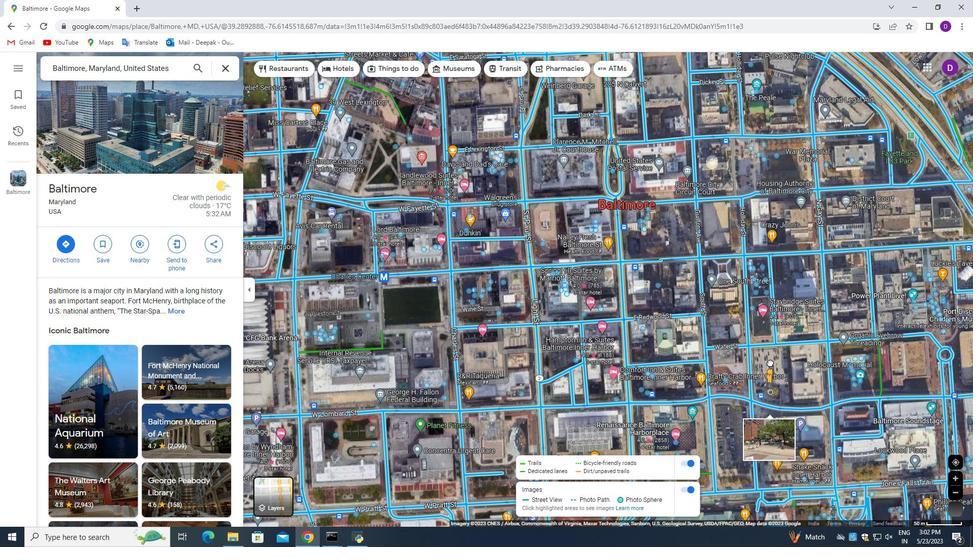 
Action: Mouse pressed left at (617, 259)
Screenshot: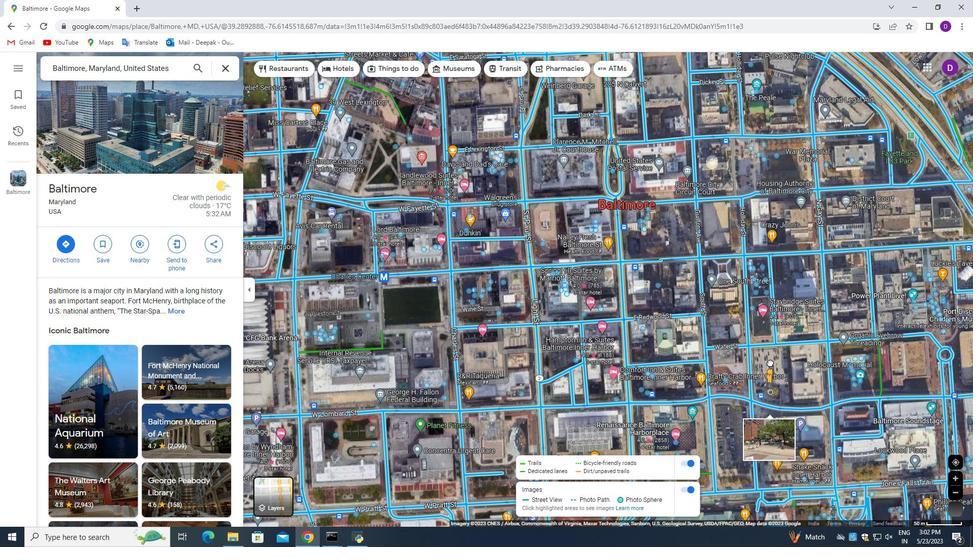 
Action: Mouse moved to (543, 278)
Screenshot: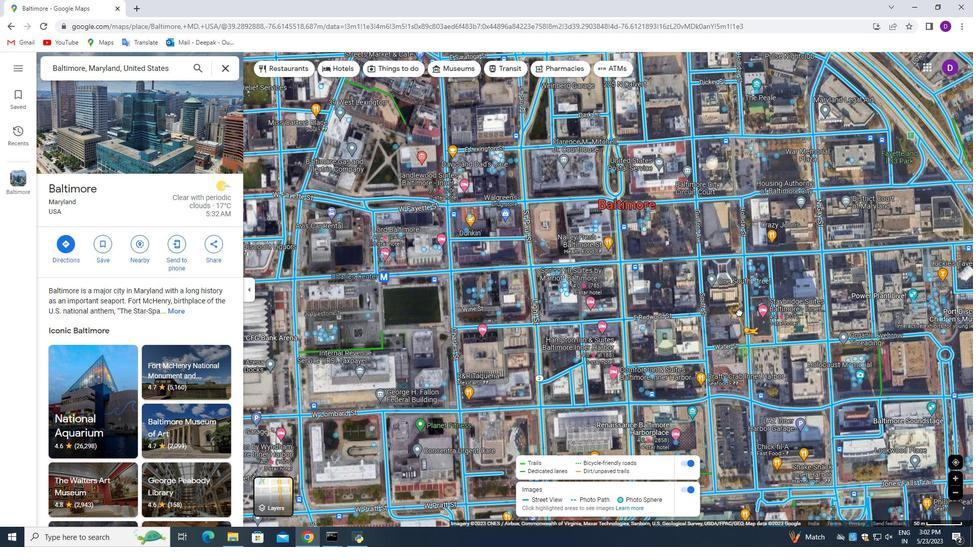 
Action: Mouse pressed left at (543, 278)
Screenshot: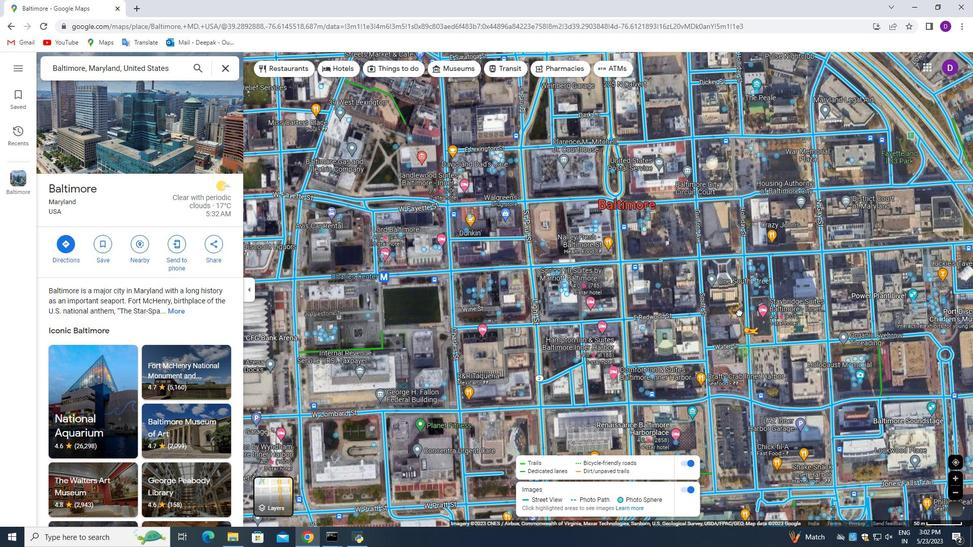 
Action: Mouse moved to (678, 178)
Screenshot: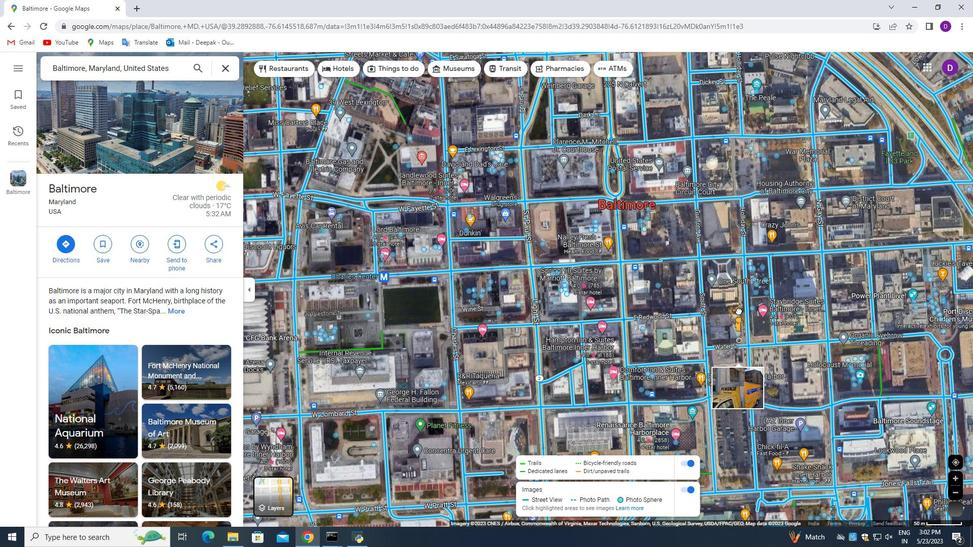 
Action: Mouse scrolled (678, 178) with delta (0, 0)
Screenshot: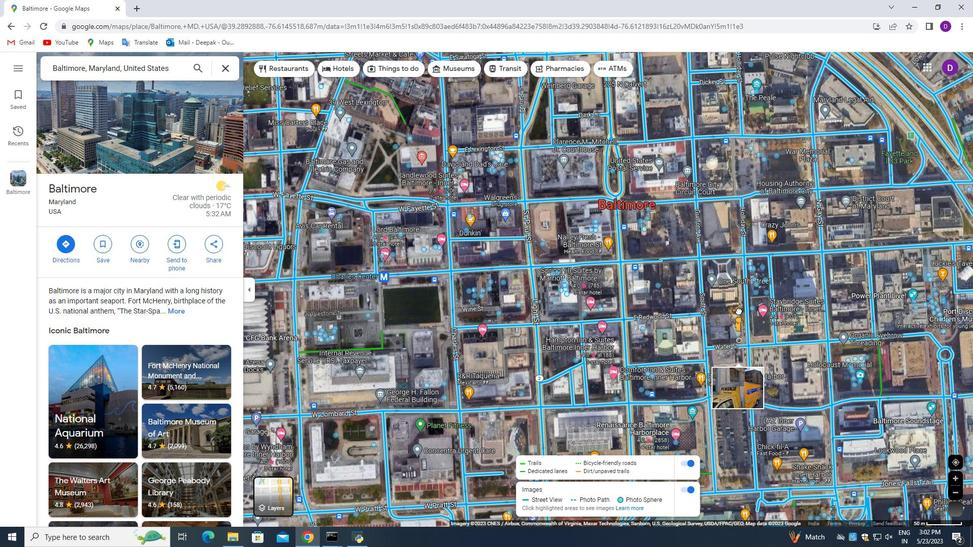 
Action: Mouse moved to (678, 178)
Screenshot: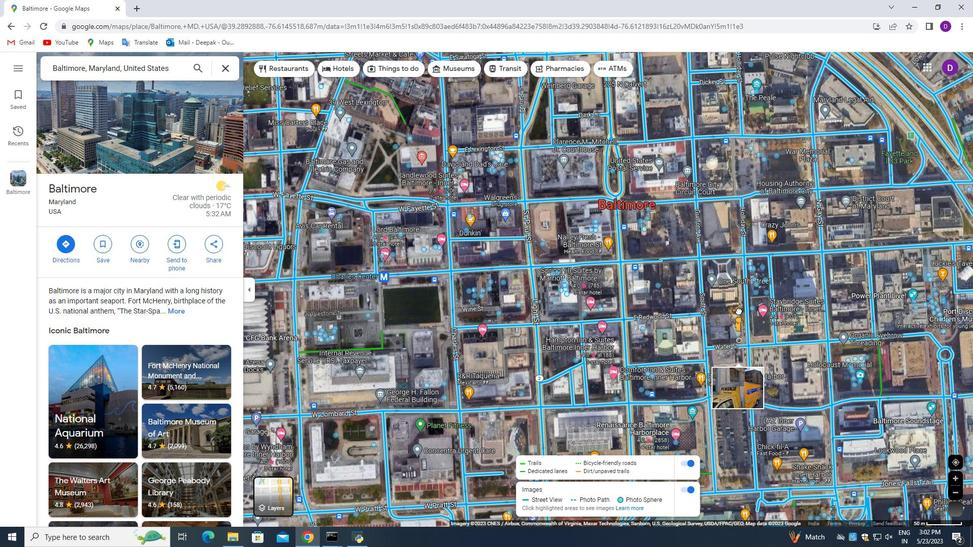 
Action: Mouse scrolled (678, 178) with delta (0, 0)
Screenshot: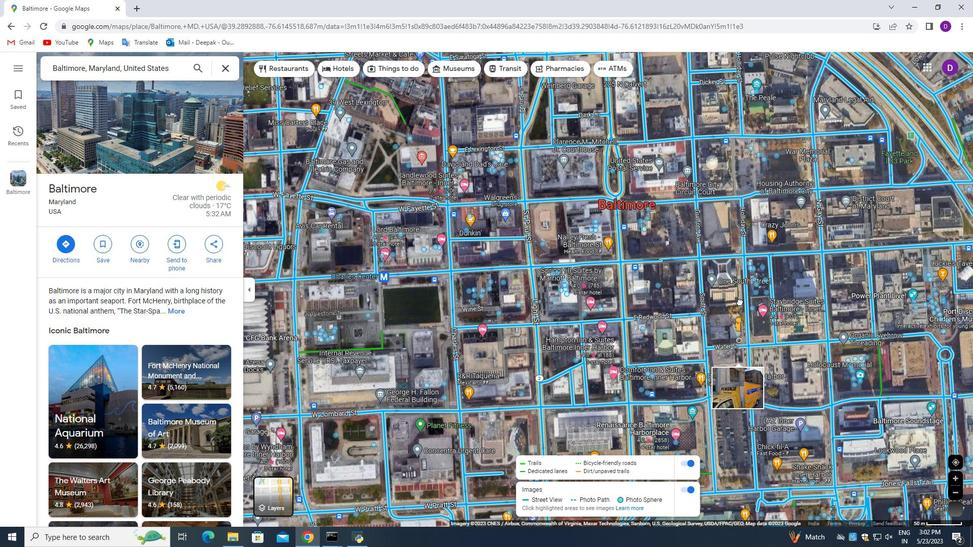 
Action: Mouse moved to (679, 178)
Screenshot: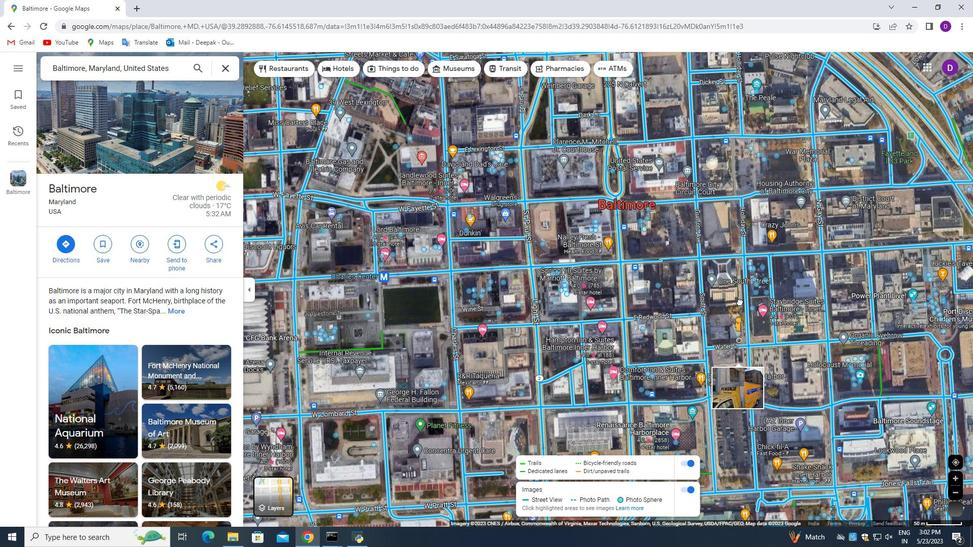 
Action: Mouse scrolled (678, 178) with delta (0, 0)
Screenshot: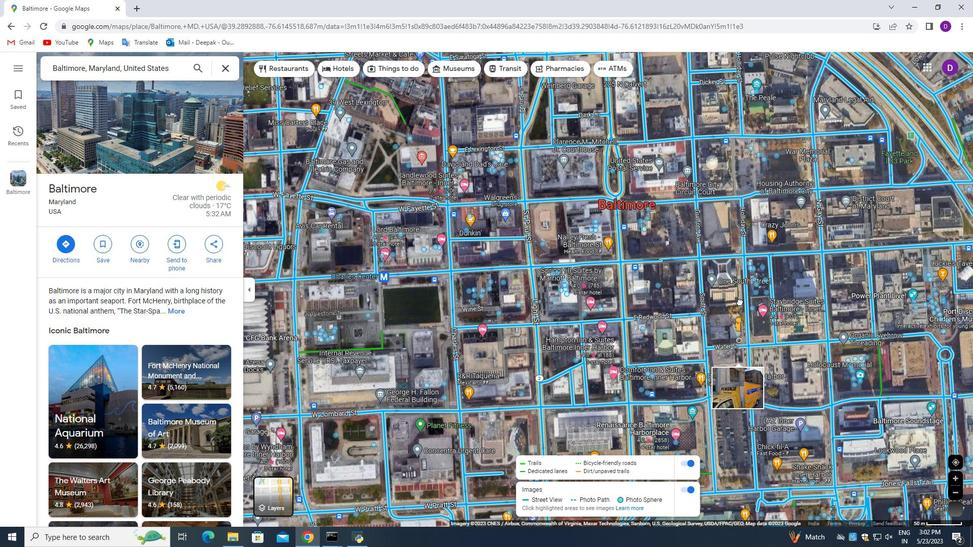 
Action: Mouse moved to (681, 174)
Screenshot: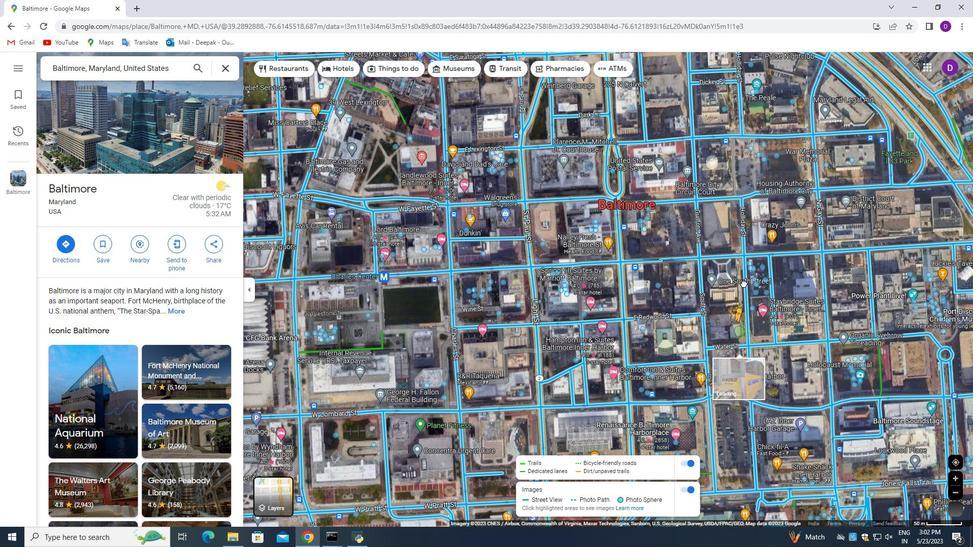 
Action: Mouse scrolled (678, 178) with delta (0, 0)
Screenshot: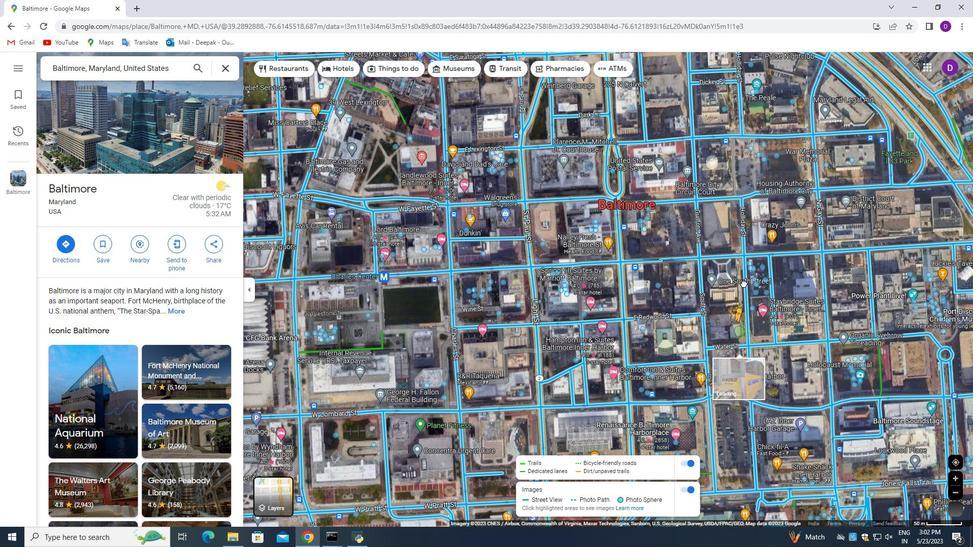 
Action: Mouse moved to (678, 135)
Screenshot: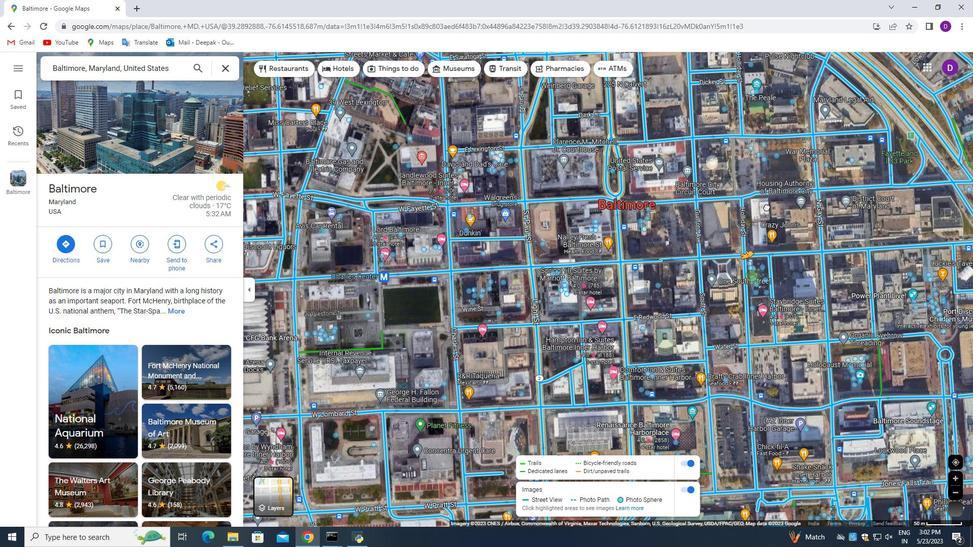 
Action: Mouse scrolled (678, 136) with delta (0, 0)
Screenshot: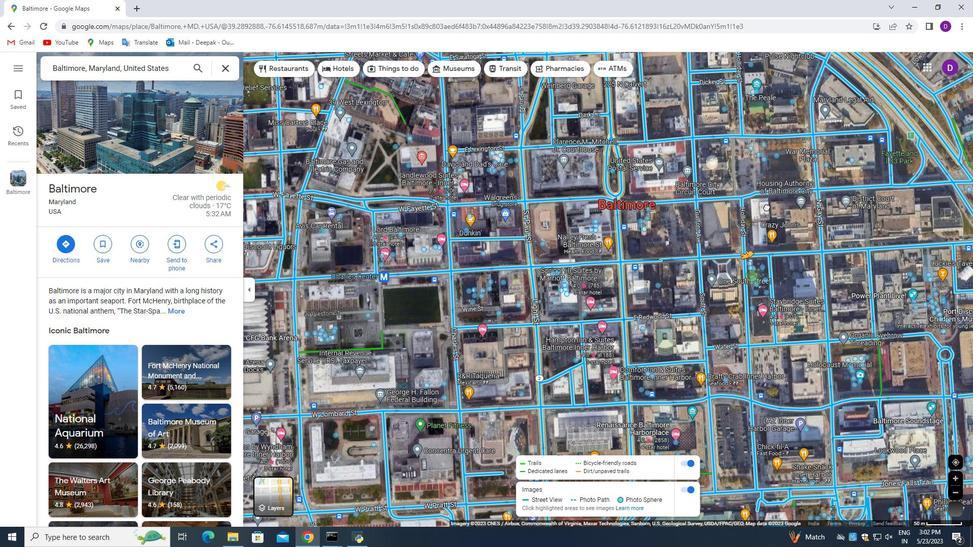 
Action: Mouse moved to (678, 134)
Screenshot: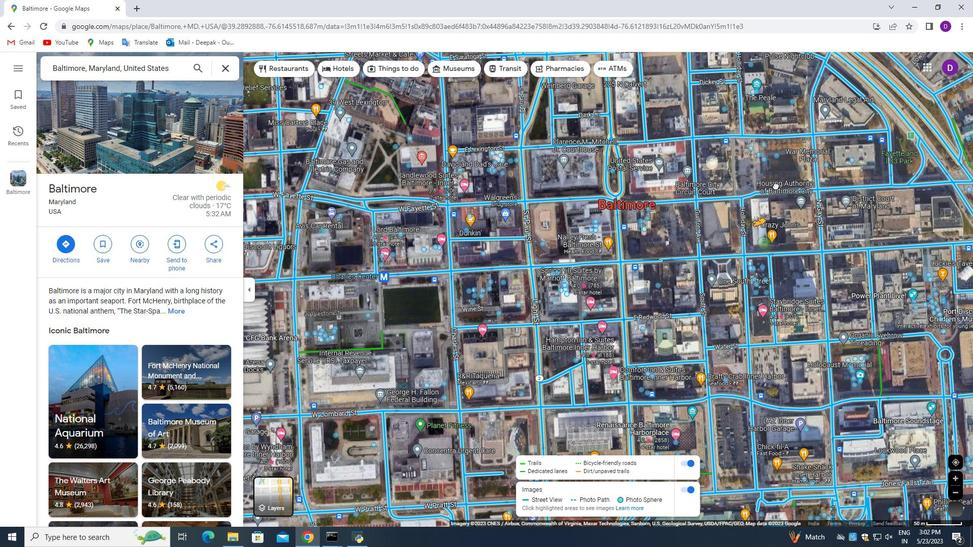 
Action: Mouse scrolled (678, 135) with delta (0, 0)
Screenshot: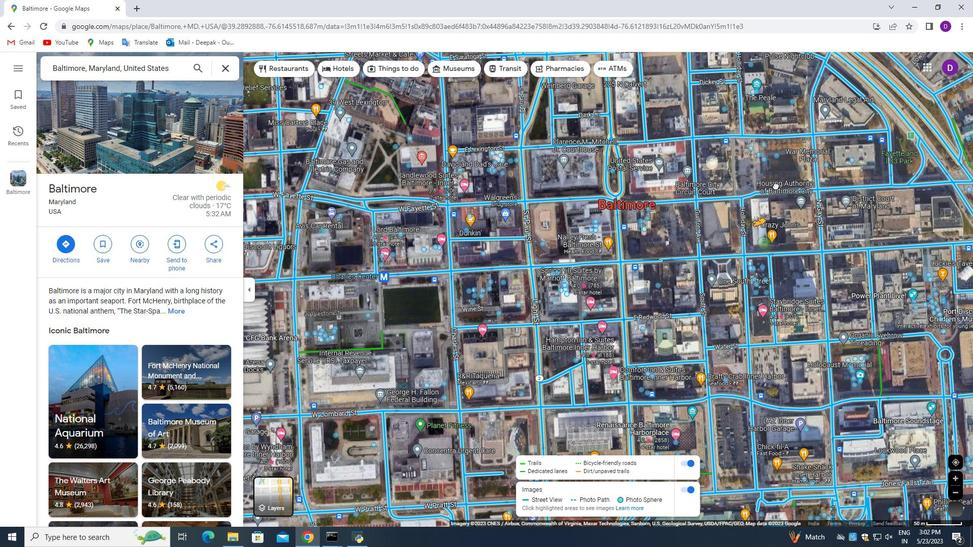 
Action: Mouse moved to (678, 134)
Screenshot: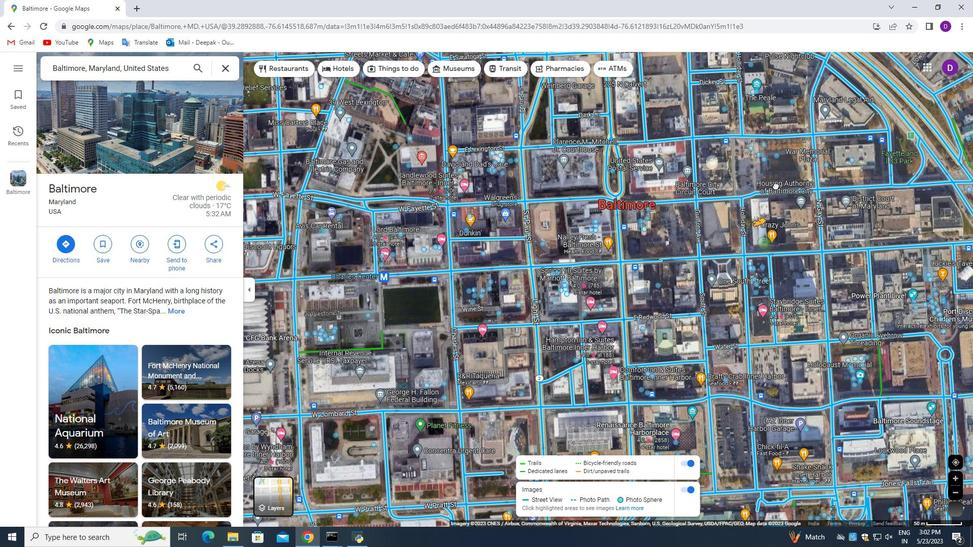 
Action: Mouse scrolled (678, 134) with delta (0, 0)
Screenshot: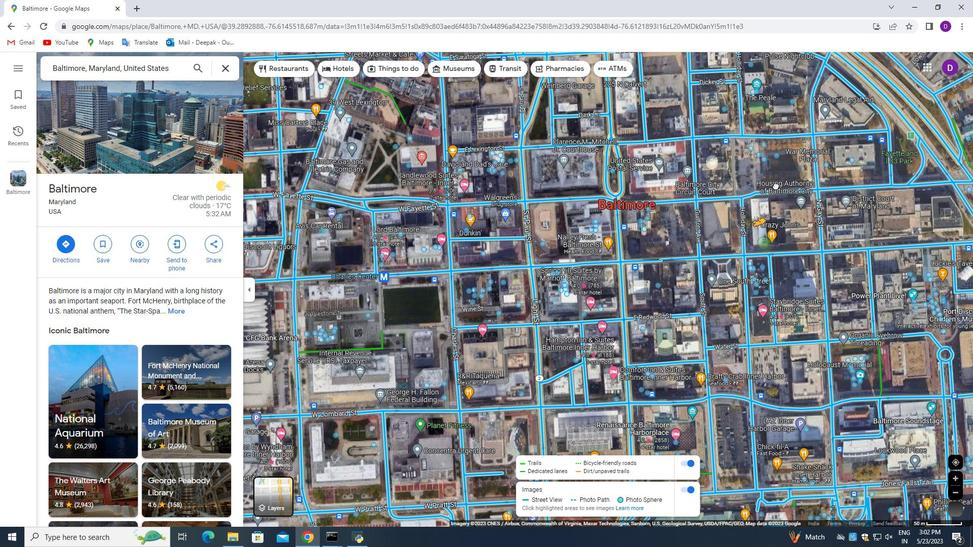 
Action: Mouse moved to (671, 121)
Screenshot: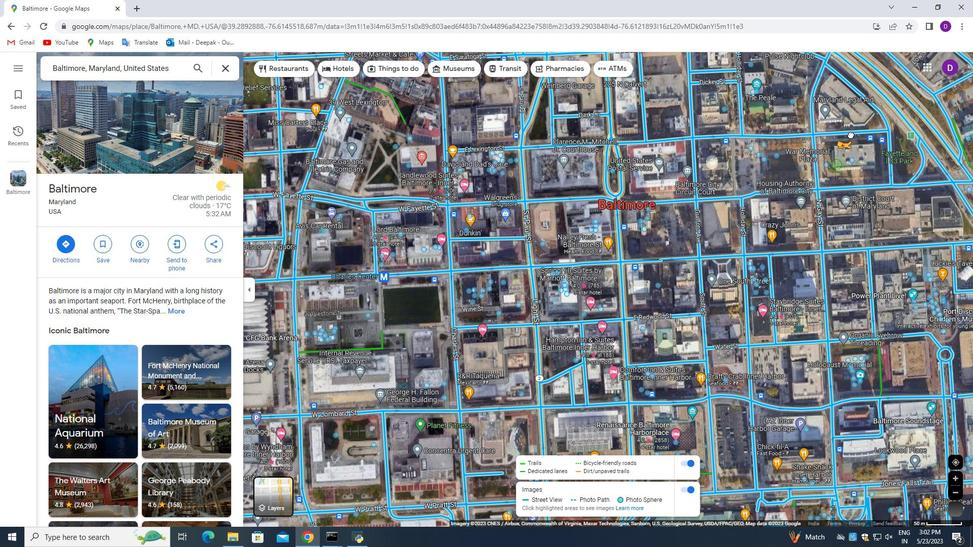 
Action: Mouse pressed left at (671, 121)
Screenshot: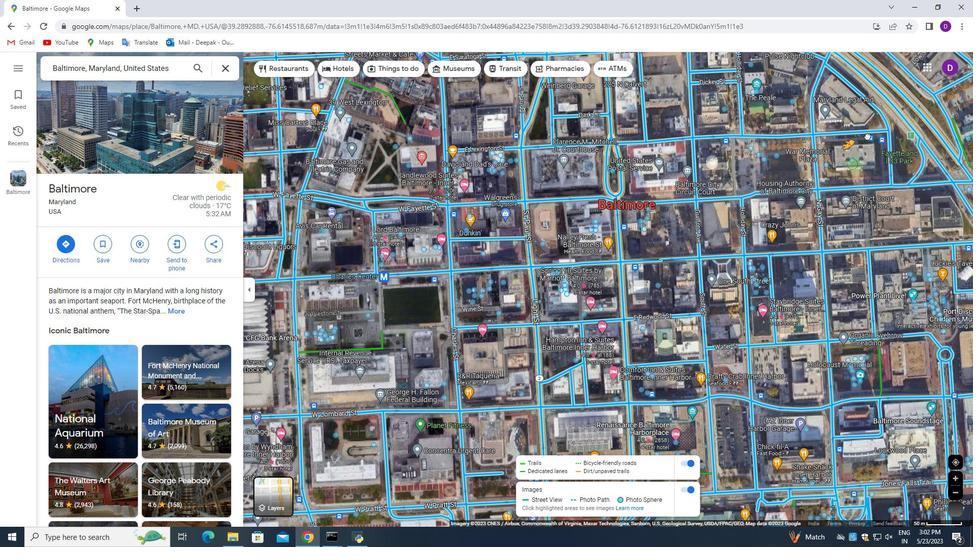 
Action: Mouse moved to (654, 148)
Screenshot: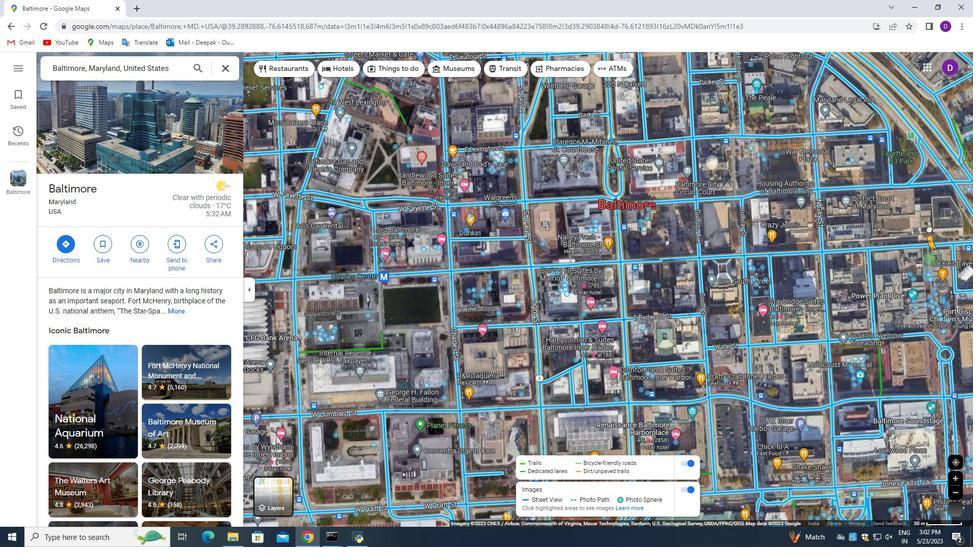 
Action: Mouse scrolled (654, 148) with delta (0, 0)
Screenshot: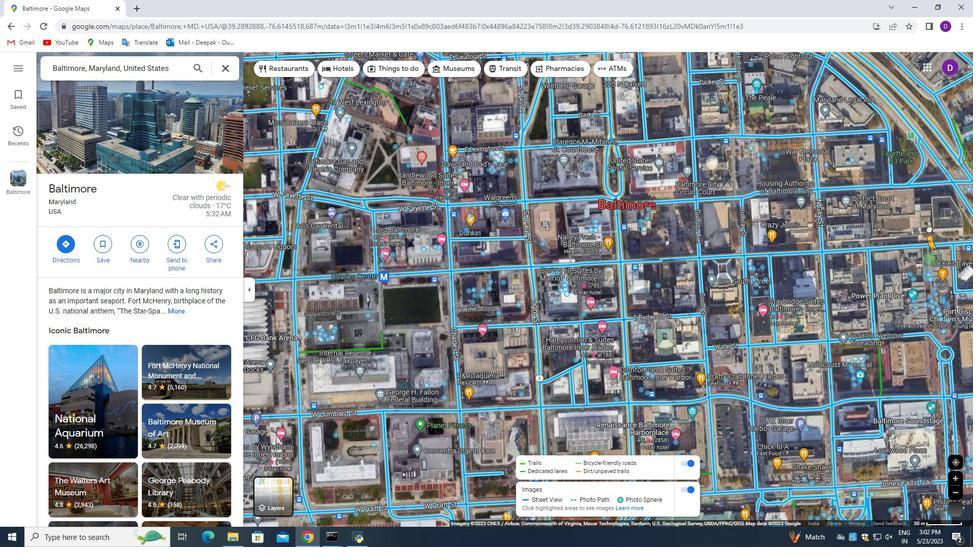 
Action: Mouse moved to (651, 161)
Screenshot: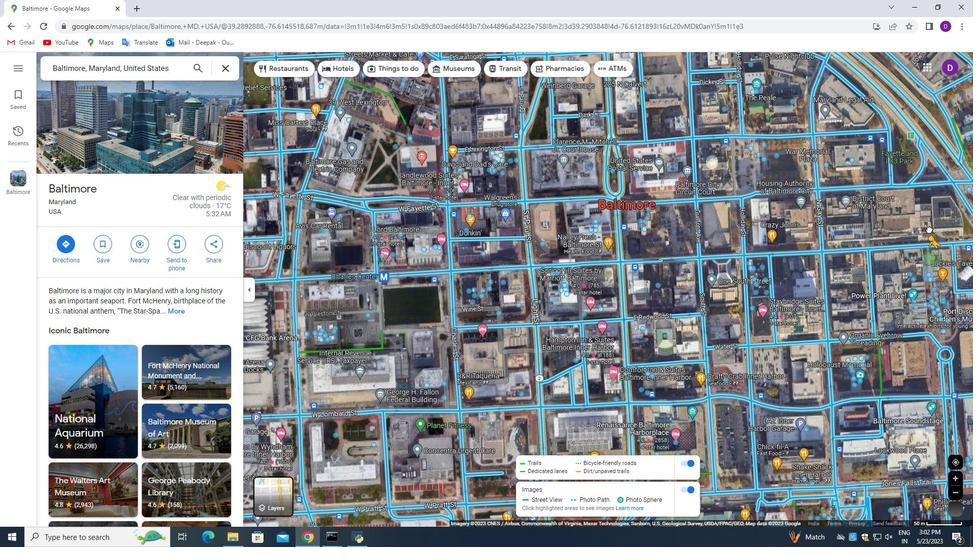 
Action: Mouse scrolled (653, 154) with delta (0, 0)
Screenshot: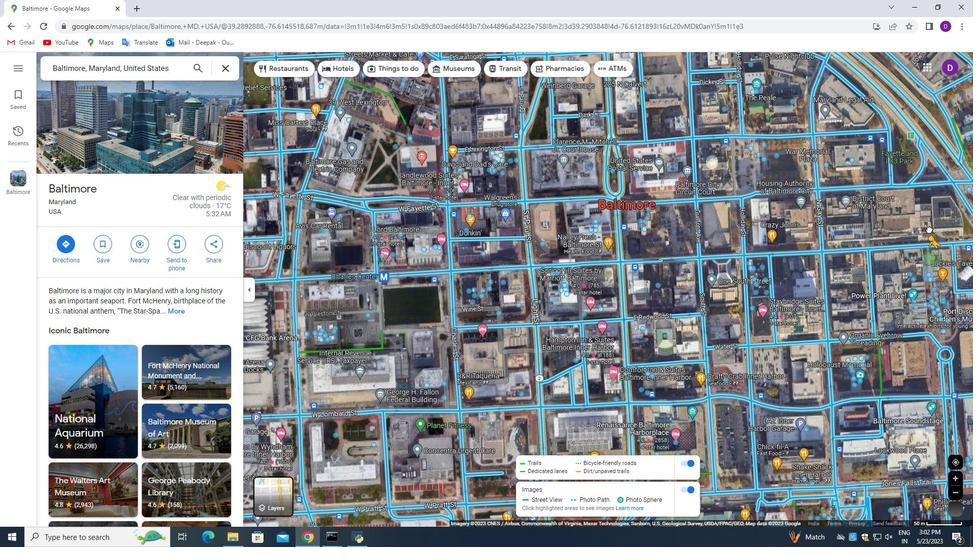
Action: Mouse moved to (651, 164)
Screenshot: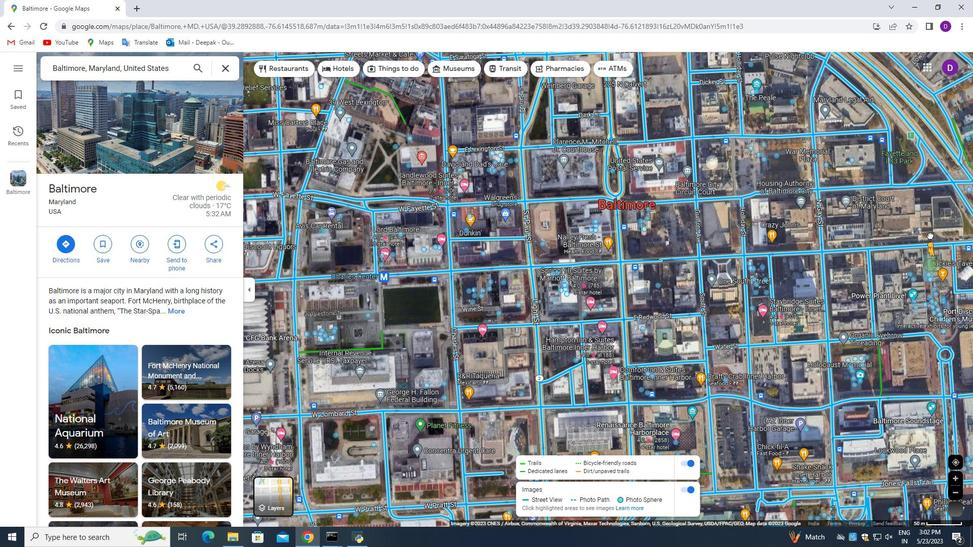 
Action: Mouse scrolled (651, 160) with delta (0, 0)
Screenshot: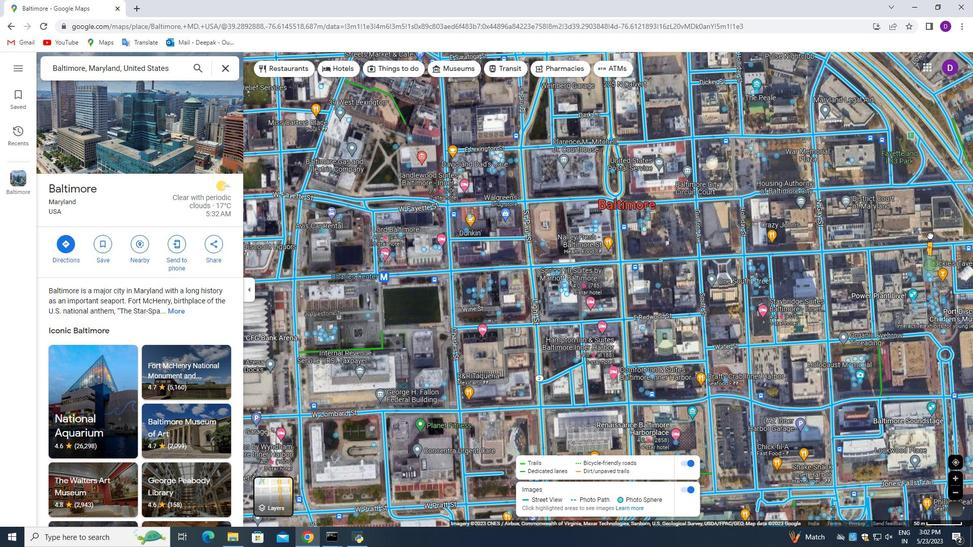 
Action: Mouse moved to (613, 226)
Screenshot: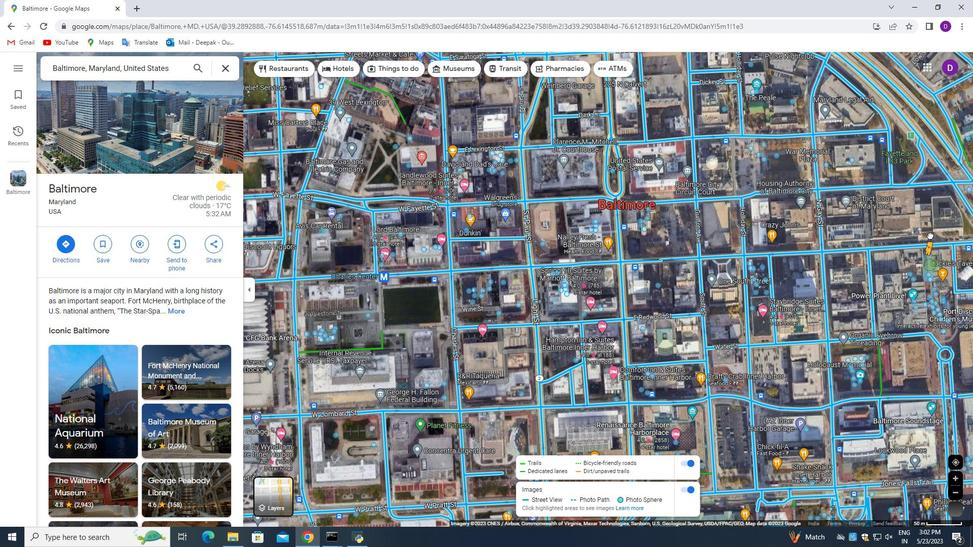 
Action: Mouse scrolled (613, 225) with delta (0, 0)
Screenshot: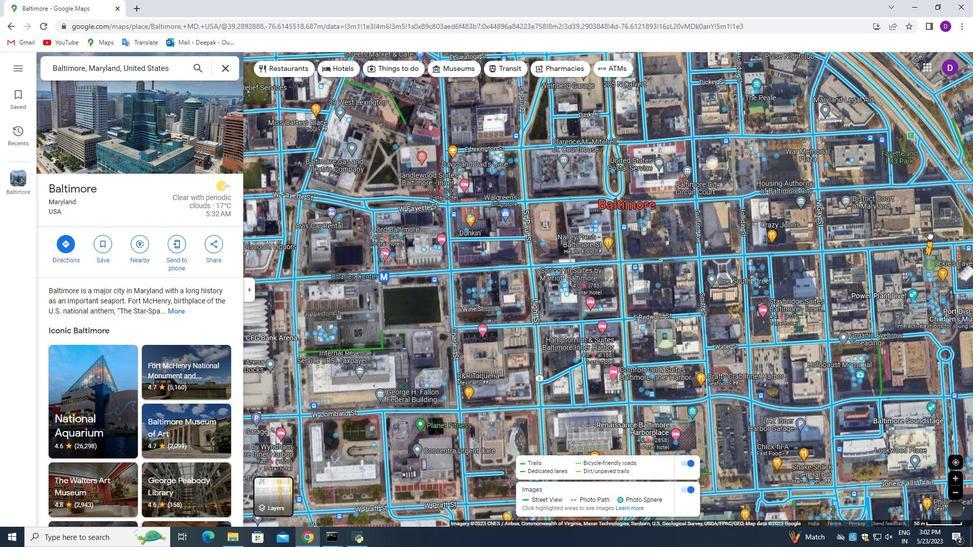 
Action: Mouse moved to (613, 226)
Screenshot: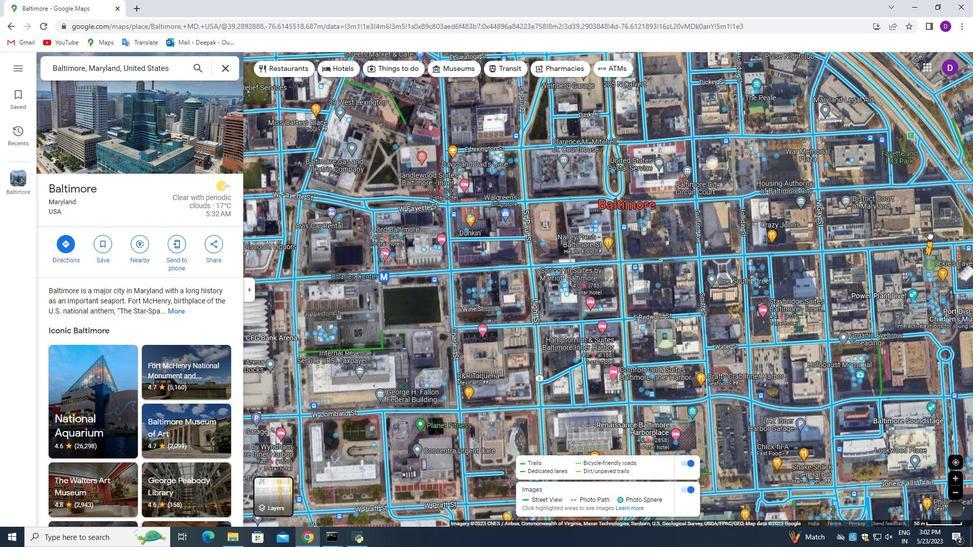 
Action: Mouse scrolled (613, 226) with delta (0, 0)
Screenshot: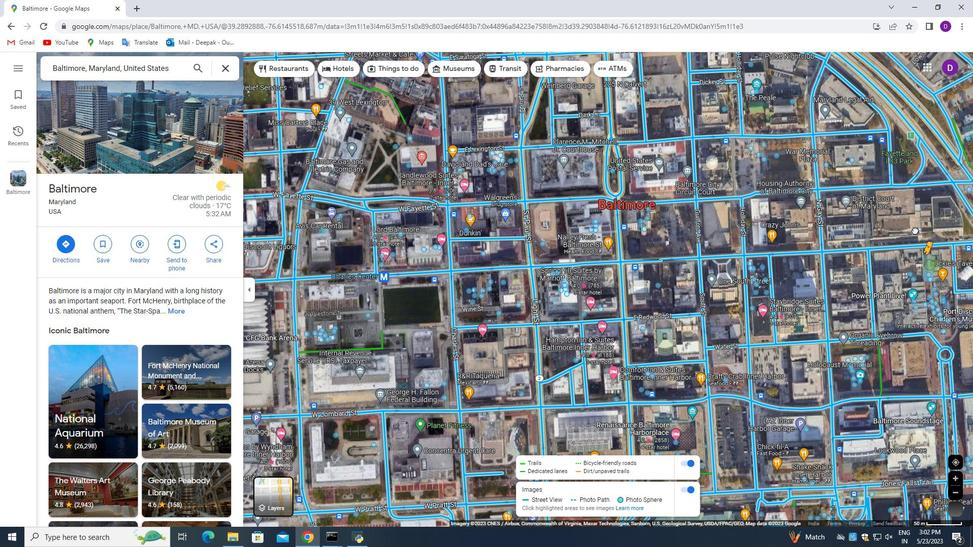
Action: Mouse moved to (608, 232)
Screenshot: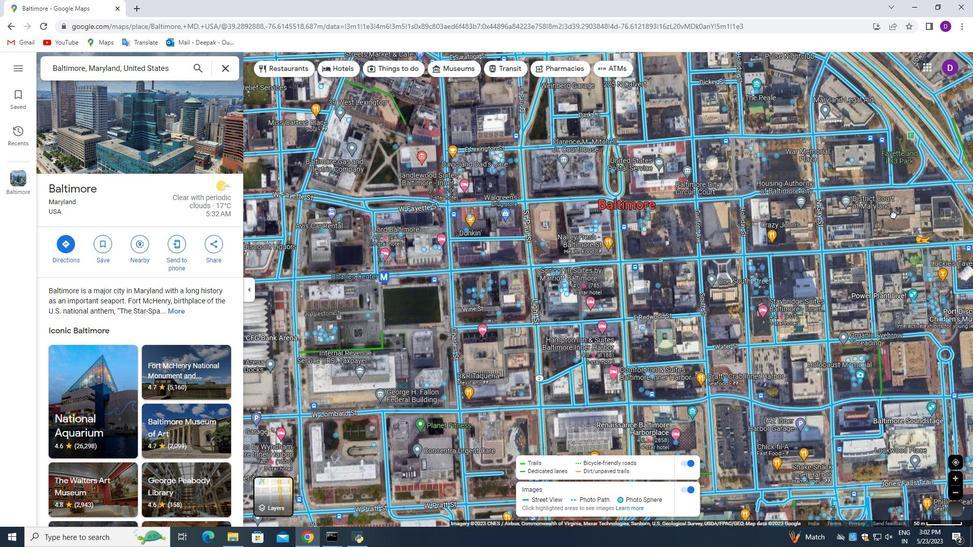 
Action: Mouse scrolled (612, 230) with delta (0, 0)
Screenshot: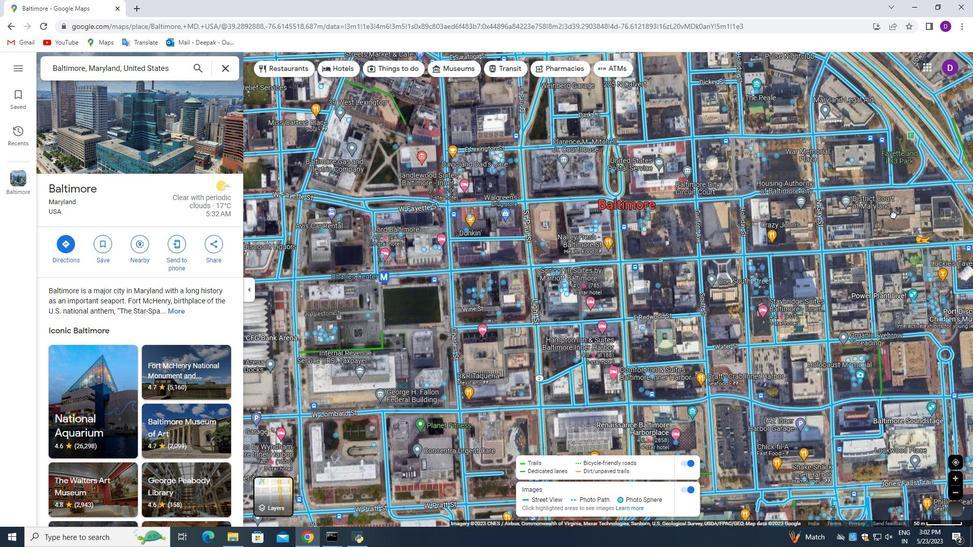 
Action: Mouse moved to (401, 191)
Screenshot: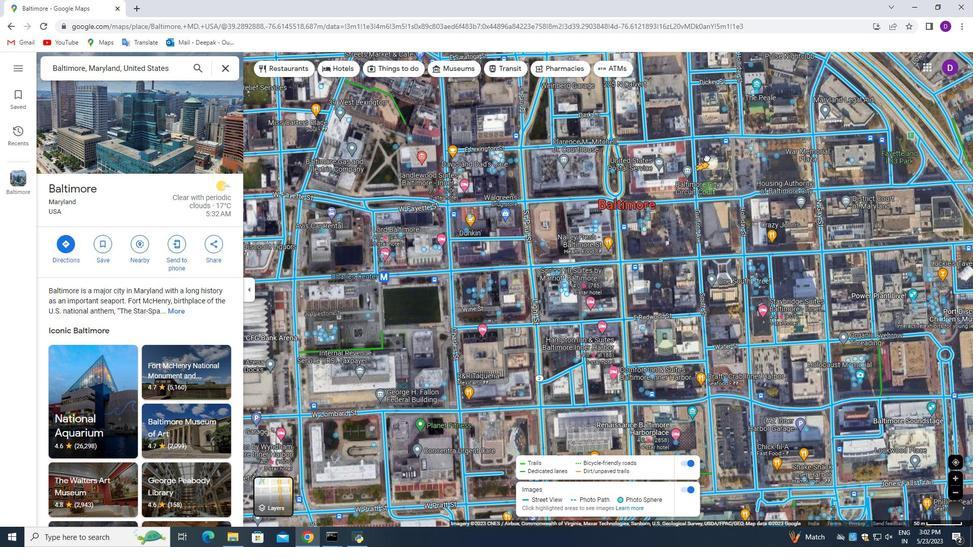 
Action: Mouse pressed left at (401, 191)
Screenshot: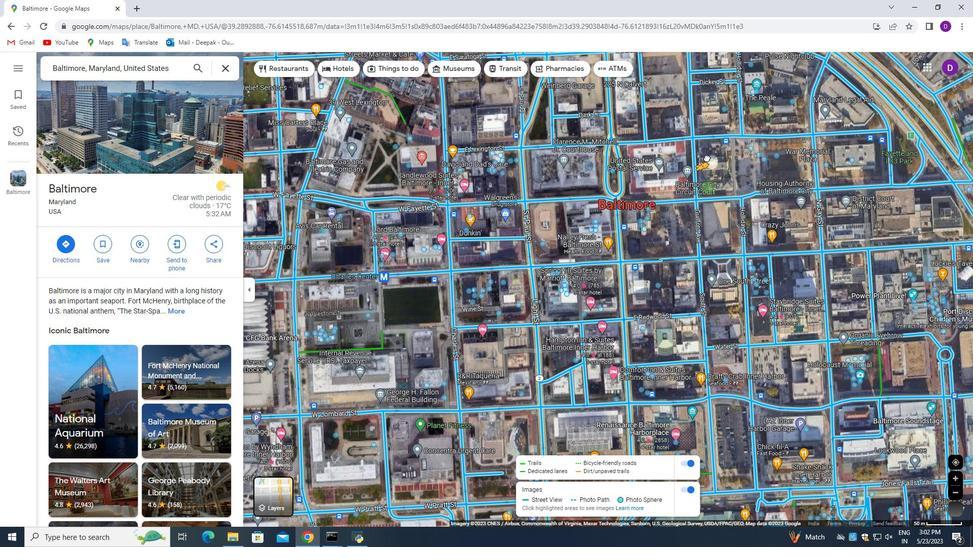 
Action: Mouse moved to (786, 341)
Screenshot: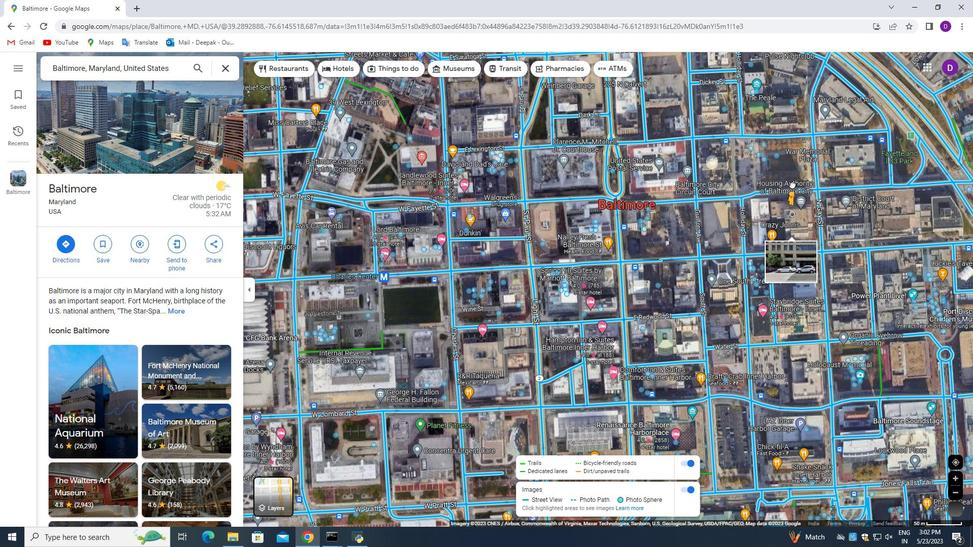 
Action: Mouse pressed left at (786, 341)
Screenshot: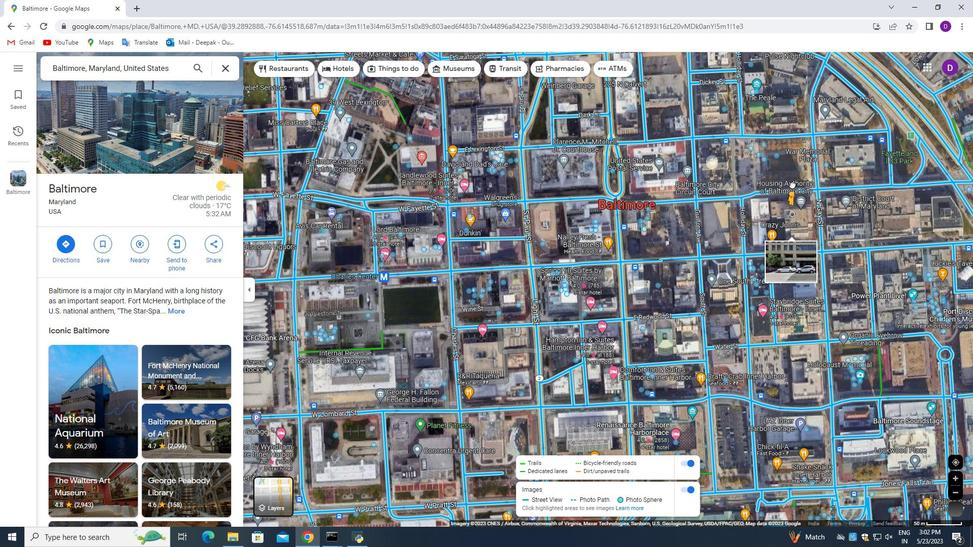 
Action: Mouse moved to (557, 214)
Screenshot: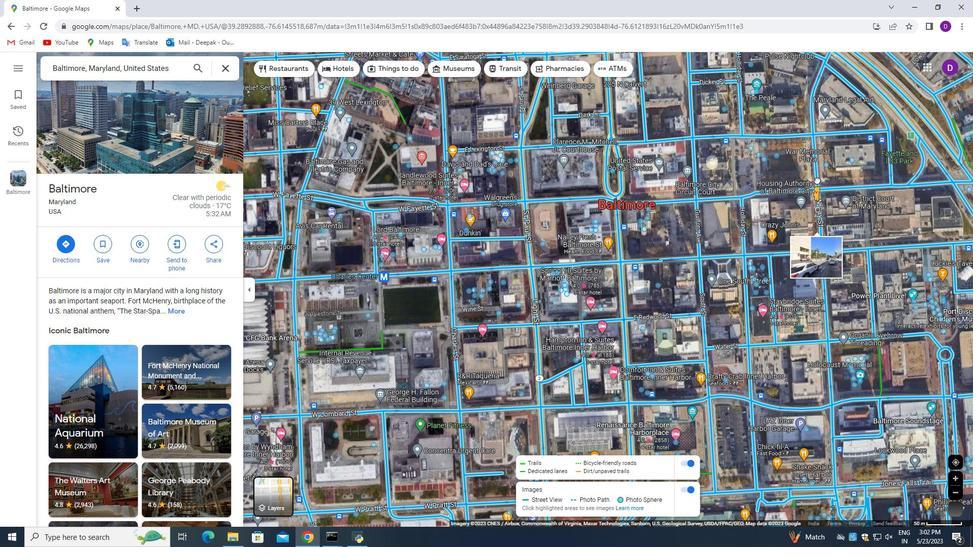 
Action: Mouse pressed left at (557, 214)
Screenshot: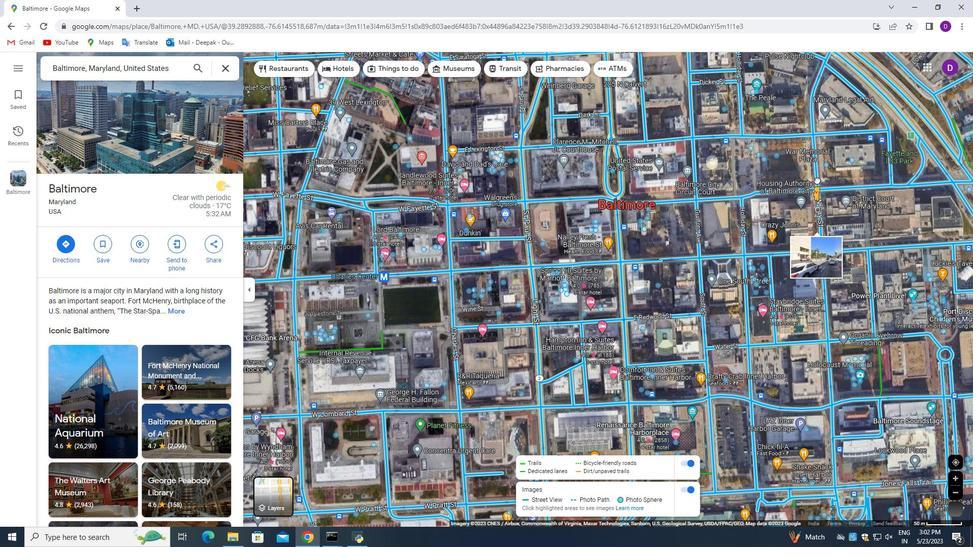 
Action: Mouse moved to (417, 174)
Screenshot: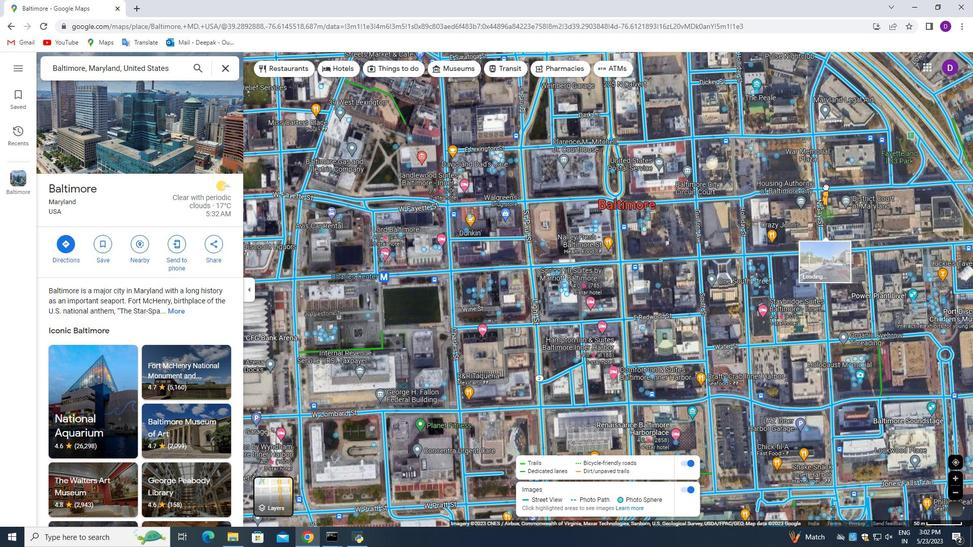 
Action: Mouse scrolled (417, 174) with delta (0, 0)
Screenshot: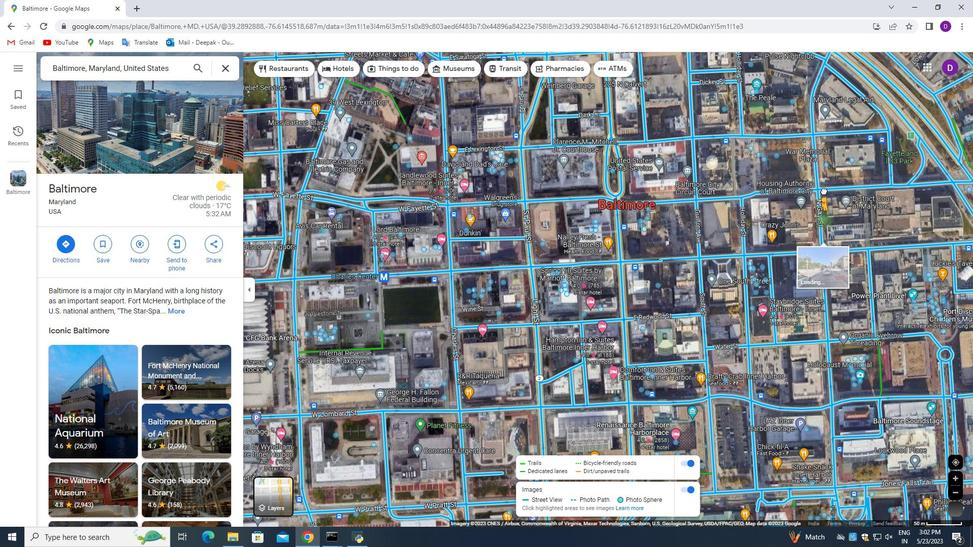 
Action: Mouse moved to (417, 174)
Screenshot: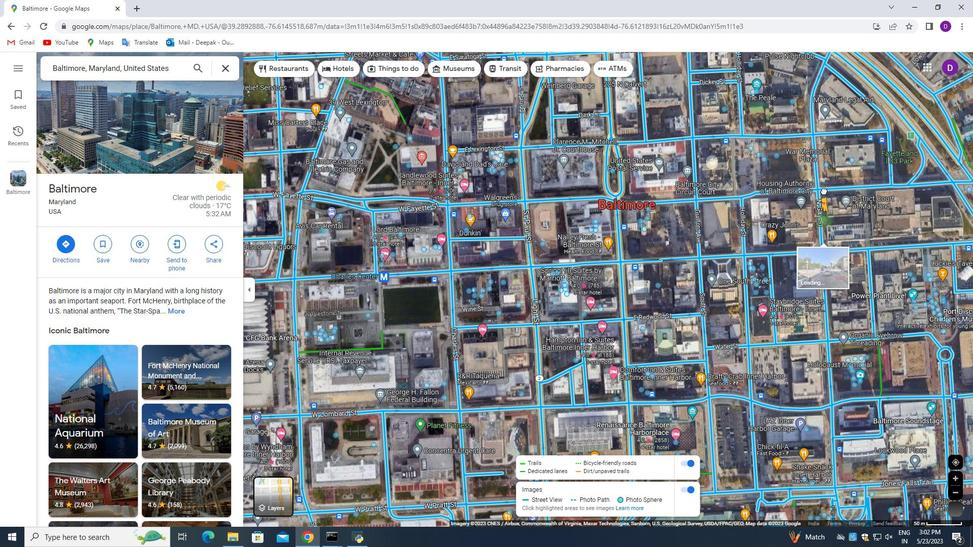 
Action: Mouse scrolled (417, 174) with delta (0, 0)
Screenshot: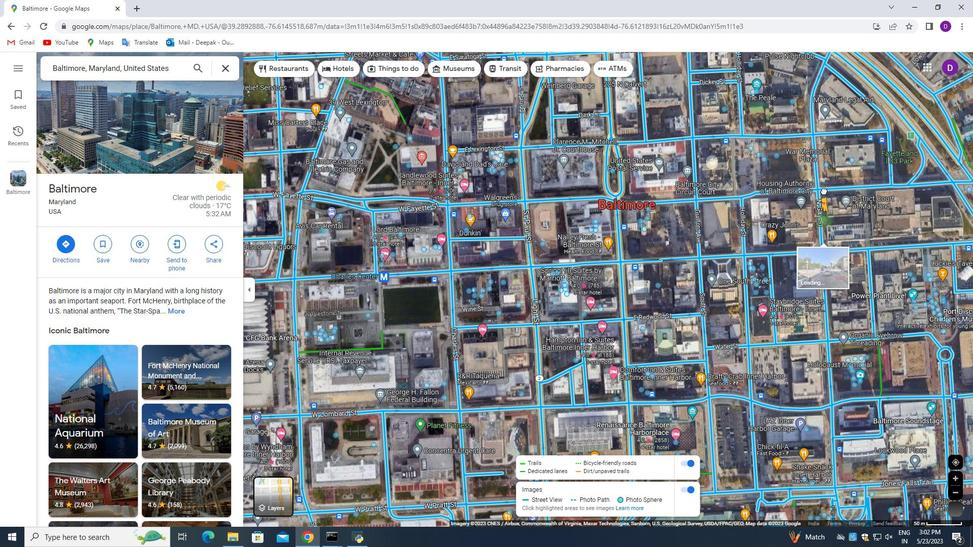 
Action: Mouse scrolled (417, 174) with delta (0, 0)
Screenshot: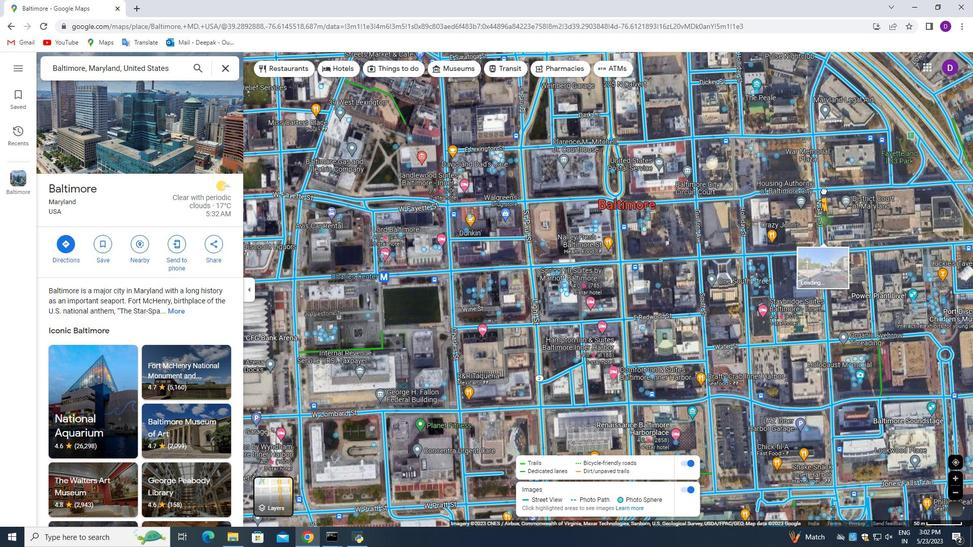
Action: Mouse moved to (418, 174)
Screenshot: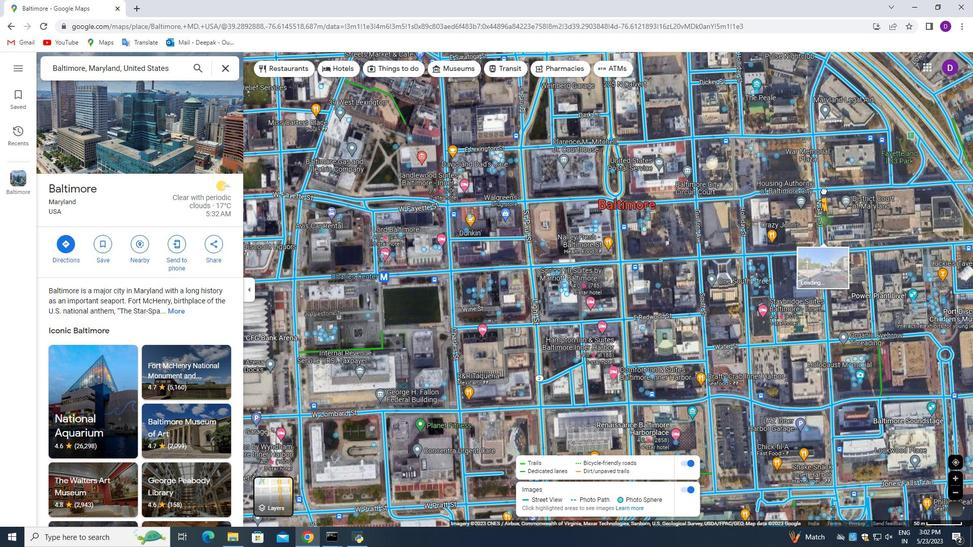 
Action: Mouse scrolled (418, 175) with delta (0, 0)
Screenshot: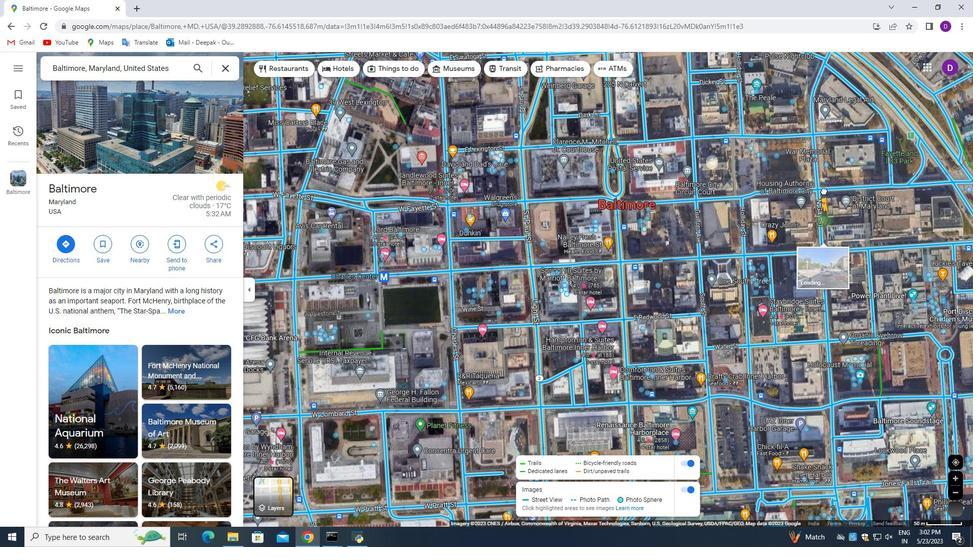 
Action: Mouse moved to (517, 209)
Screenshot: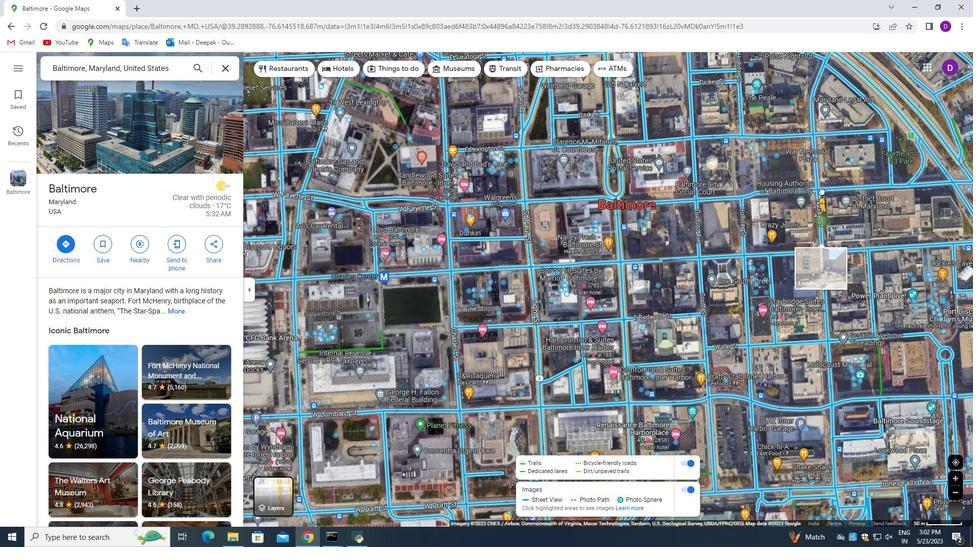 
Action: Mouse scrolled (516, 208) with delta (0, 0)
Screenshot: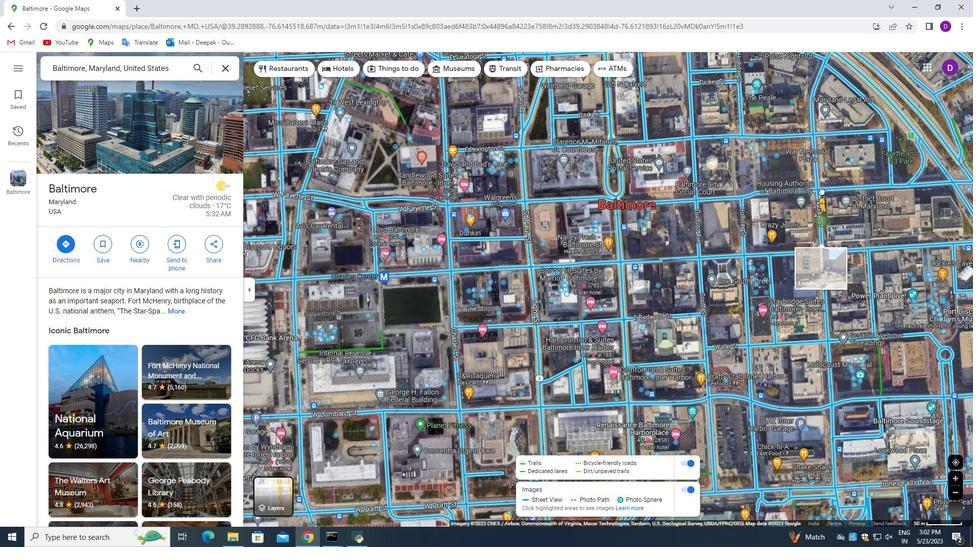 
Action: Mouse moved to (519, 213)
Screenshot: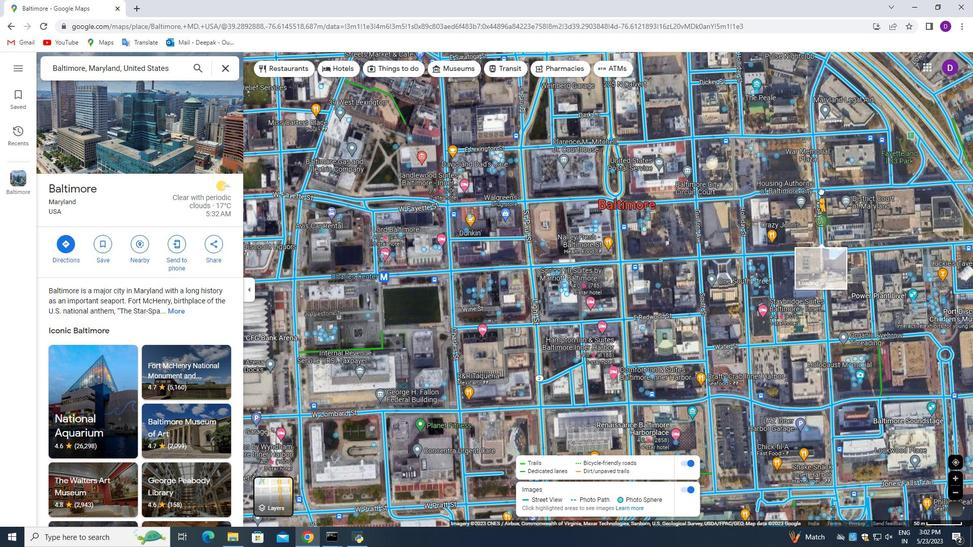 
Action: Mouse scrolled (518, 211) with delta (0, 0)
Screenshot: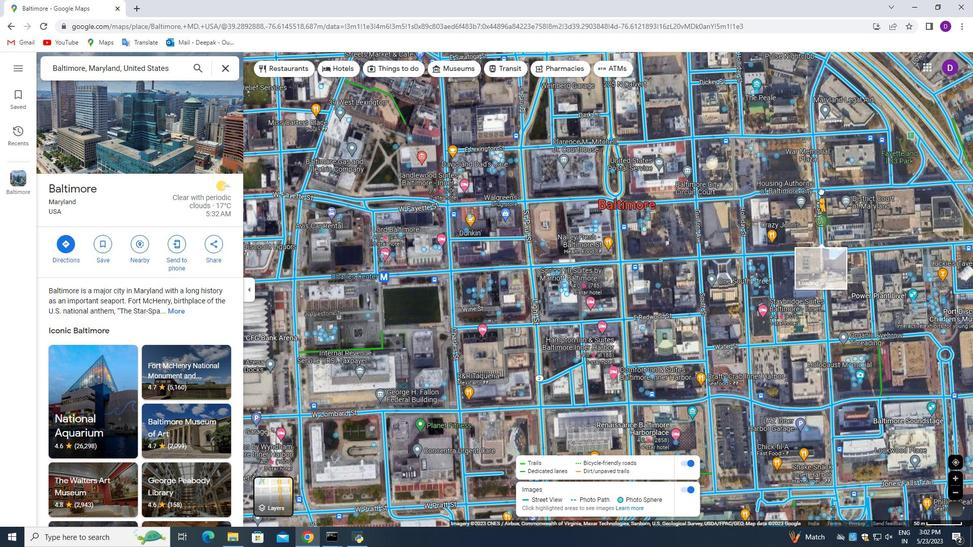 
Action: Mouse moved to (519, 213)
Screenshot: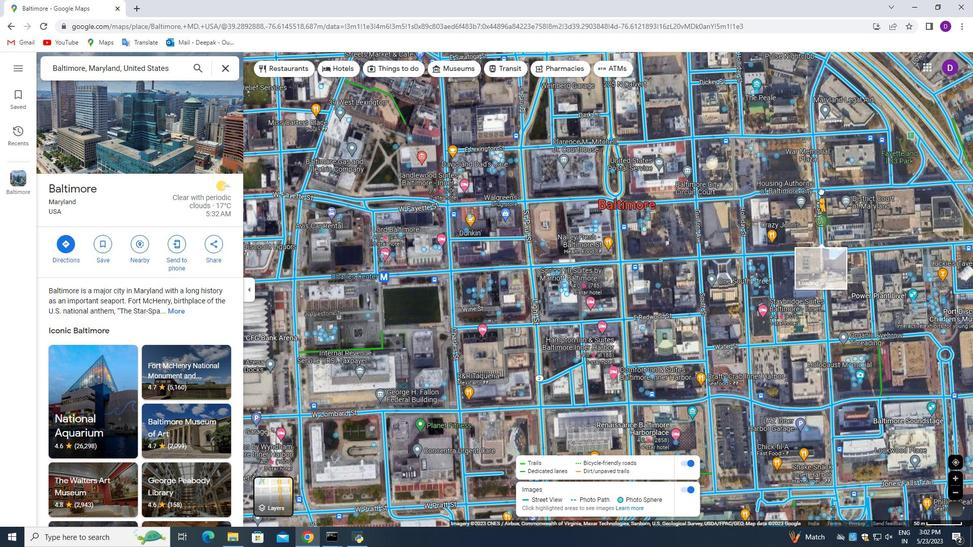 
Action: Mouse scrolled (519, 213) with delta (0, 0)
Screenshot: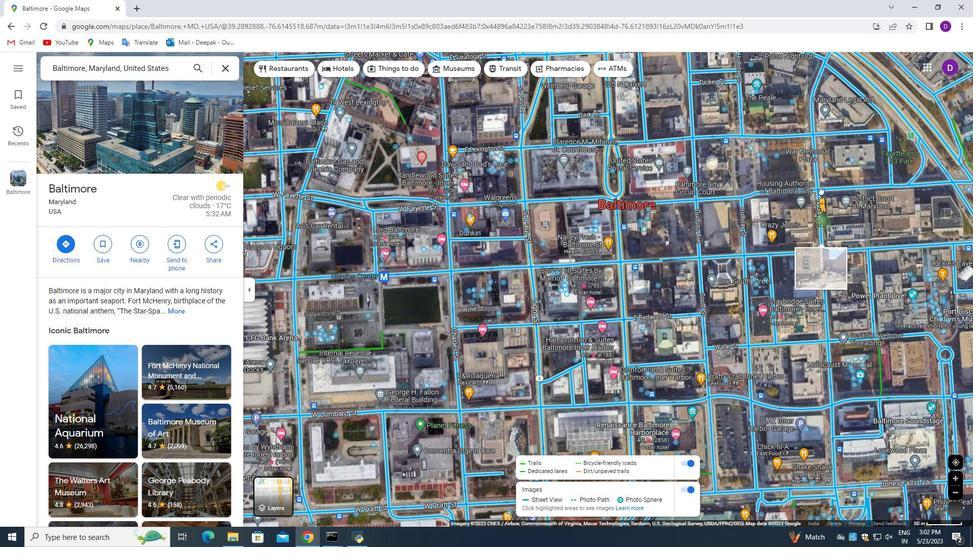 
Action: Mouse moved to (519, 216)
Screenshot: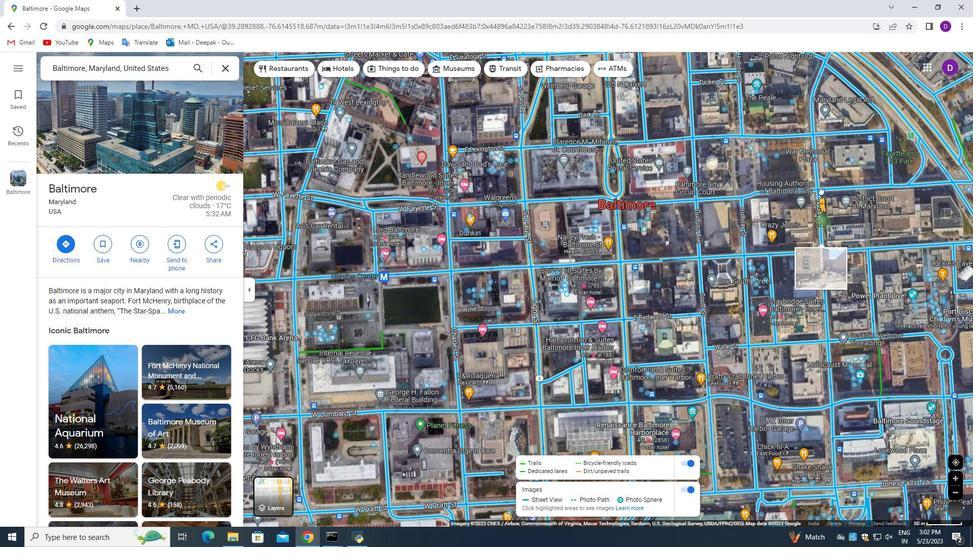 
Action: Mouse scrolled (519, 214) with delta (0, 0)
Screenshot: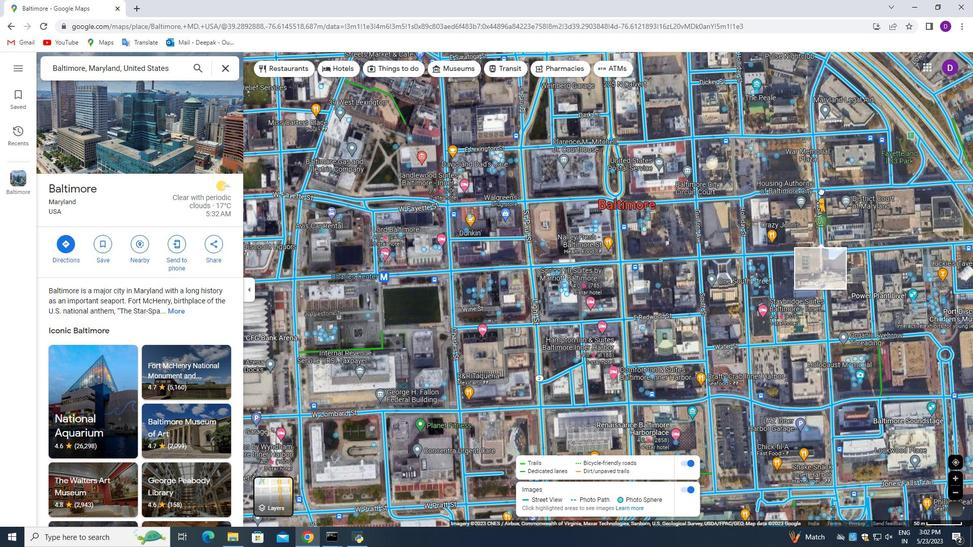 
Action: Mouse moved to (551, 181)
Screenshot: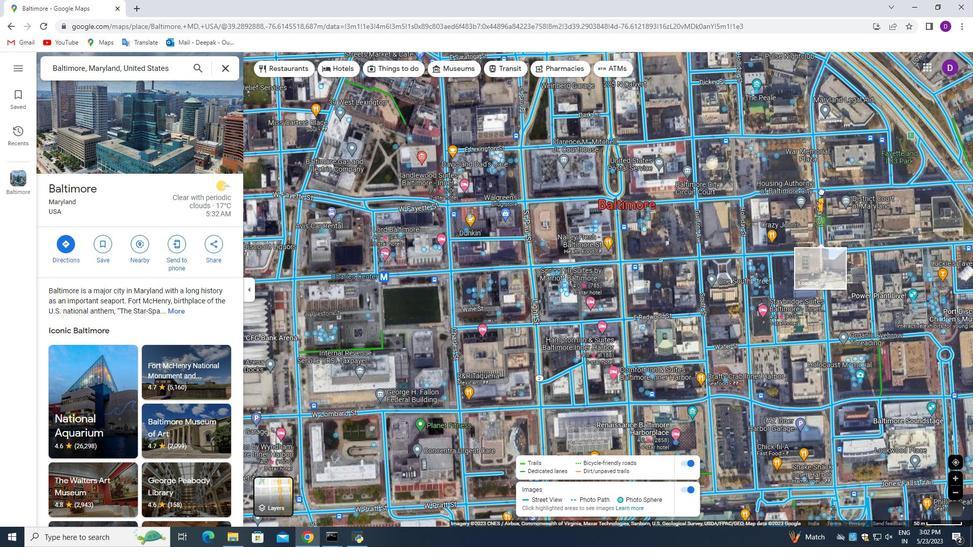 
Action: Mouse pressed left at (551, 181)
Screenshot: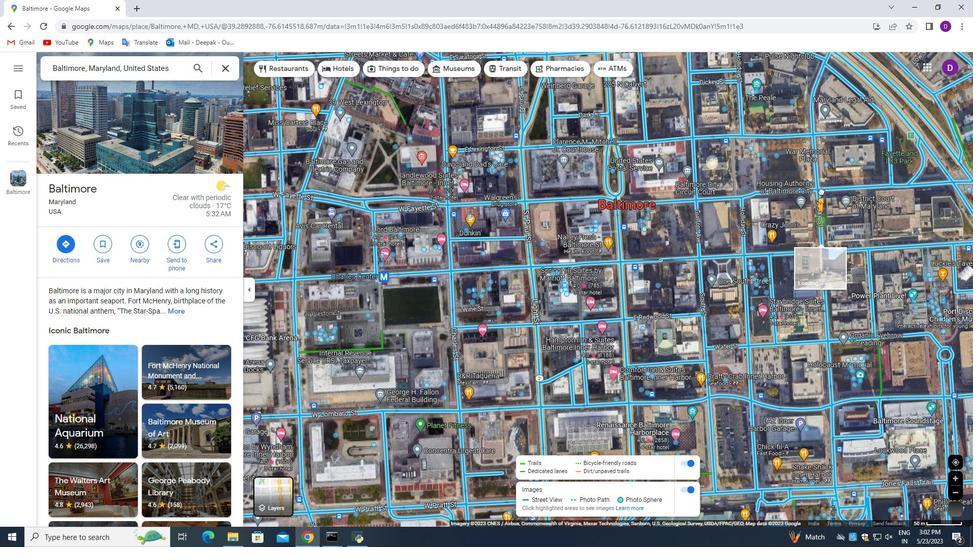 
Action: Mouse moved to (479, 272)
Screenshot: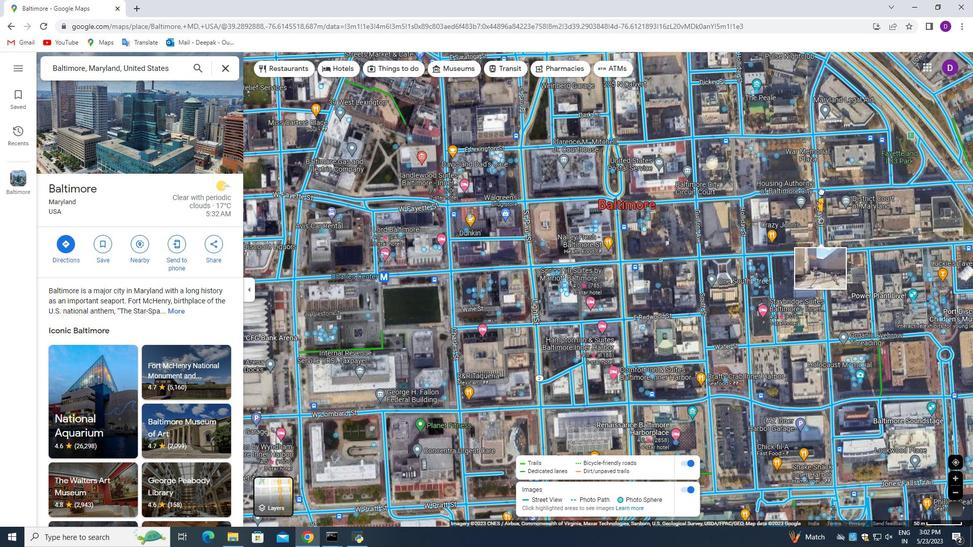 
Action: Mouse pressed left at (477, 273)
Screenshot: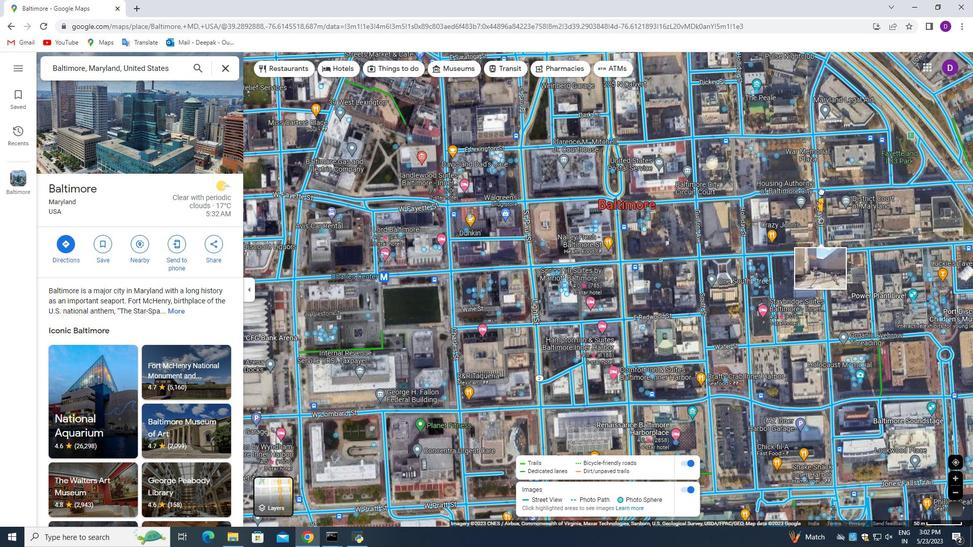
Action: Mouse moved to (554, 282)
Screenshot: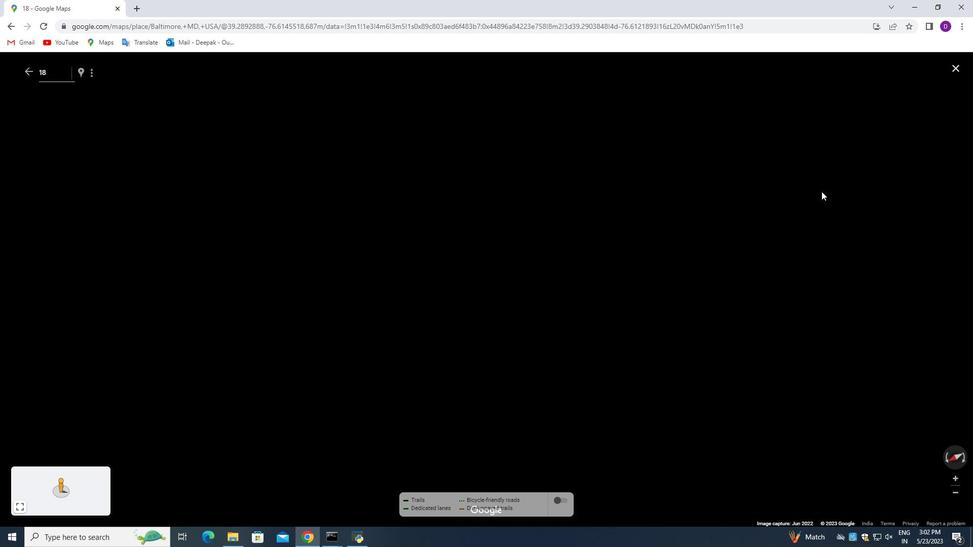 
Action: Mouse pressed left at (554, 282)
Screenshot: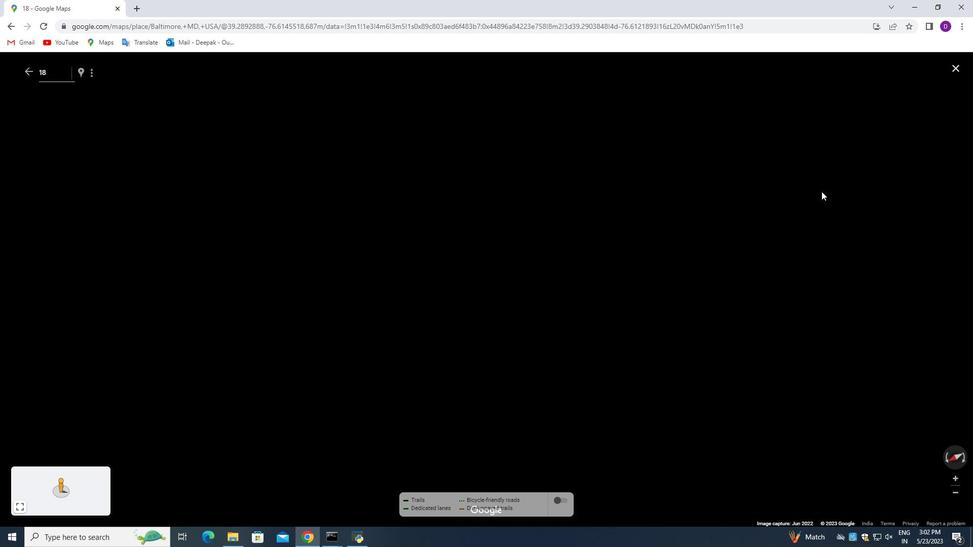 
Action: Mouse moved to (645, 193)
Screenshot: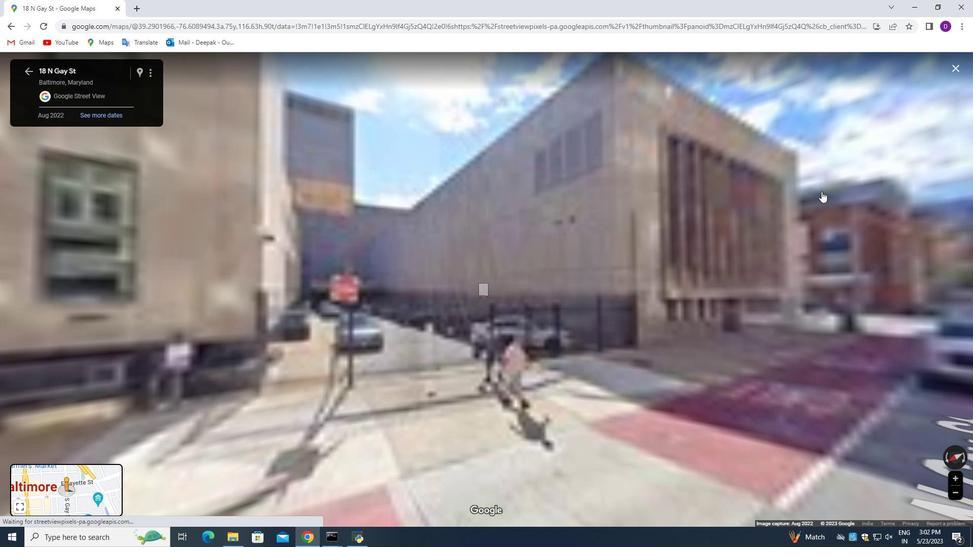 
Action: Mouse pressed left at (645, 194)
Screenshot: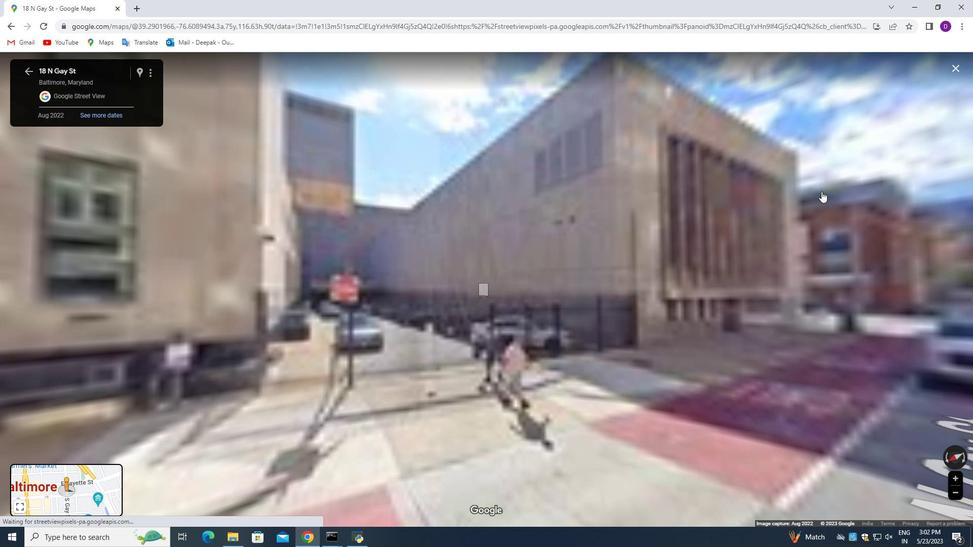 
Action: Mouse moved to (662, 262)
Screenshot: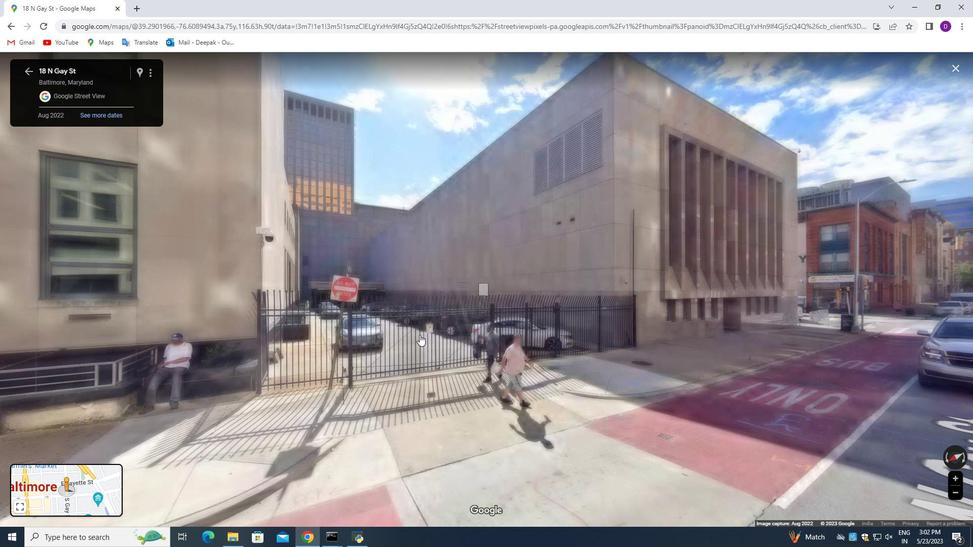
Action: Mouse pressed left at (661, 262)
Screenshot: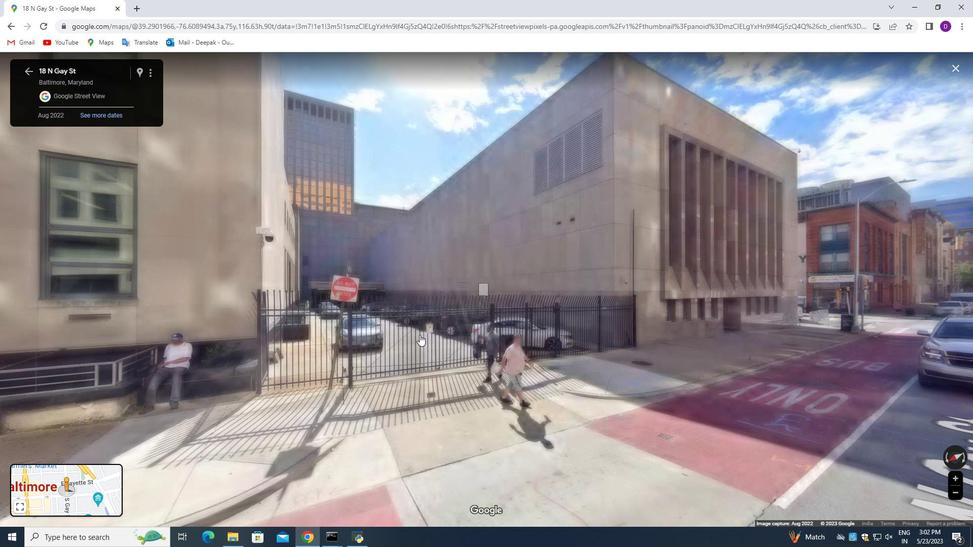 
Action: Mouse moved to (483, 270)
Screenshot: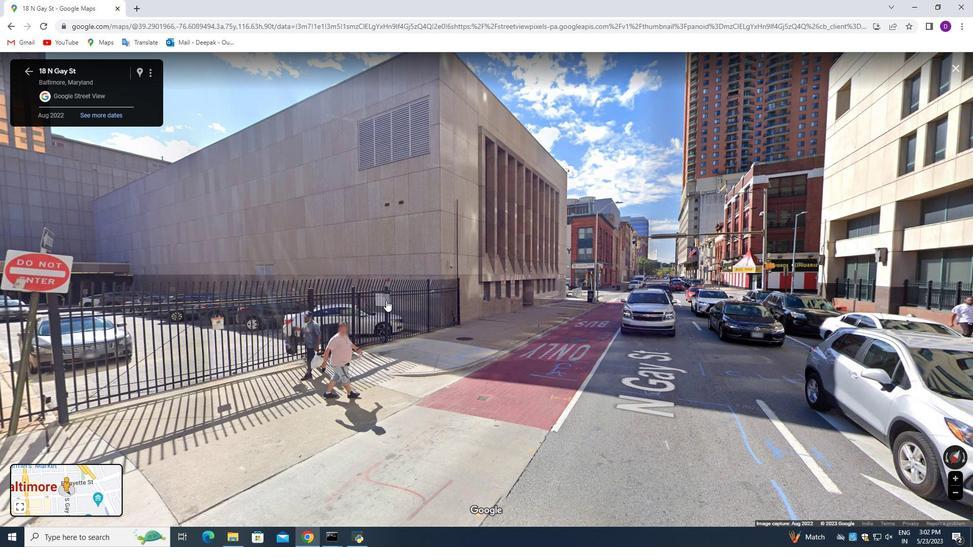 
Action: Mouse pressed left at (316, 266)
Screenshot: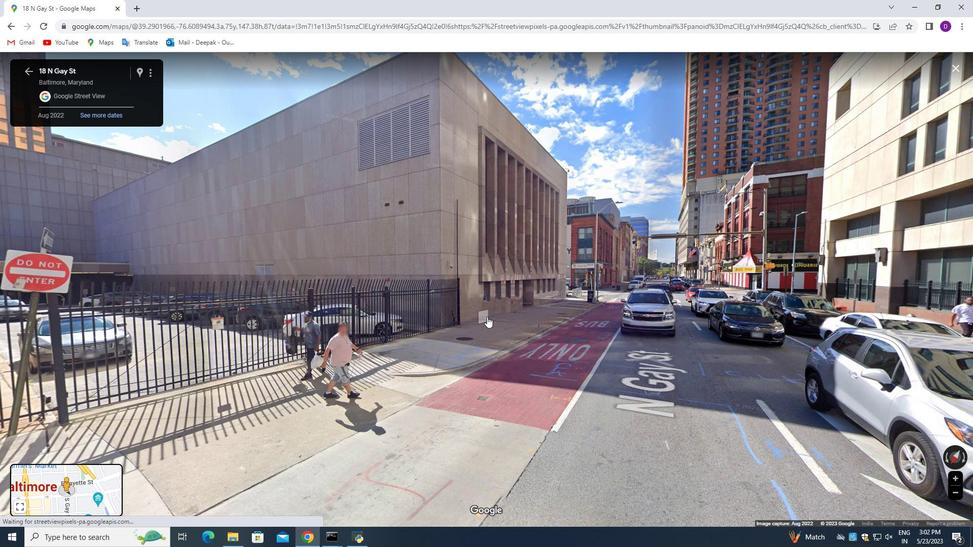 
Action: Mouse moved to (333, 292)
Screenshot: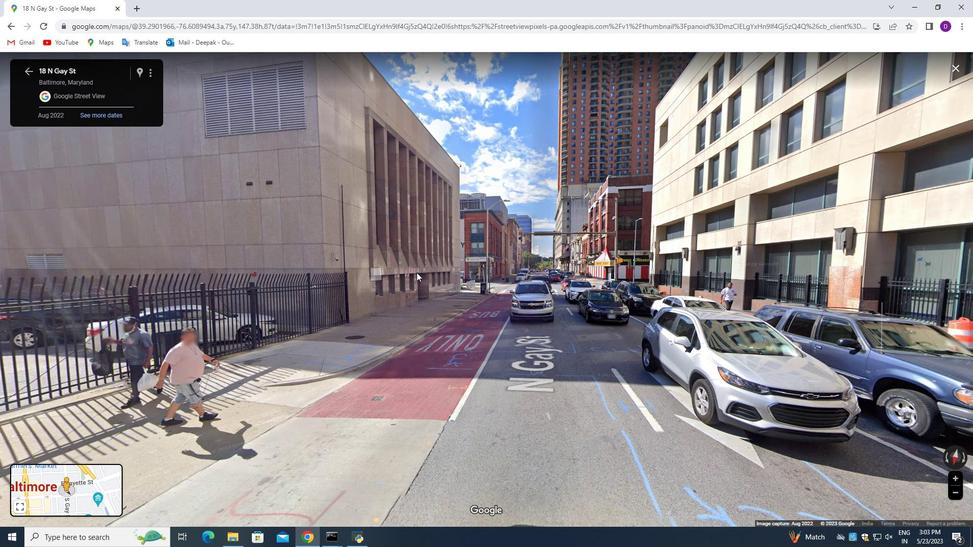
Action: Mouse pressed left at (333, 292)
Screenshot: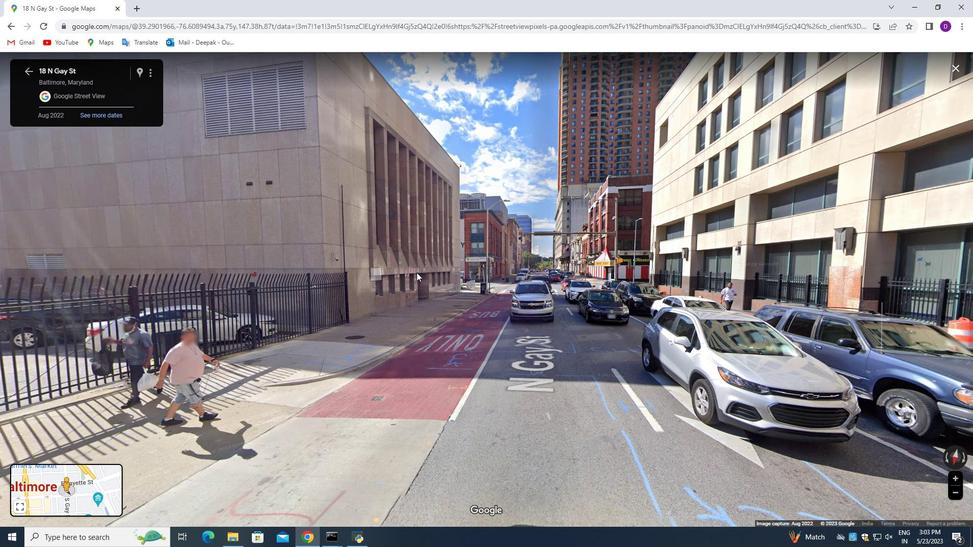 
Action: Mouse moved to (366, 129)
Screenshot: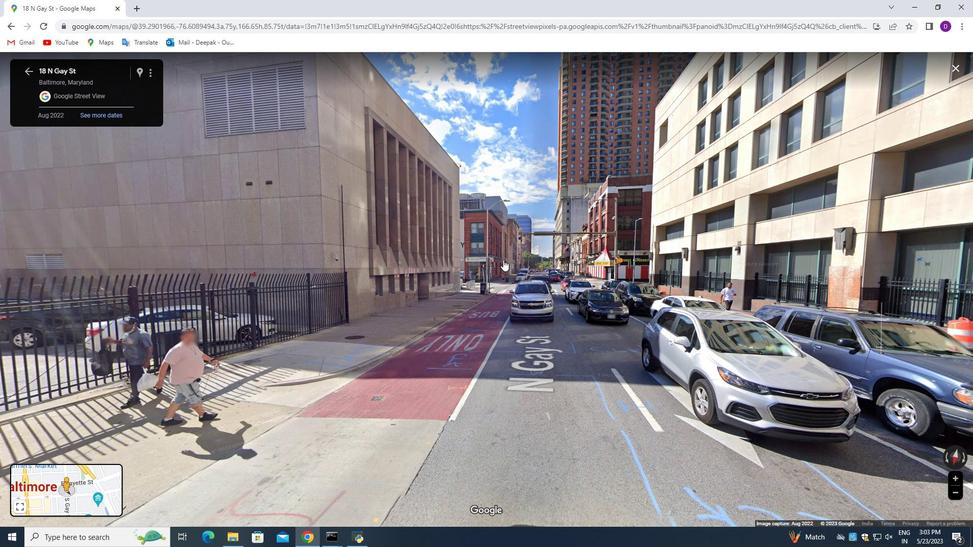 
Action: Mouse scrolled (366, 129) with delta (0, 0)
Screenshot: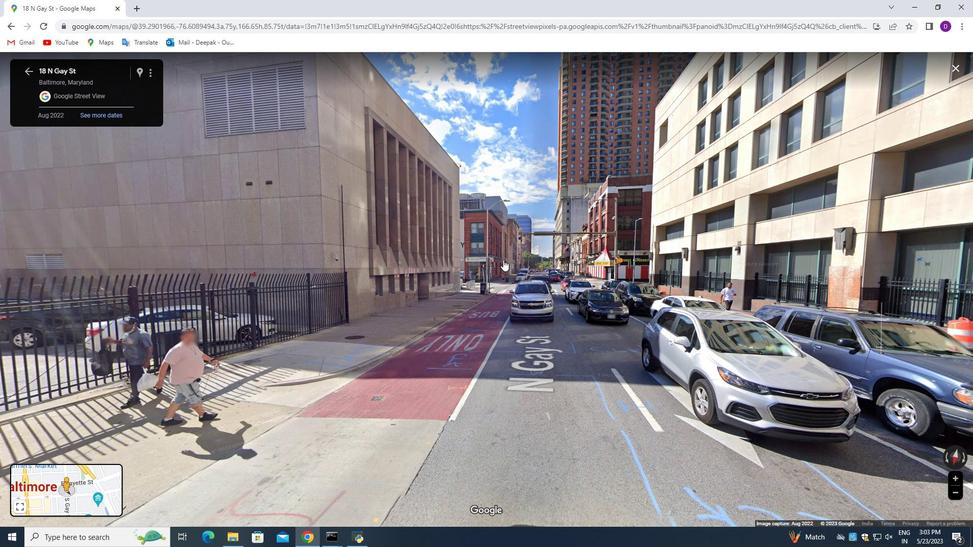 
Action: Mouse moved to (366, 129)
Screenshot: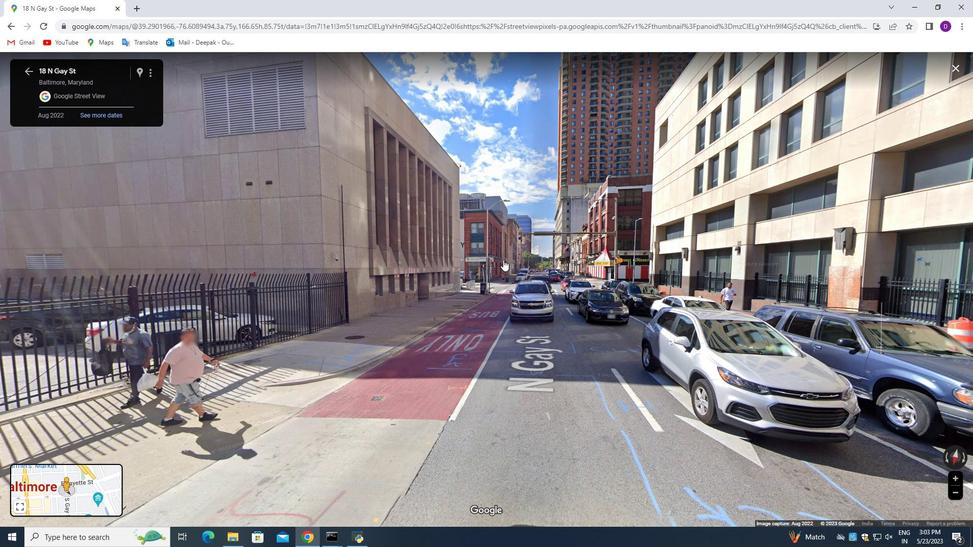 
Action: Mouse scrolled (366, 129) with delta (0, 0)
Screenshot: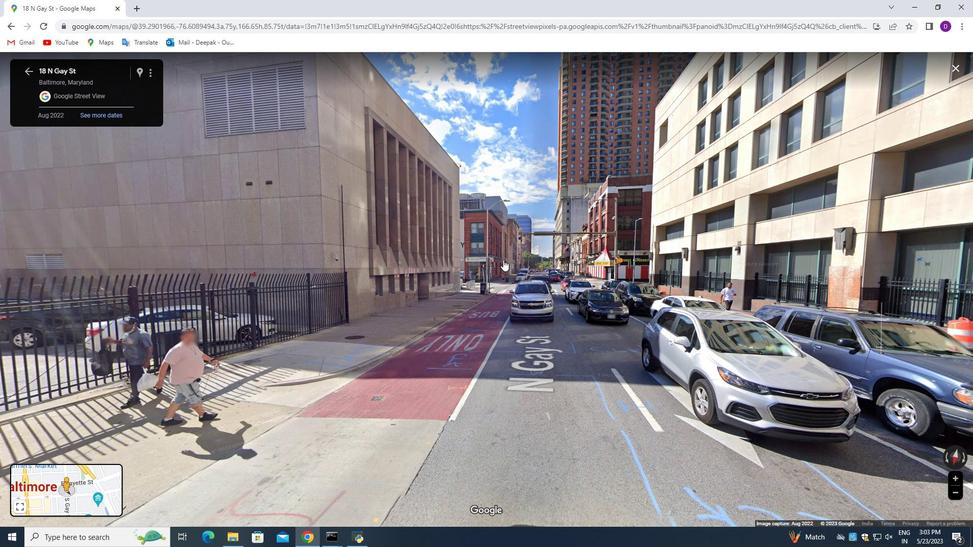 
Action: Mouse moved to (367, 129)
Screenshot: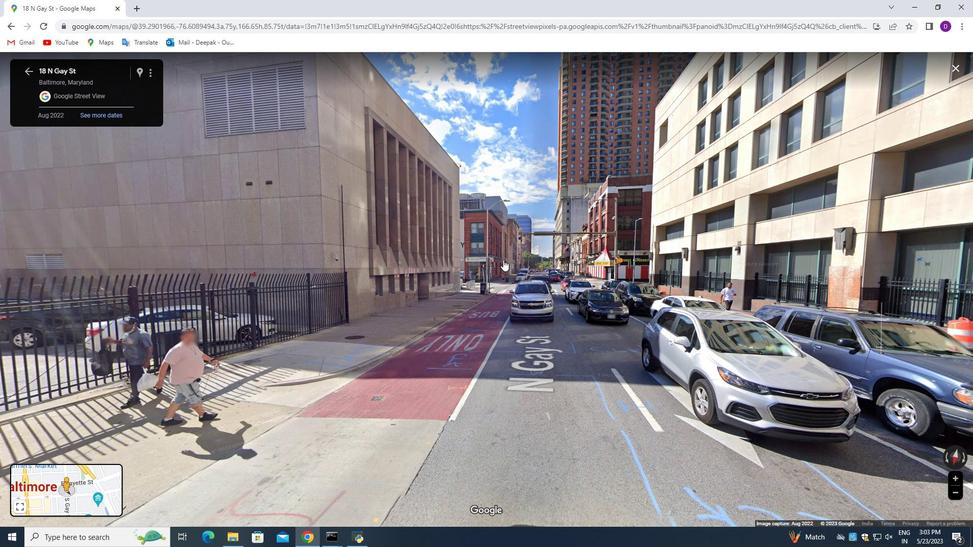 
Action: Mouse scrolled (367, 129) with delta (0, 0)
Screenshot: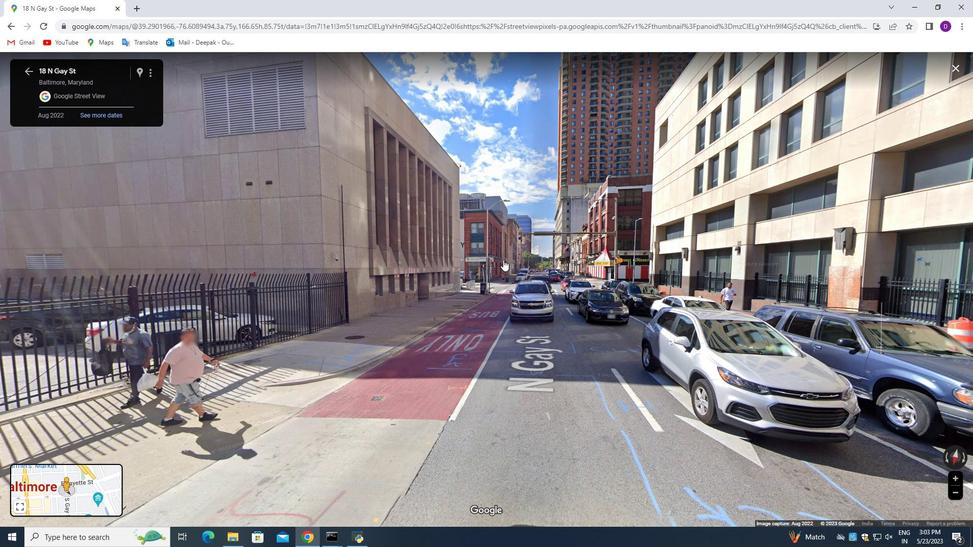 
Action: Mouse moved to (367, 129)
Screenshot: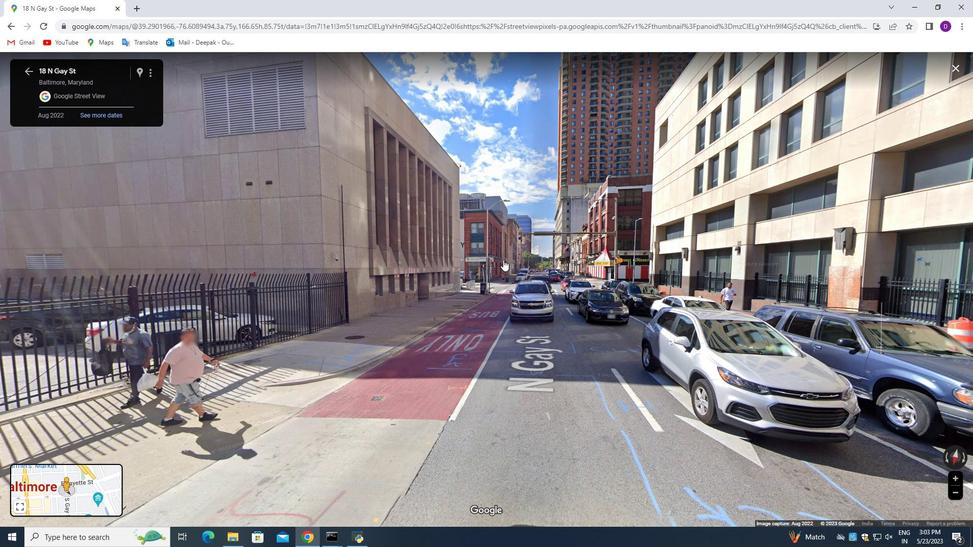 
Action: Mouse scrolled (367, 129) with delta (0, 0)
Screenshot: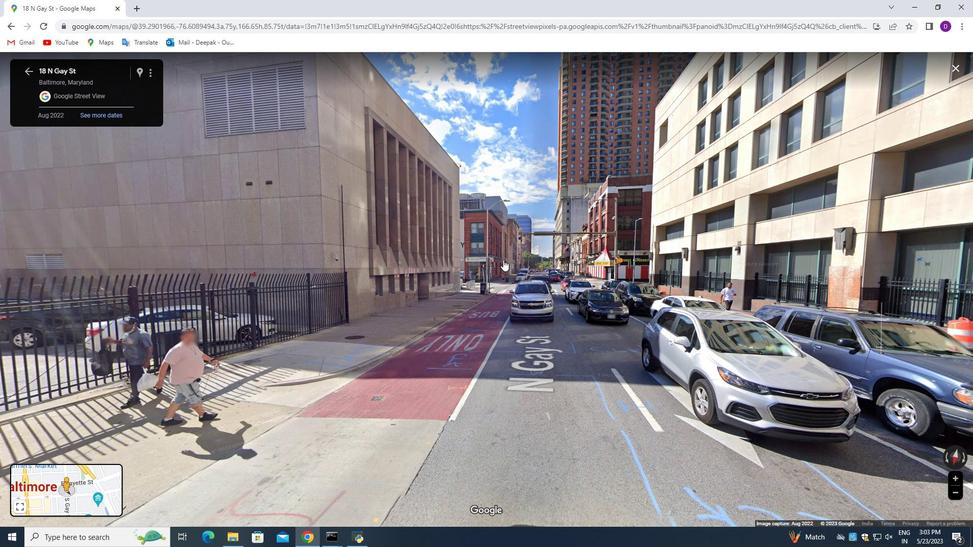 
Action: Mouse moved to (368, 129)
Screenshot: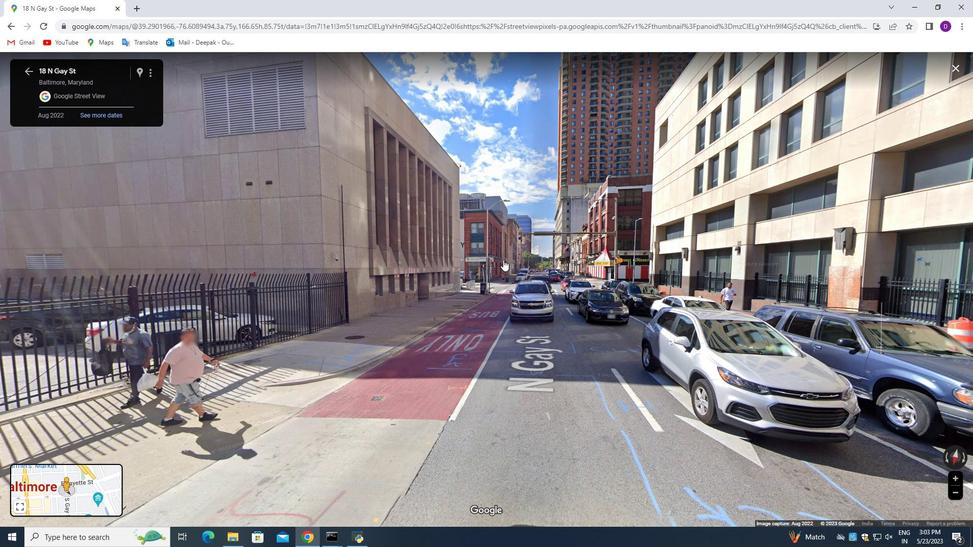 
Action: Mouse scrolled (368, 130) with delta (0, 0)
Screenshot: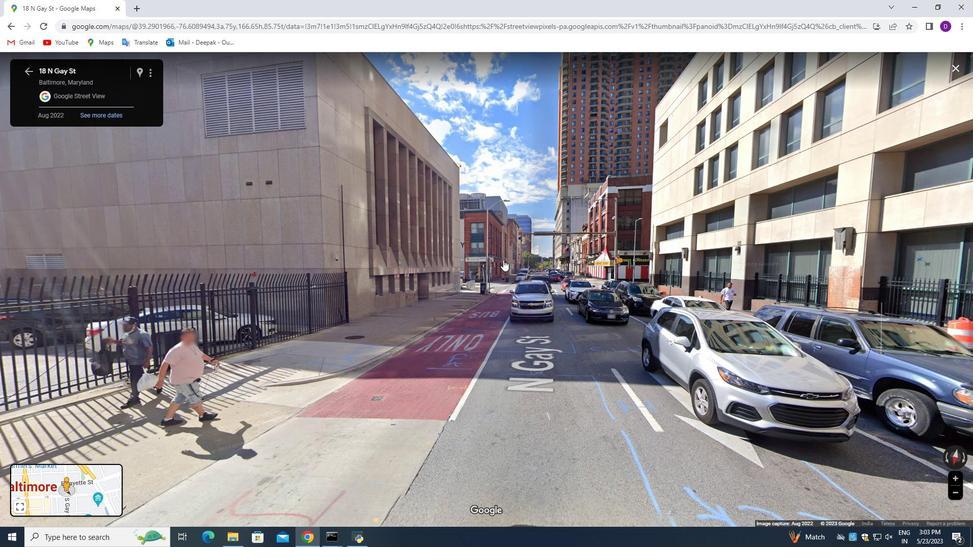 
Action: Mouse moved to (377, 126)
Screenshot: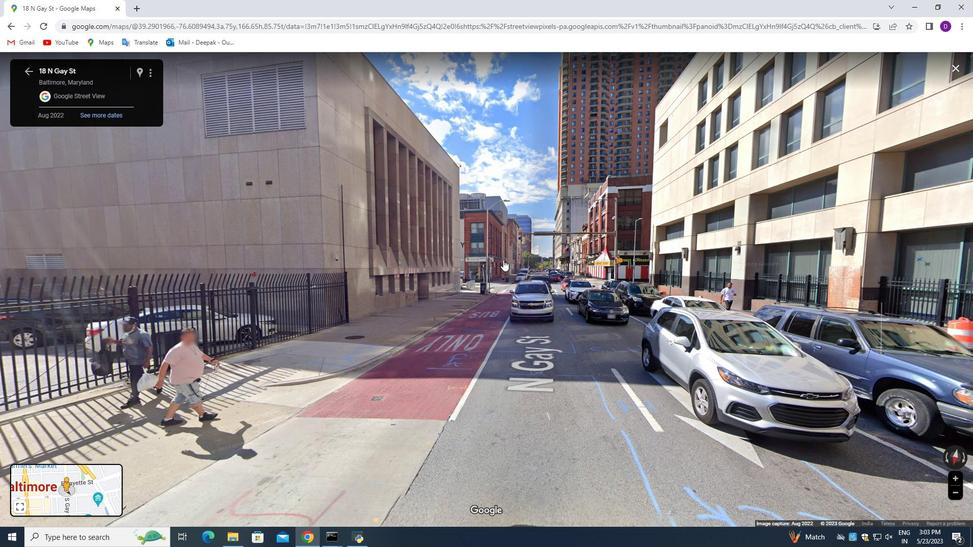 
Action: Mouse scrolled (377, 126) with delta (0, 0)
Screenshot: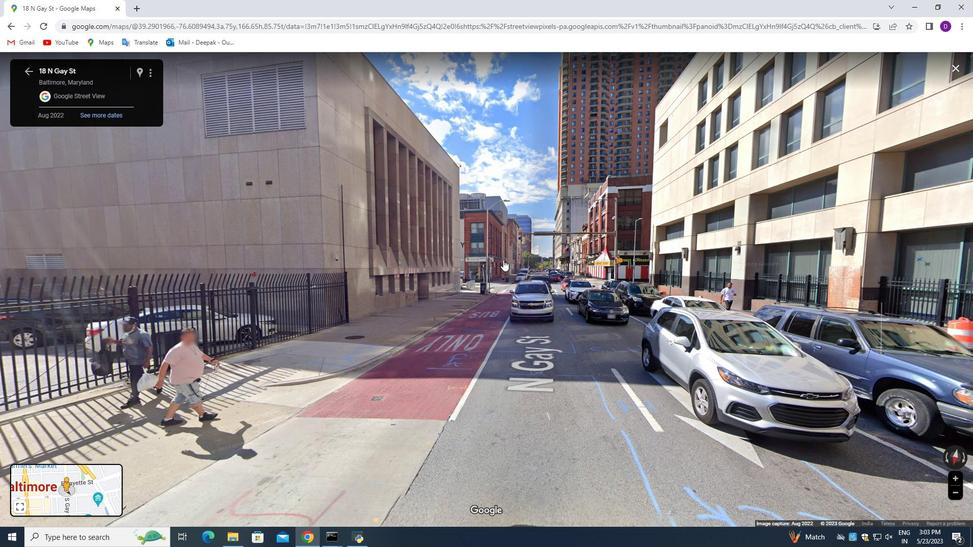 
Action: Mouse scrolled (377, 126) with delta (0, 0)
Screenshot: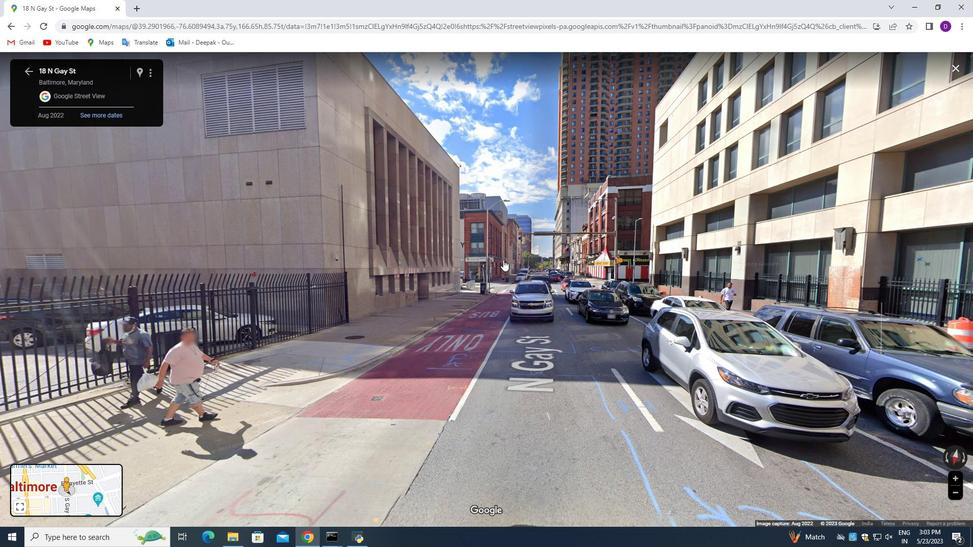 
Action: Mouse moved to (377, 126)
Screenshot: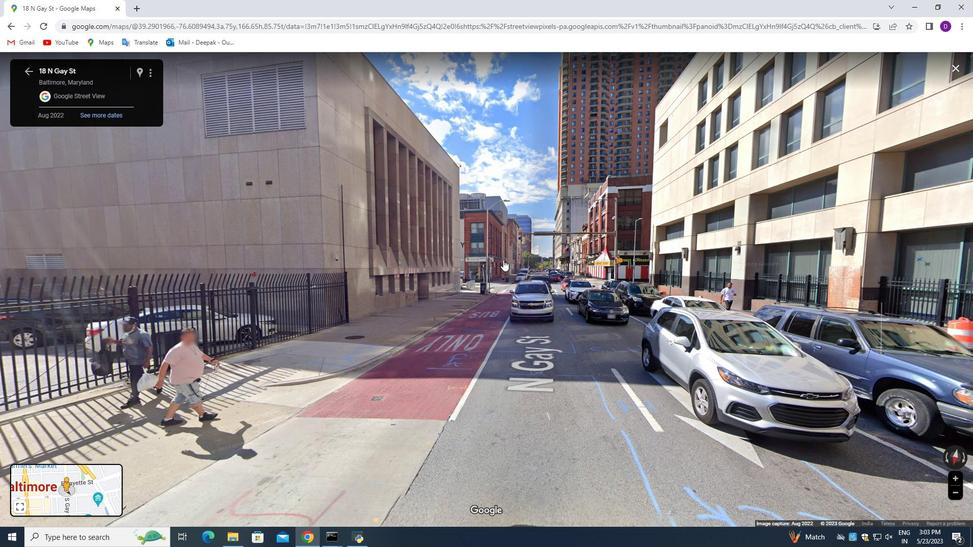 
Action: Mouse scrolled (377, 126) with delta (0, 0)
Screenshot: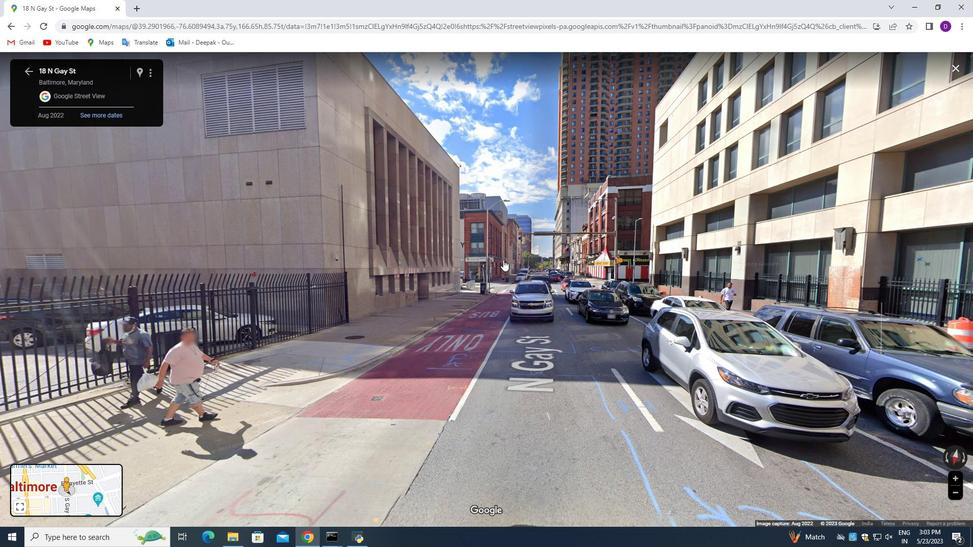
Action: Mouse moved to (378, 126)
Screenshot: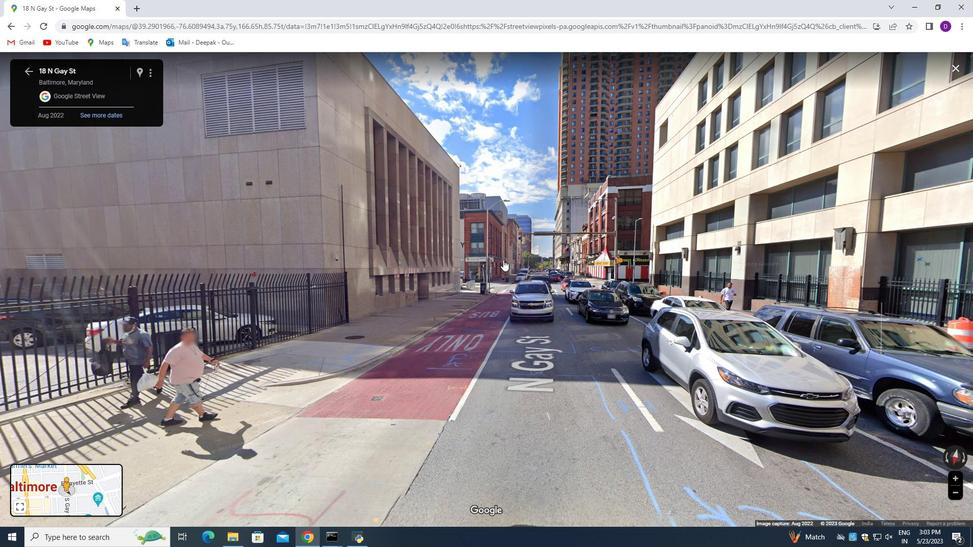 
Action: Mouse scrolled (378, 126) with delta (0, 0)
Screenshot: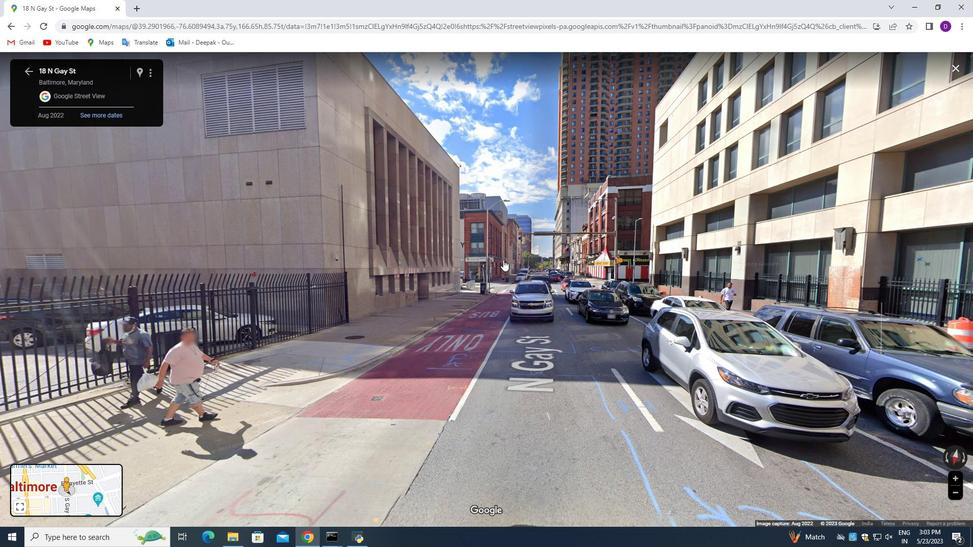 
Action: Mouse moved to (604, 203)
Screenshot: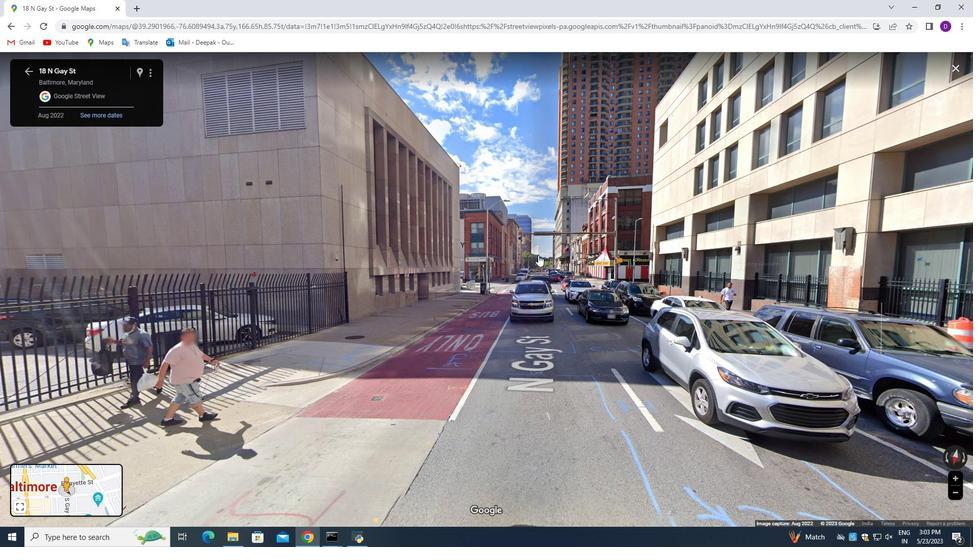 
Action: Mouse pressed left at (604, 203)
Screenshot: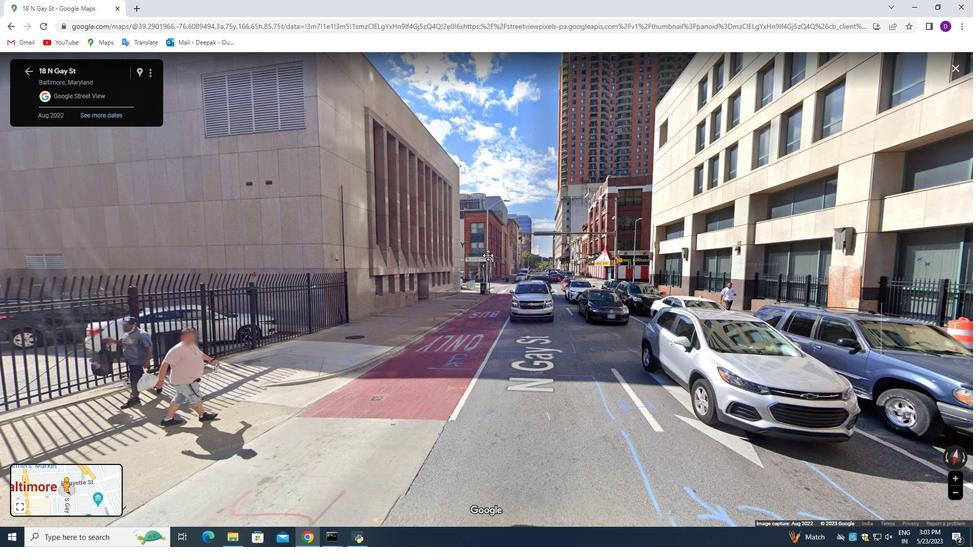 
Action: Mouse moved to (573, 161)
Screenshot: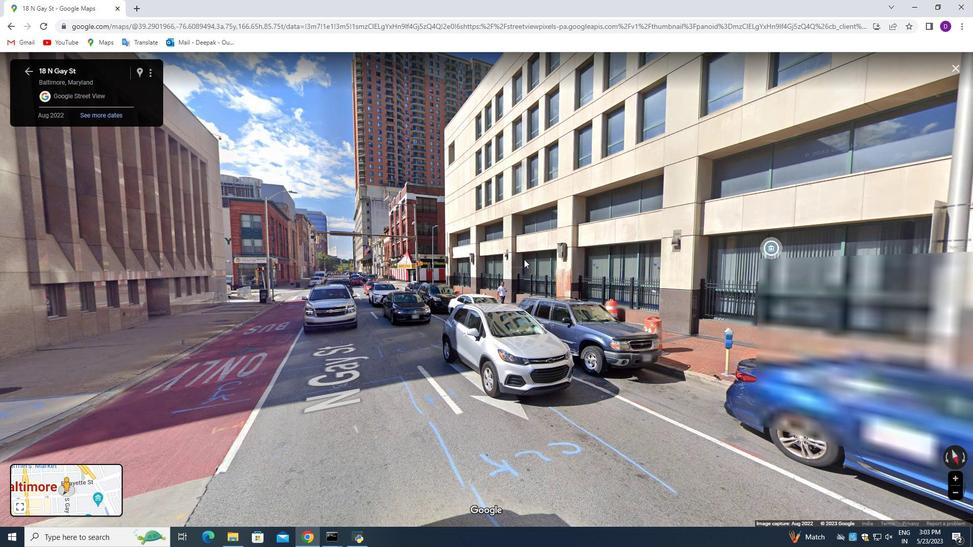 
Action: Mouse pressed left at (574, 161)
Screenshot: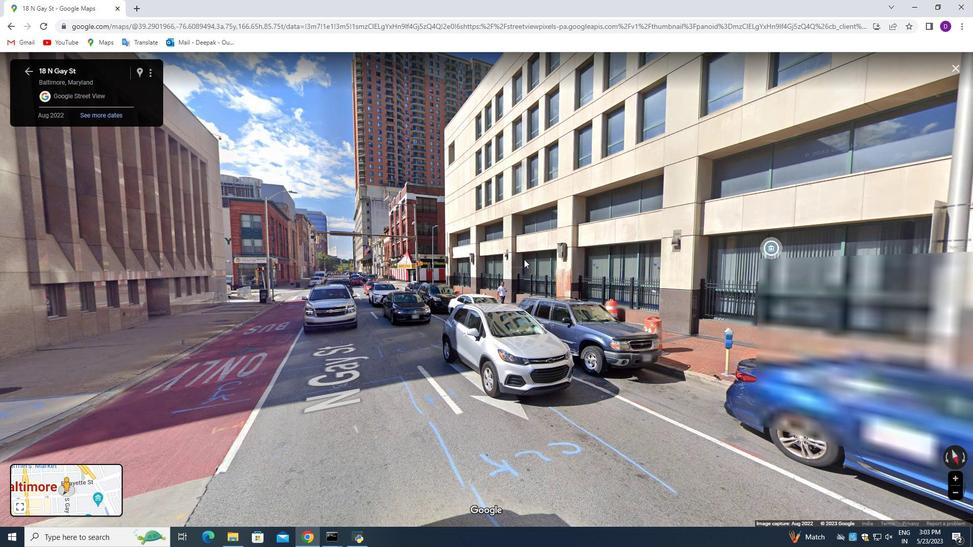 
Action: Mouse moved to (717, 204)
Screenshot: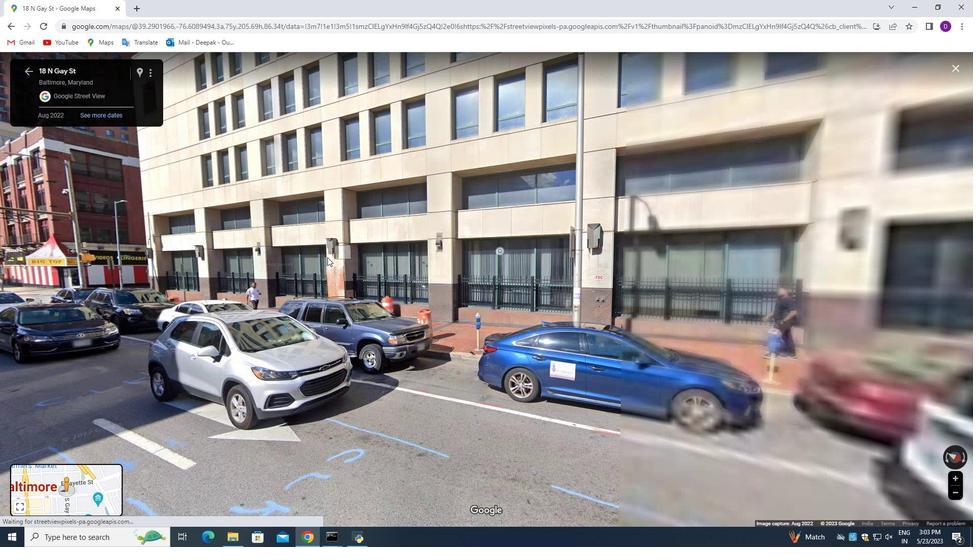 
Action: Mouse pressed left at (717, 204)
Screenshot: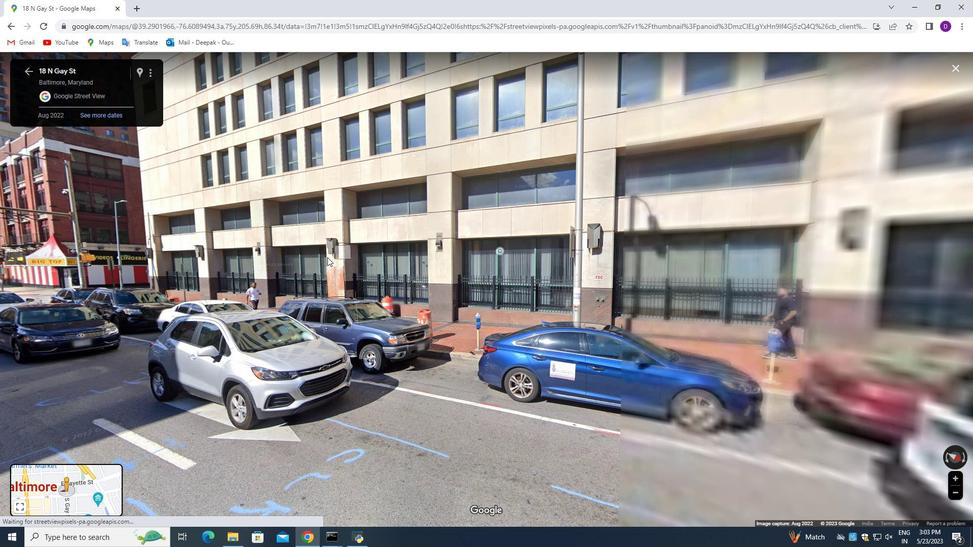 
Action: Mouse moved to (690, 343)
Screenshot: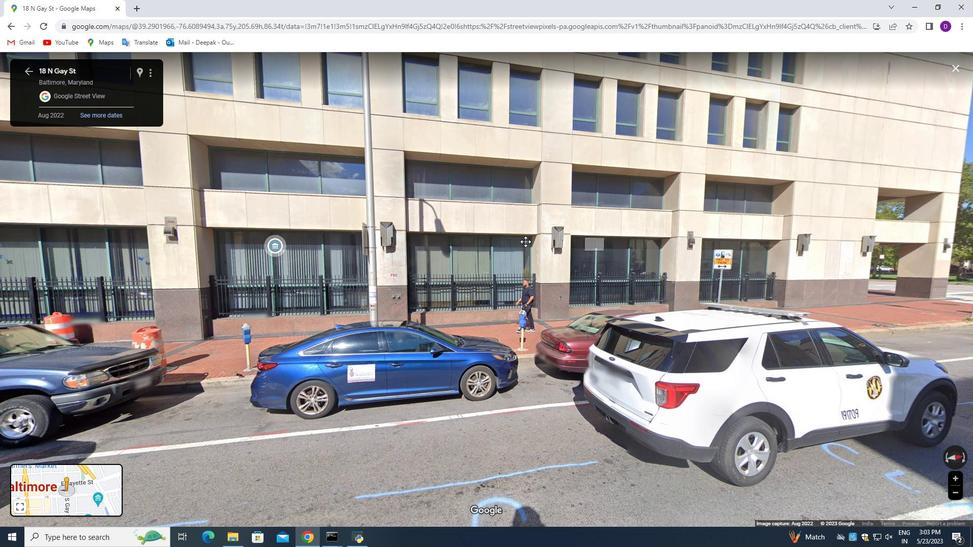 
Action: Mouse pressed left at (690, 343)
Screenshot: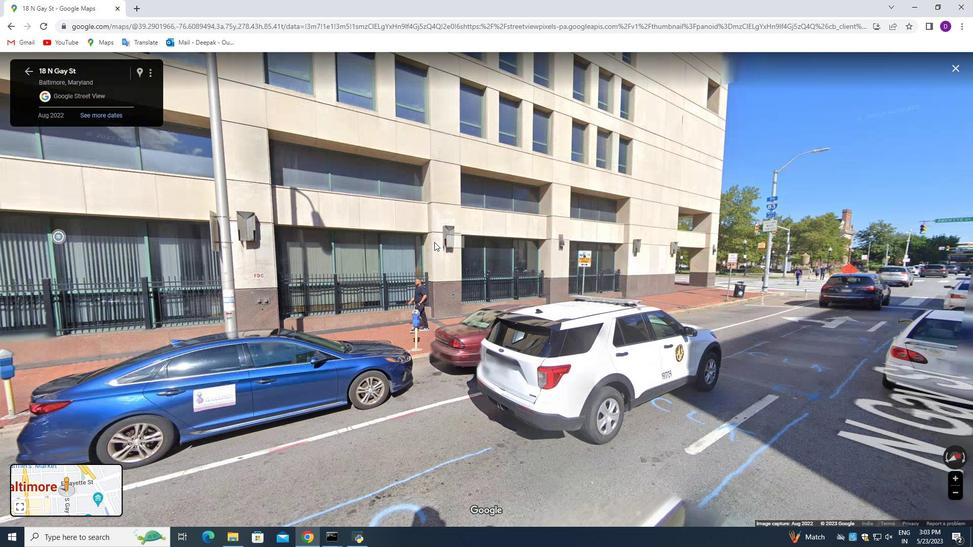
Action: Mouse moved to (814, 199)
Screenshot: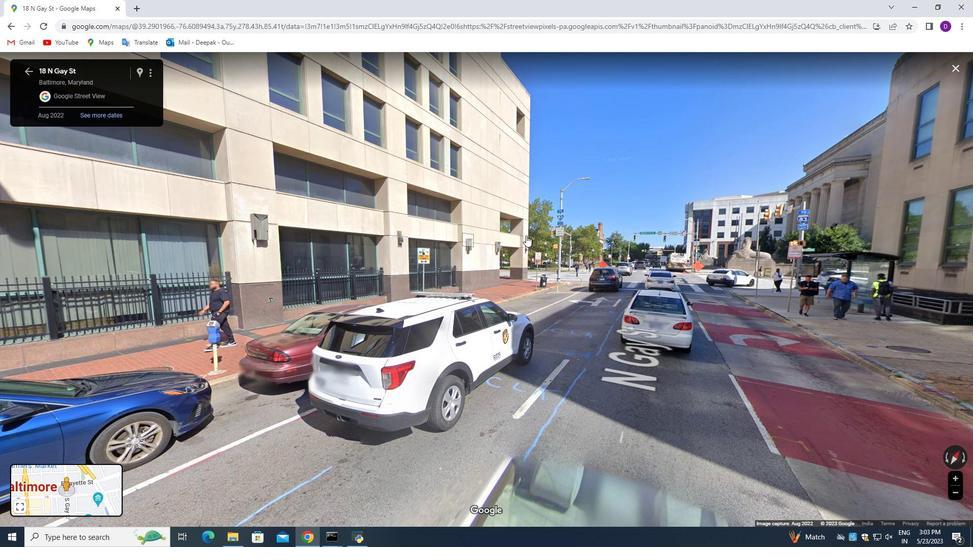 
Action: Mouse pressed left at (814, 199)
Screenshot: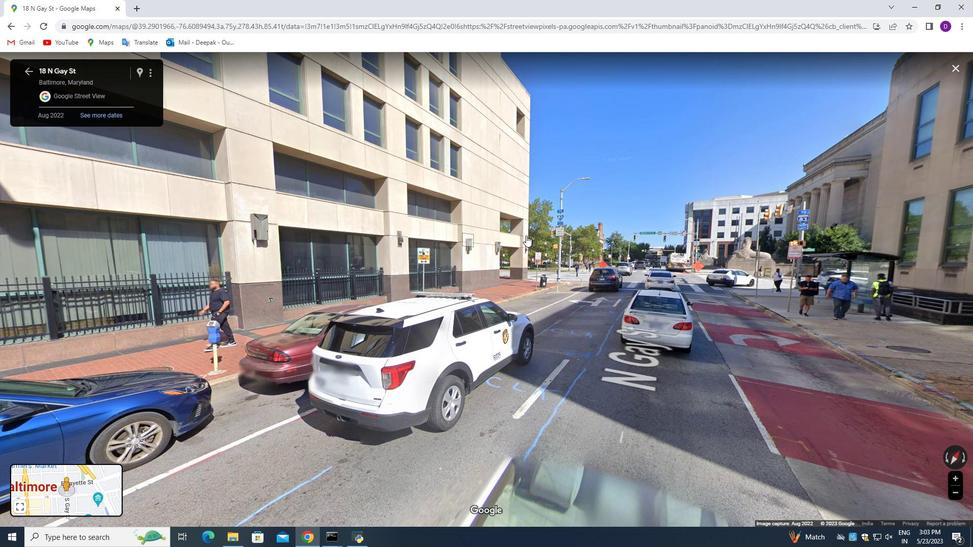 
Action: Mouse moved to (733, 302)
Screenshot: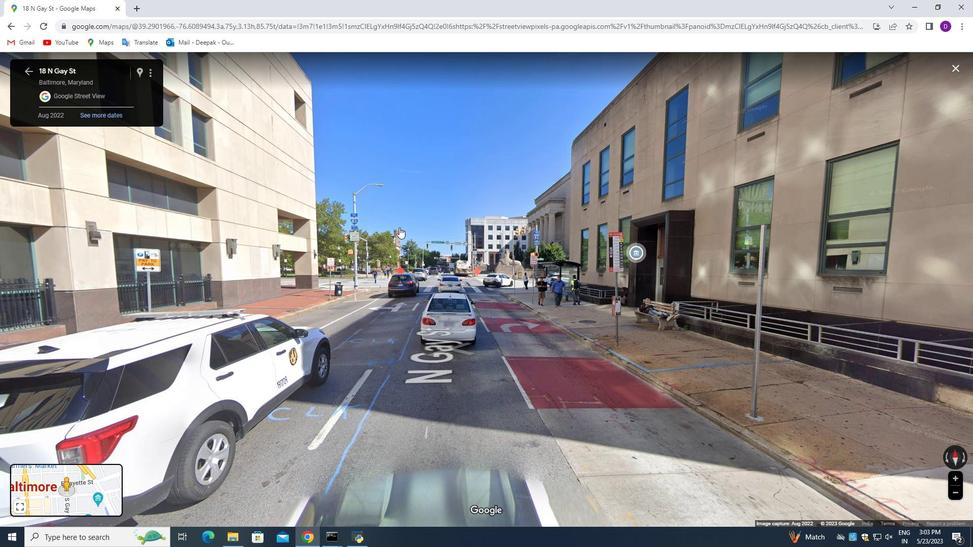 
Action: Mouse pressed left at (733, 302)
Screenshot: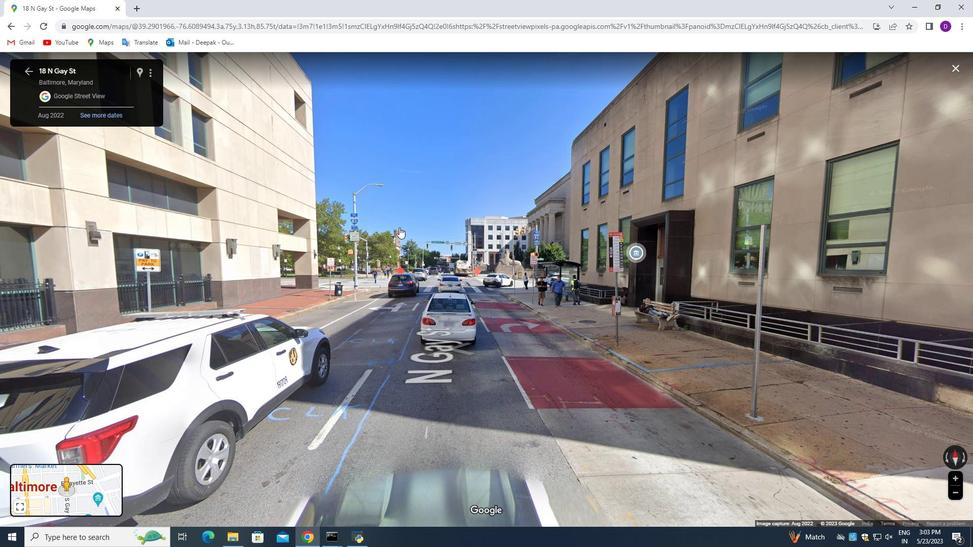 
Action: Mouse moved to (620, 254)
Screenshot: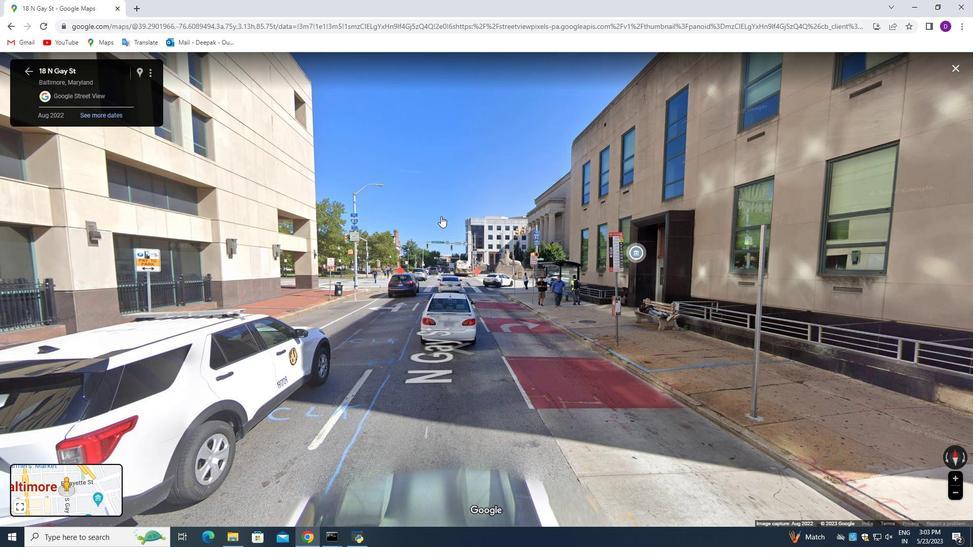 
Action: Mouse pressed left at (620, 254)
Screenshot: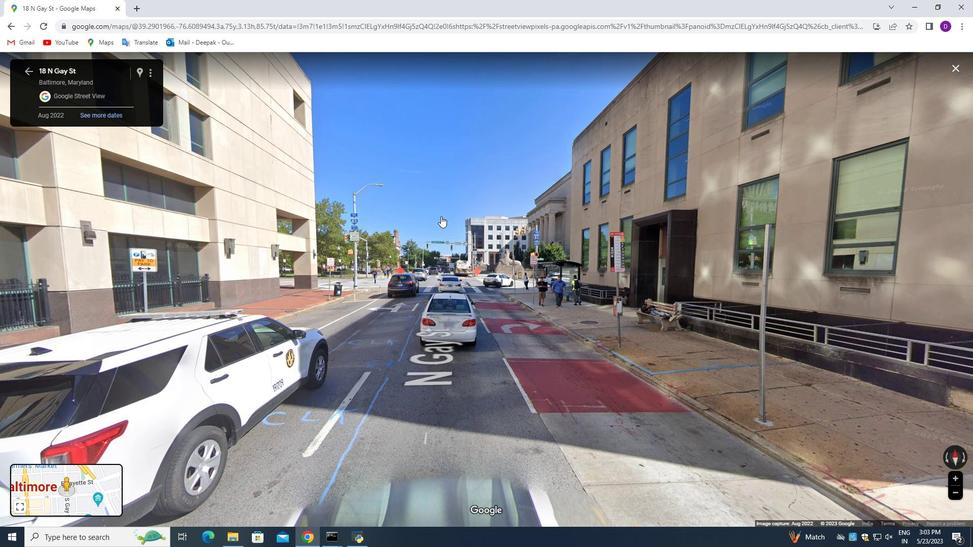 
Action: Mouse moved to (488, 298)
Screenshot: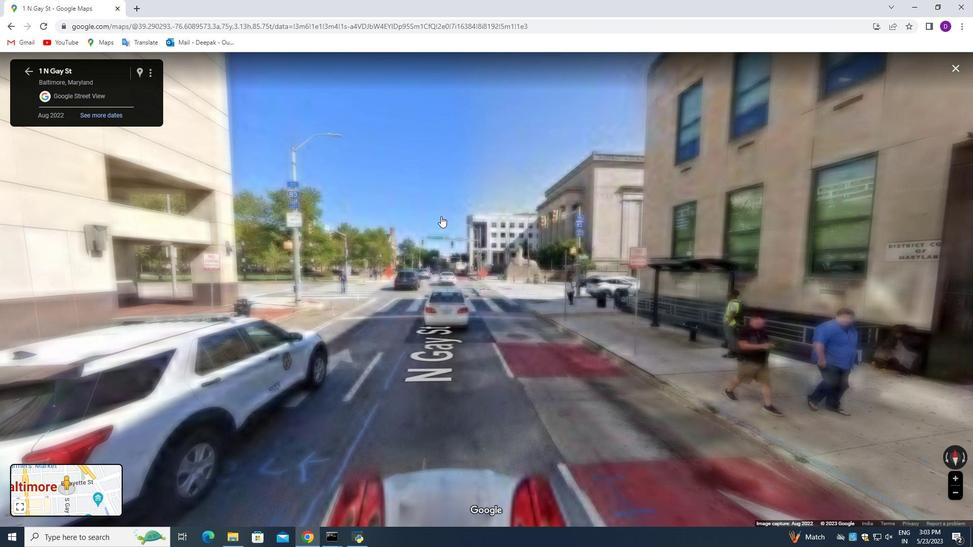 
Action: Mouse pressed left at (488, 298)
Screenshot: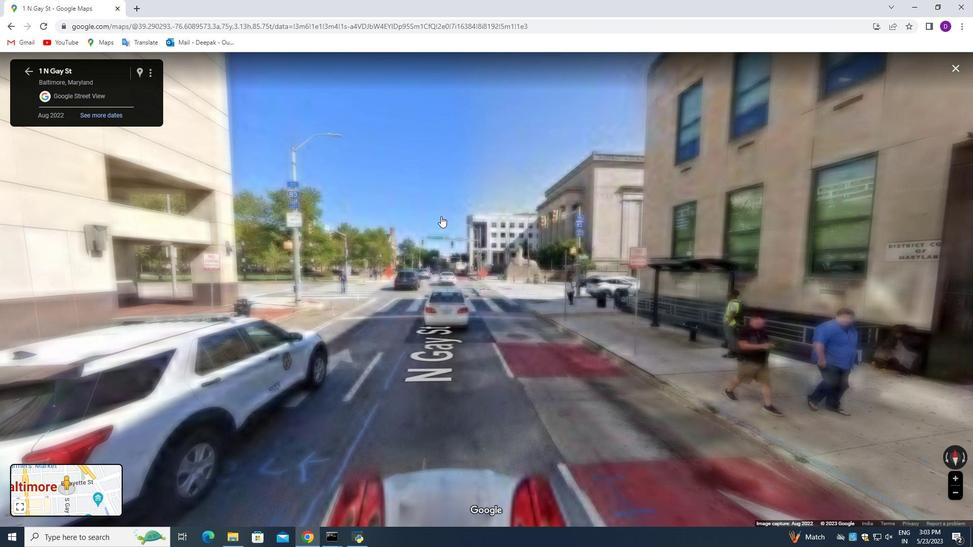 
Action: Mouse moved to (484, 242)
Screenshot: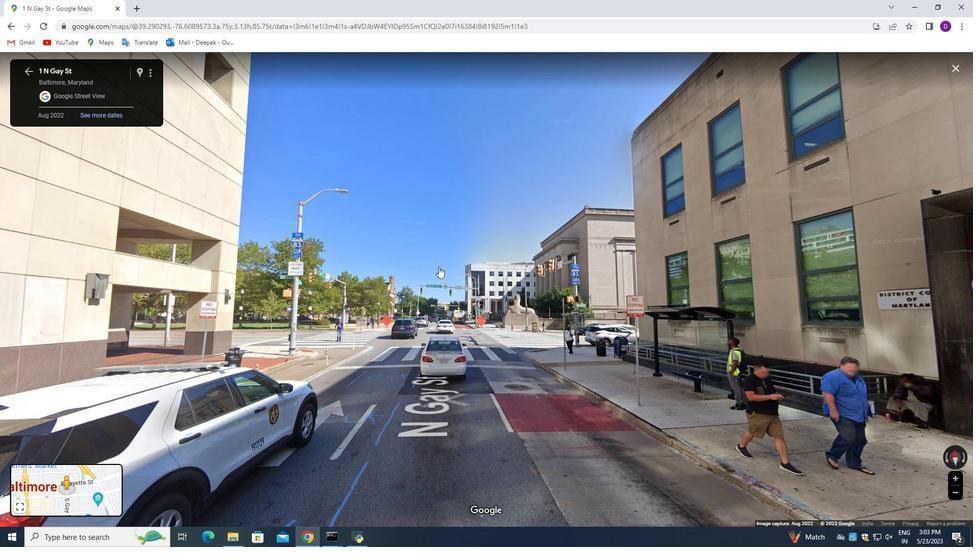 
Action: Mouse pressed left at (484, 242)
Screenshot: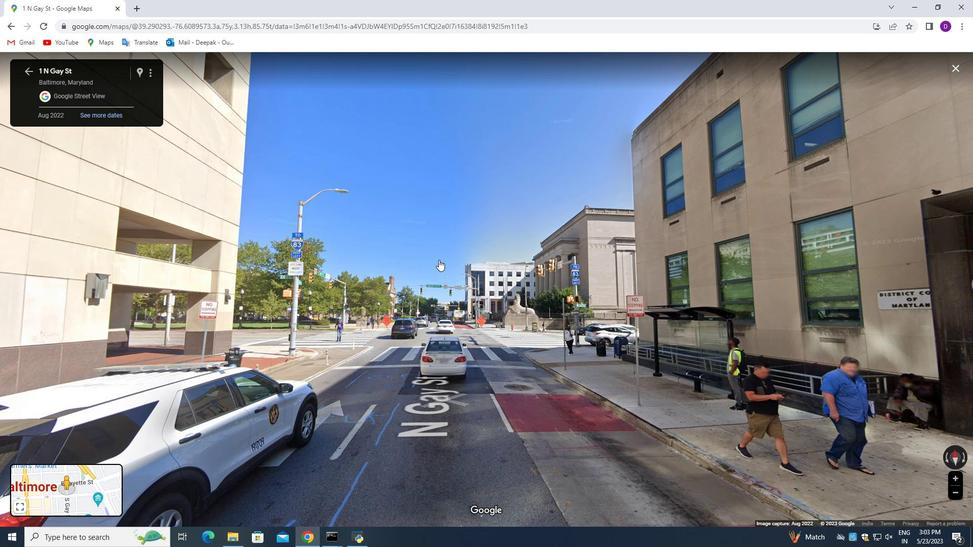 
Action: Mouse moved to (404, 255)
Screenshot: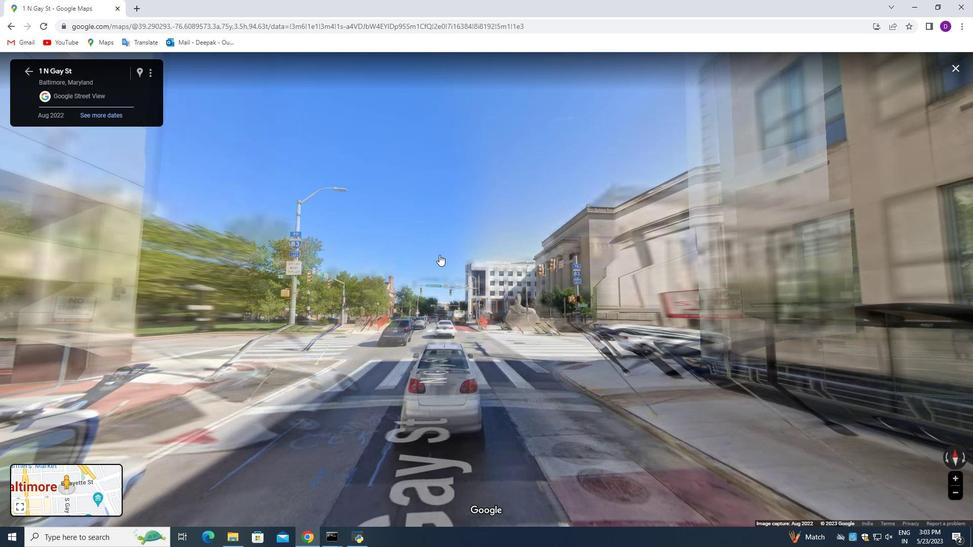 
Action: Mouse pressed left at (404, 255)
Screenshot: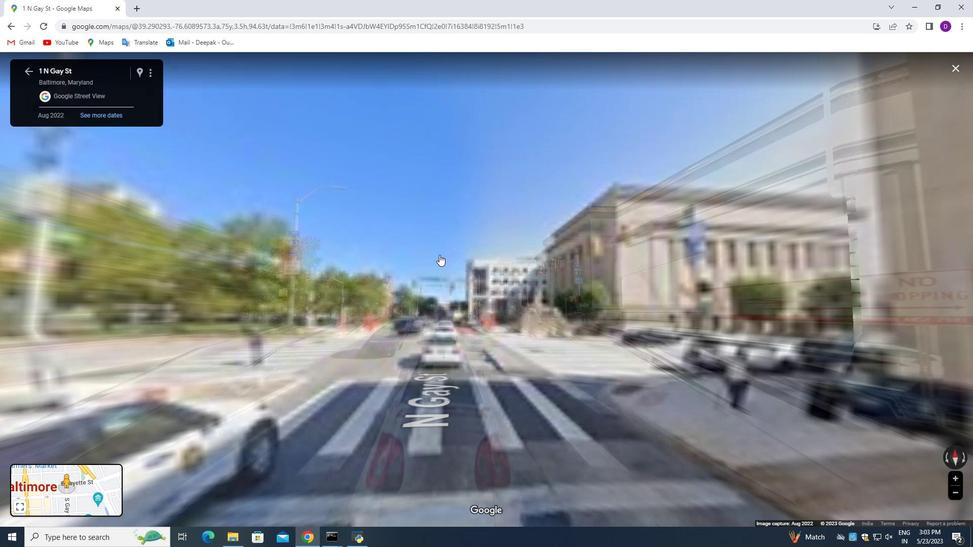 
Action: Mouse moved to (794, 368)
Screenshot: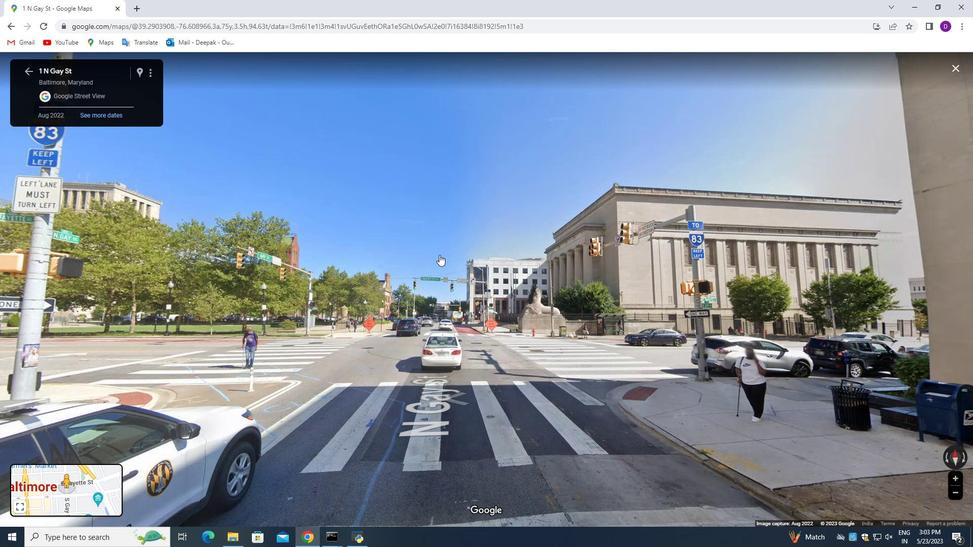 
Action: Mouse scrolled (794, 369) with delta (0, 0)
Screenshot: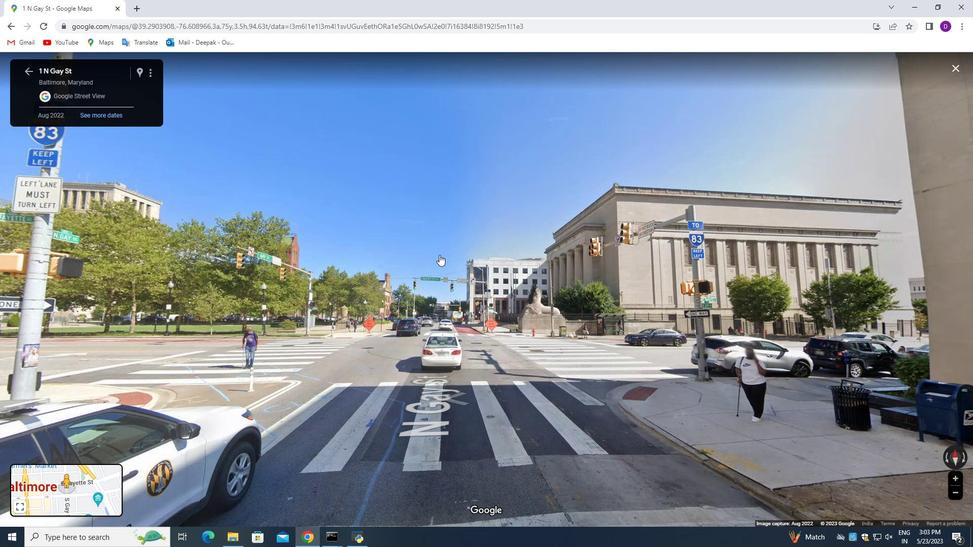 
Action: Mouse moved to (794, 371)
Screenshot: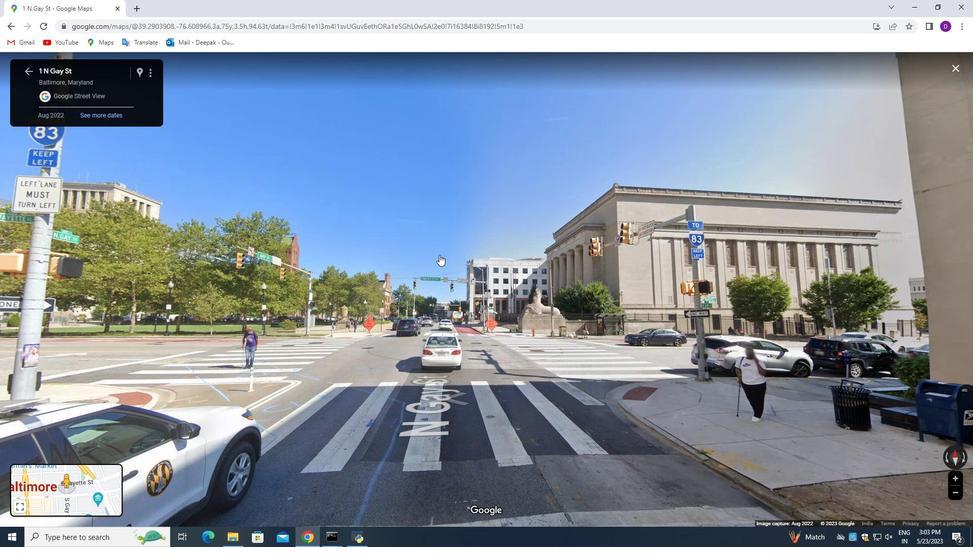 
Action: Mouse scrolled (794, 372) with delta (0, 0)
Screenshot: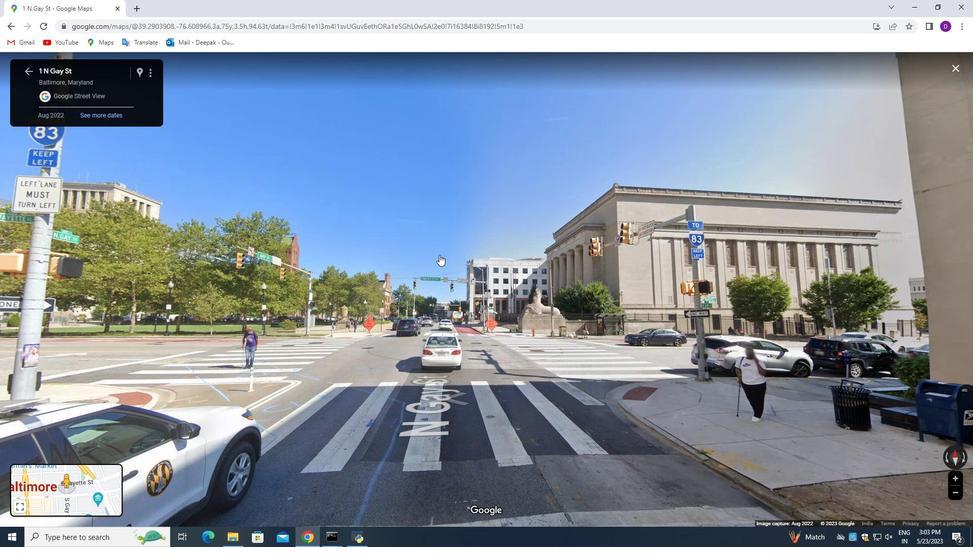 
Action: Mouse moved to (790, 378)
Screenshot: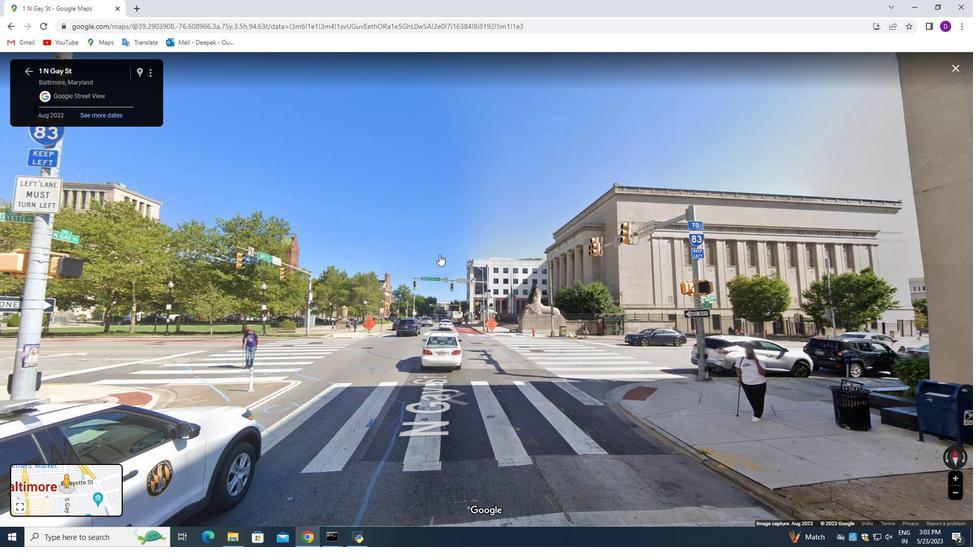 
Action: Mouse scrolled (791, 377) with delta (0, 0)
Screenshot: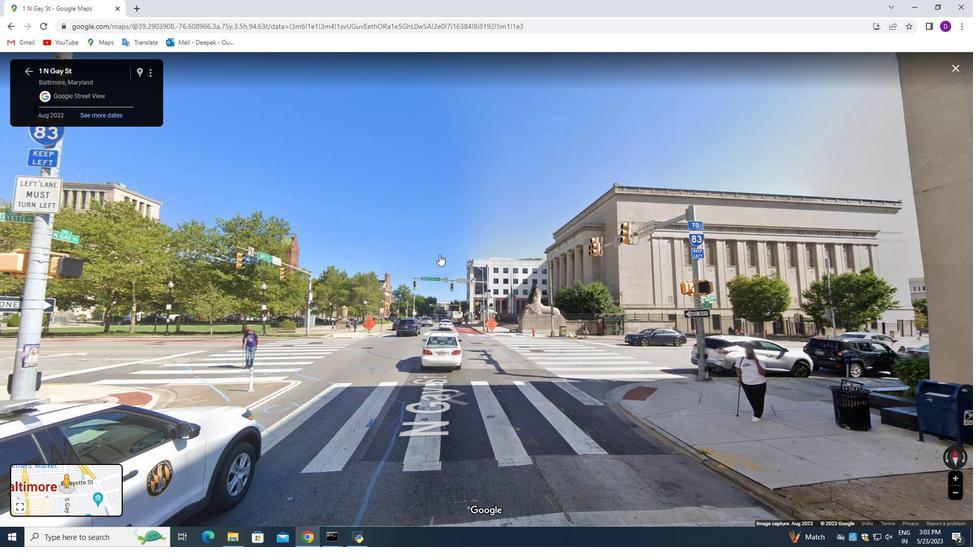 
Action: Mouse moved to (785, 387)
Screenshot: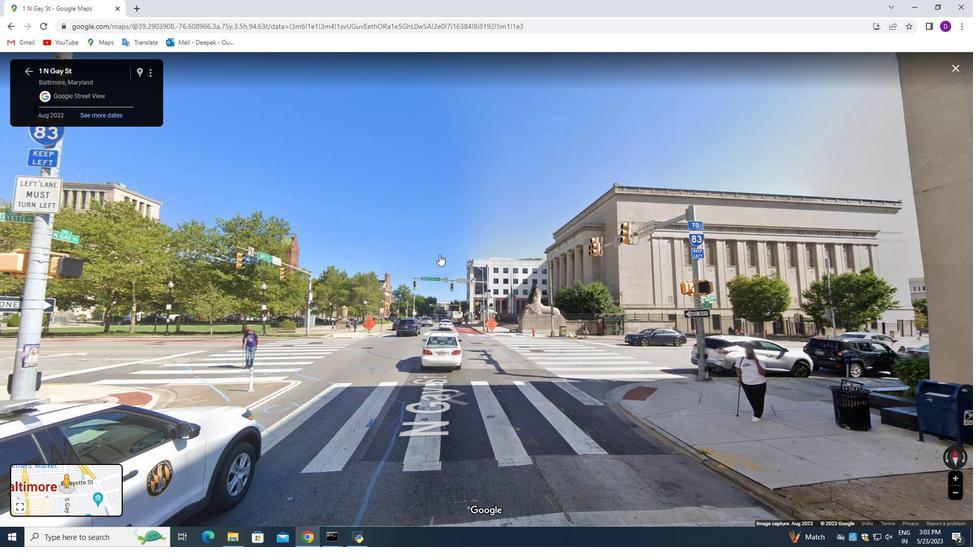 
Action: Mouse scrolled (787, 384) with delta (0, 0)
Screenshot: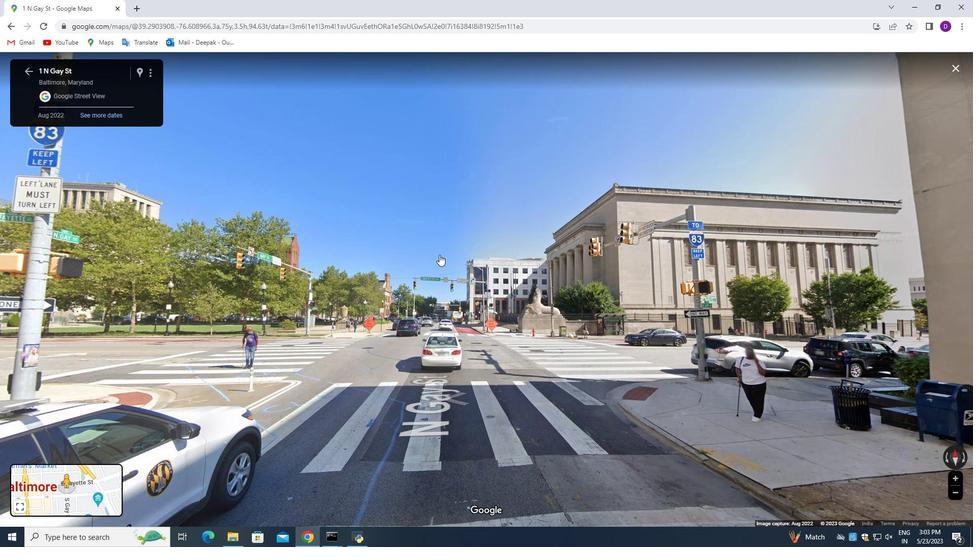 
Action: Mouse moved to (779, 398)
Screenshot: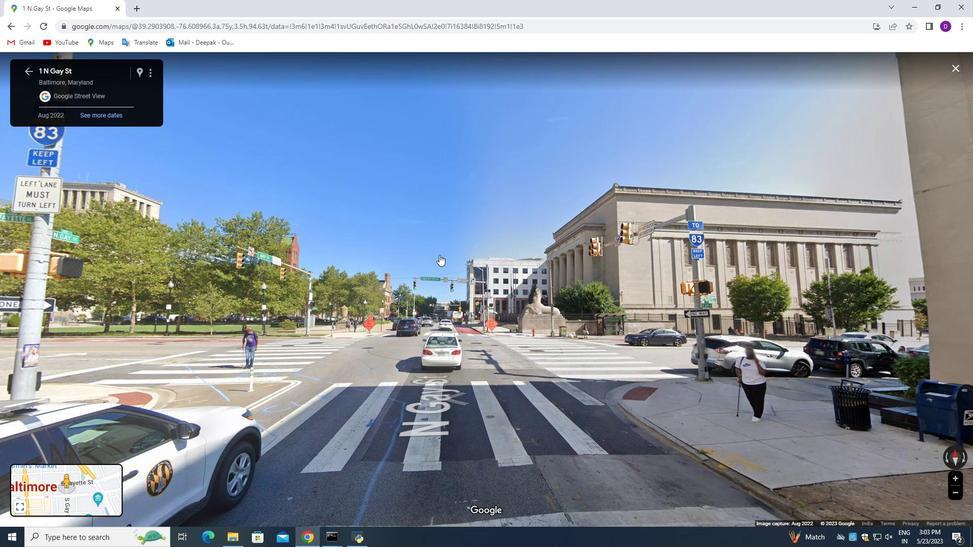 
Action: Mouse scrolled (780, 396) with delta (0, 0)
Screenshot: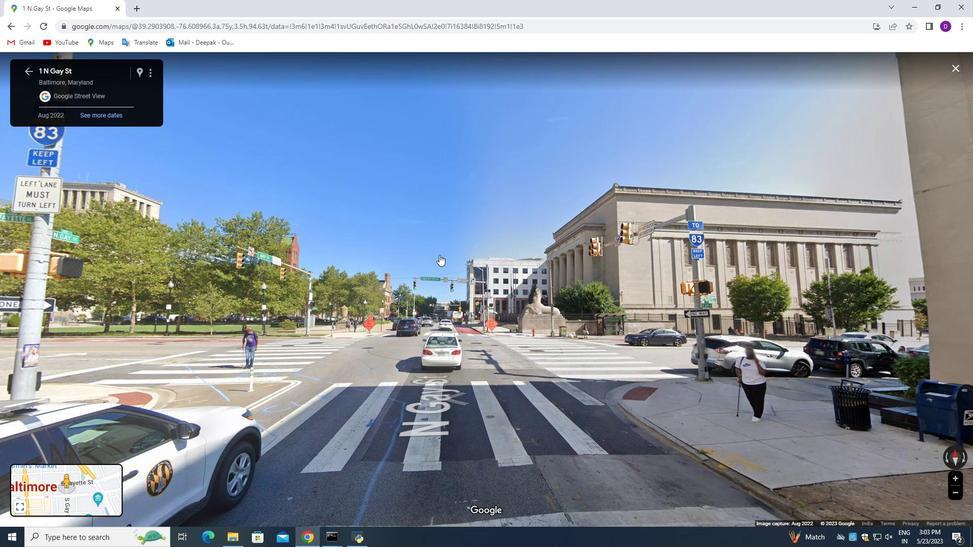 
Action: Mouse moved to (774, 404)
Screenshot: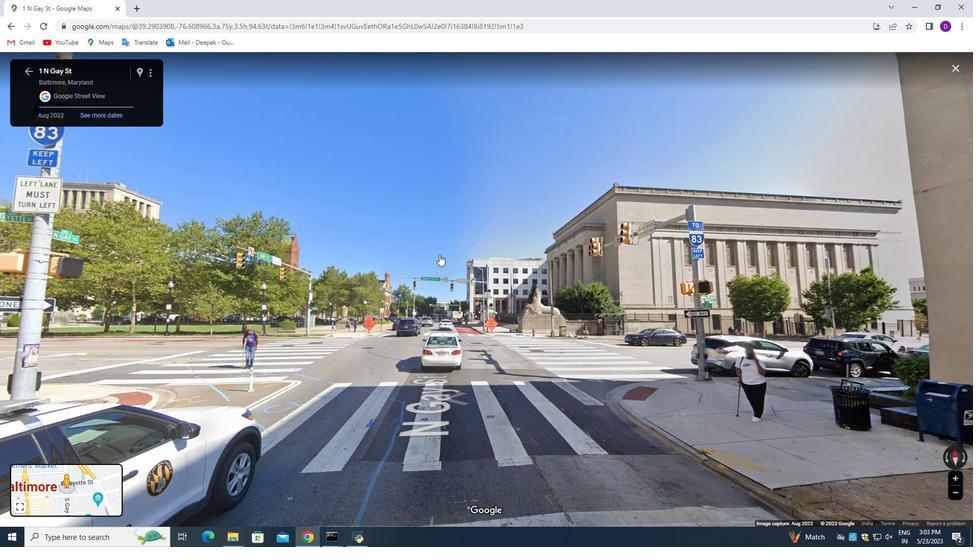 
Action: Mouse scrolled (775, 404) with delta (0, 0)
Screenshot: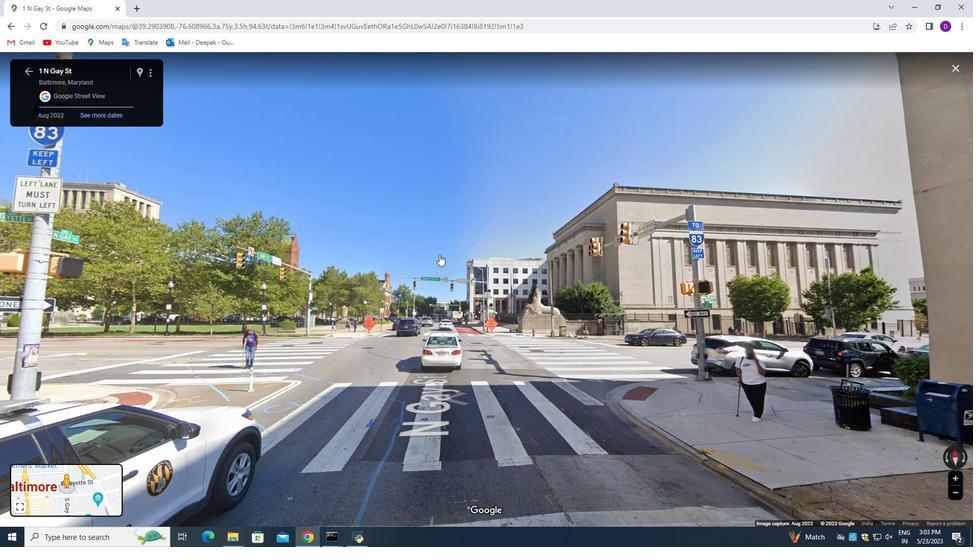 
Action: Mouse moved to (739, 406)
Screenshot: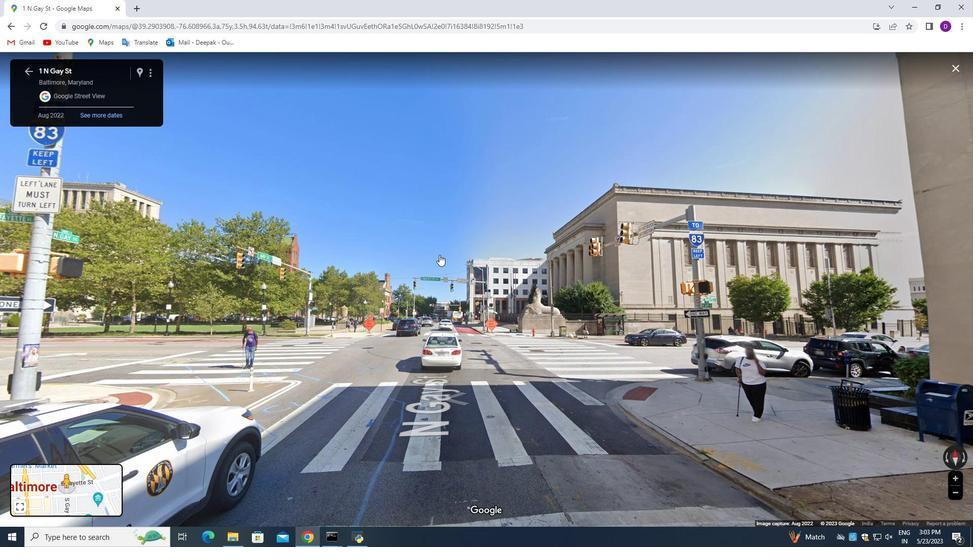 
Action: Mouse scrolled (739, 406) with delta (0, 0)
Screenshot: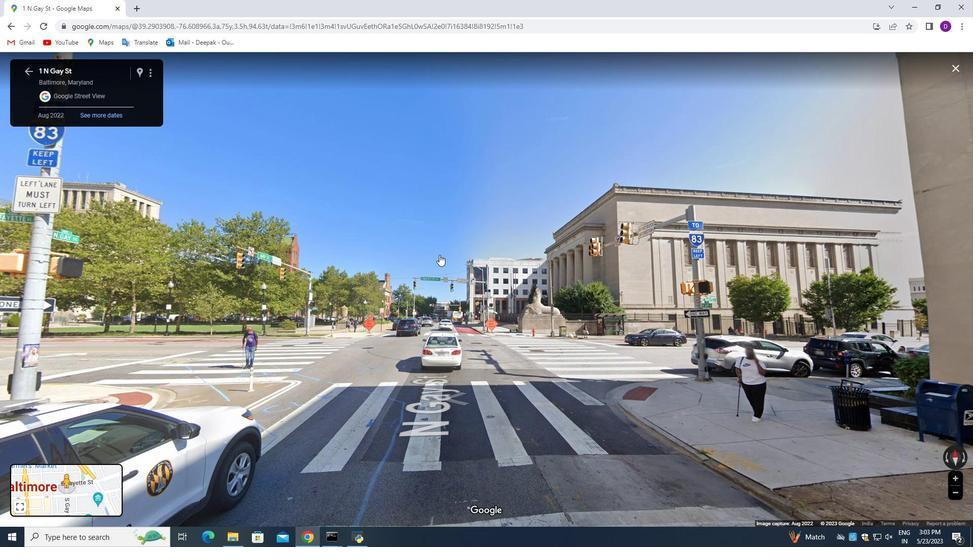 
Action: Mouse scrolled (739, 407) with delta (0, 0)
Screenshot: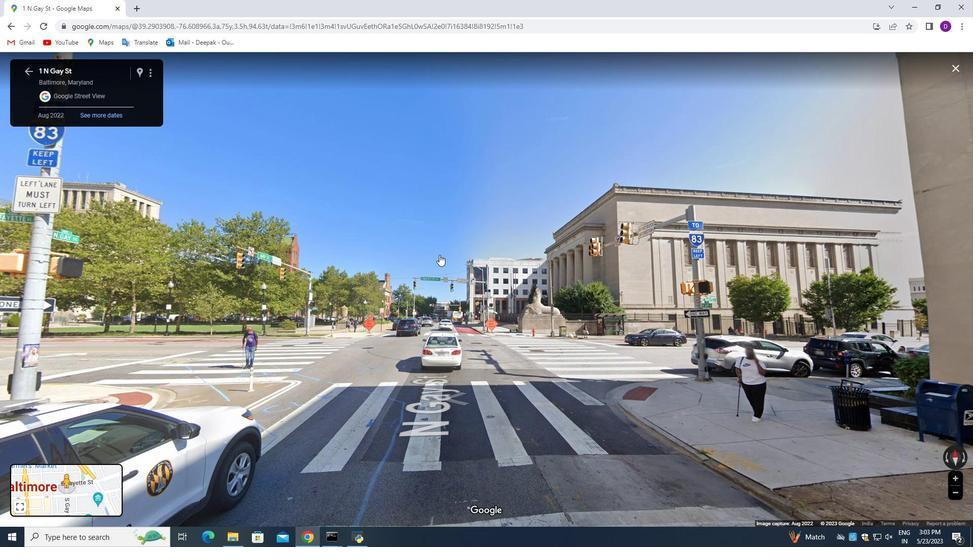 
Action: Mouse scrolled (739, 407) with delta (0, 0)
Screenshot: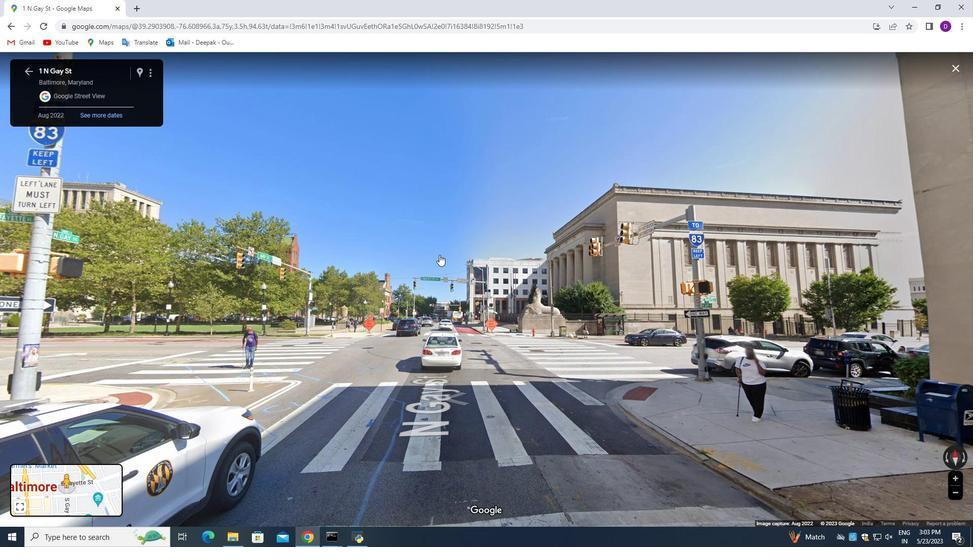 
Action: Mouse moved to (403, 384)
Screenshot: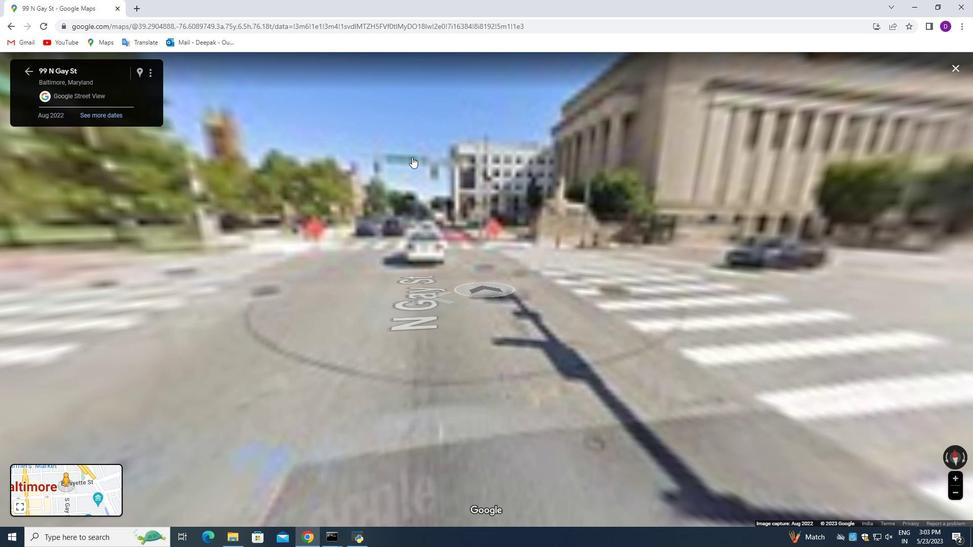 
Action: Mouse scrolled (403, 384) with delta (0, 0)
Screenshot: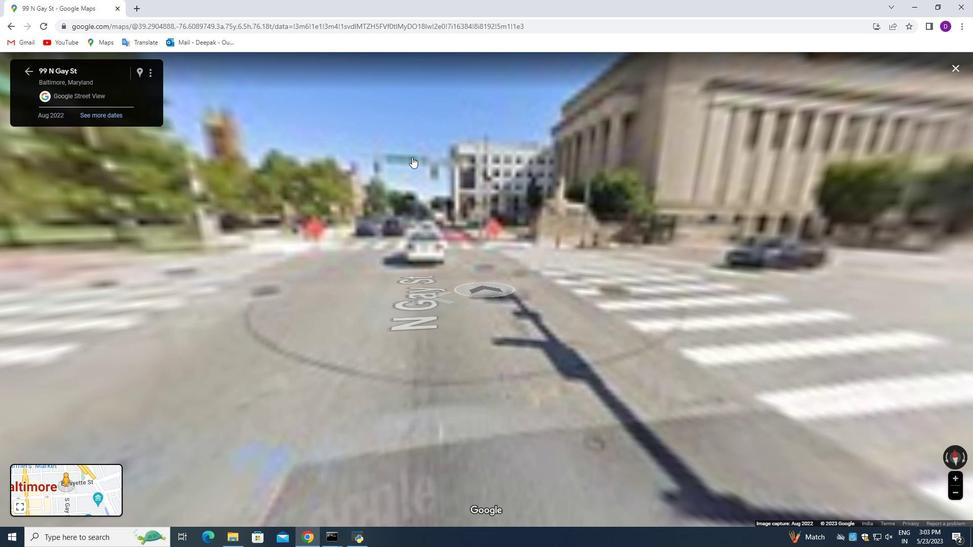 
Action: Mouse scrolled (403, 384) with delta (0, 0)
Screenshot: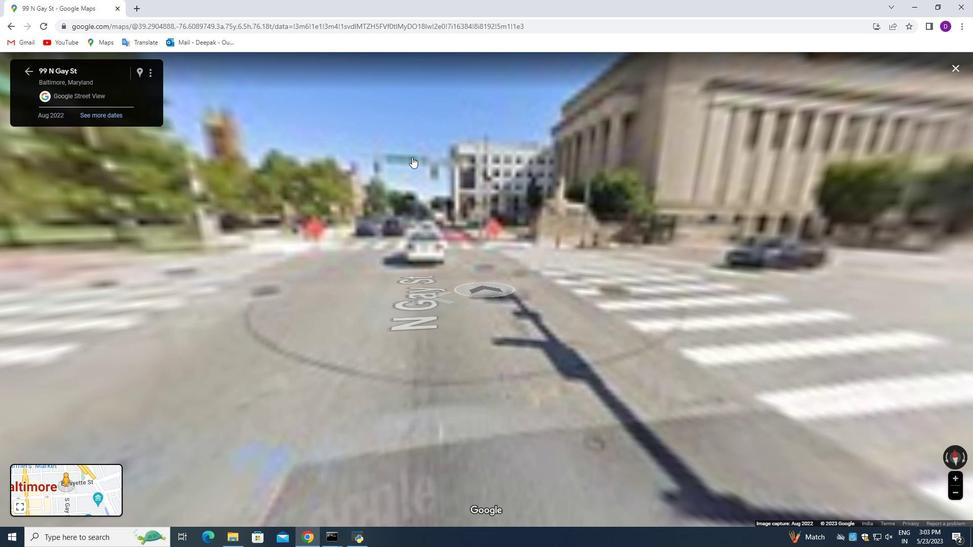 
Action: Mouse scrolled (403, 384) with delta (0, 0)
Screenshot: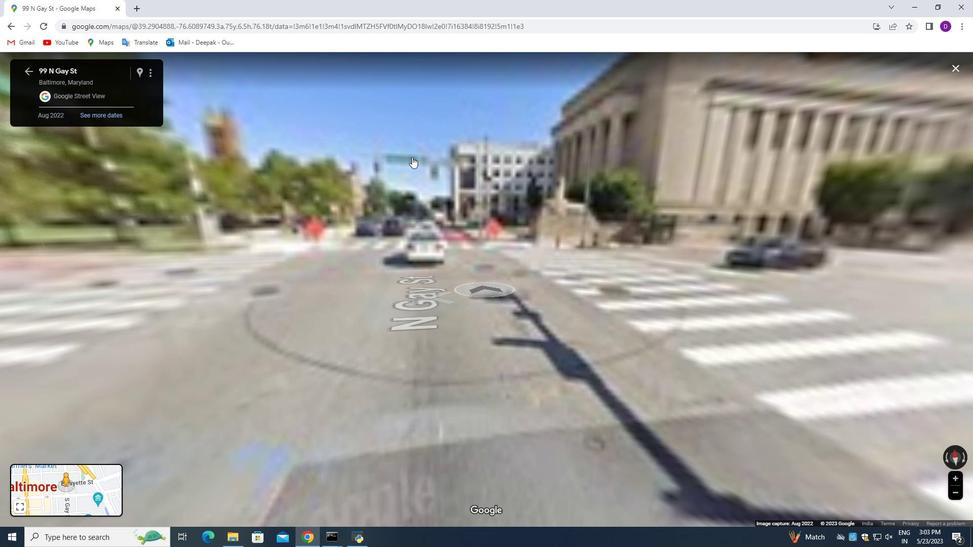 
Action: Mouse scrolled (403, 384) with delta (0, 0)
Screenshot: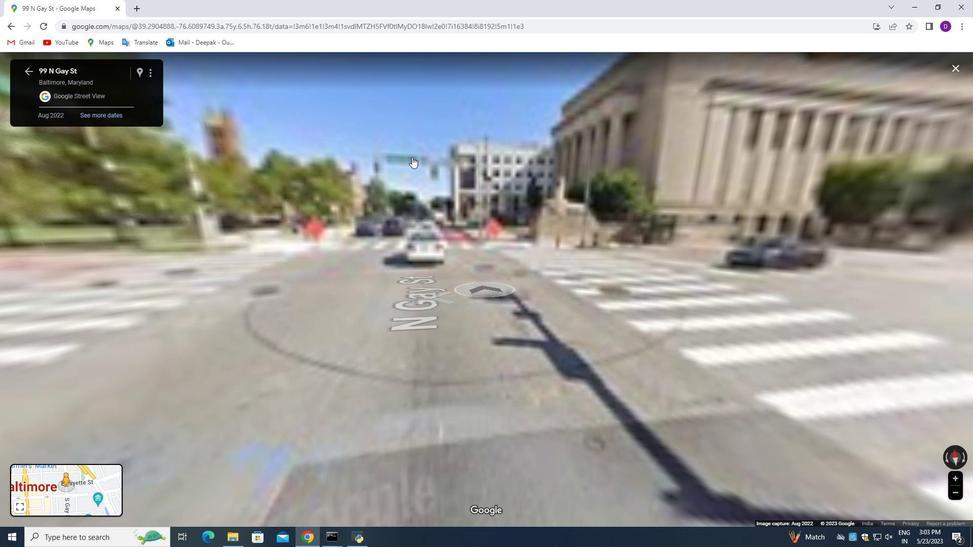 
Action: Mouse scrolled (403, 384) with delta (0, 0)
Screenshot: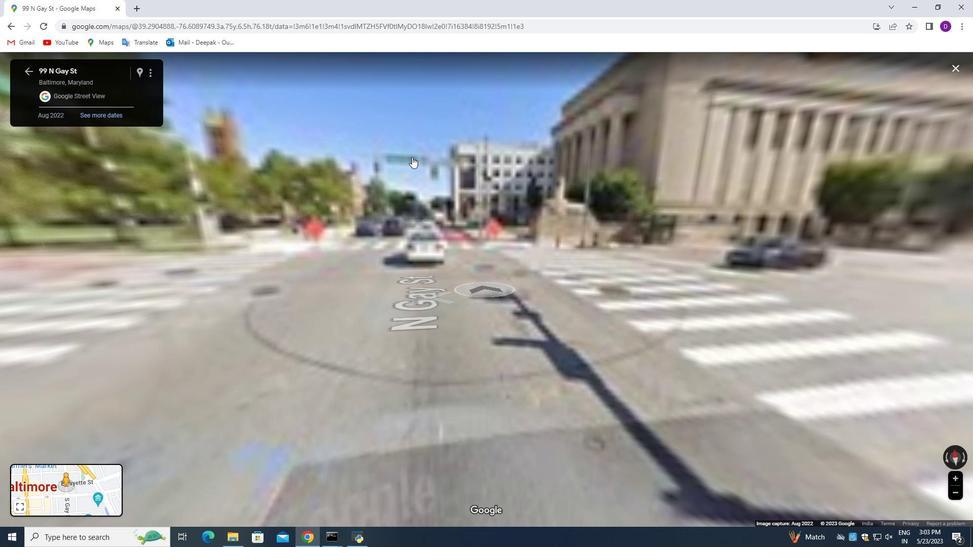 
Action: Mouse moved to (237, 345)
